 Task: Research Airbnb properties in TulcÃ¡n, Ecuador from 12th December, 2023 to 16th December, 2023 for 8 adults.8 bedrooms having 8 beds and 8 bathrooms. Property type can be house. Amenities needed are: wifi, TV, free parkinig on premises, gym, breakfast. Look for 4 properties as per requirement.
Action: Mouse moved to (437, 96)
Screenshot: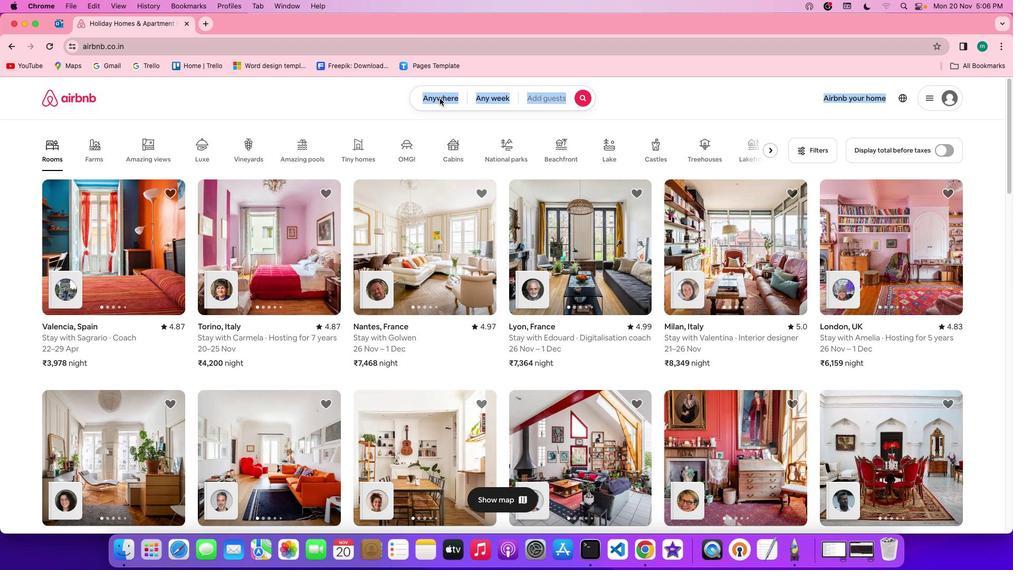 
Action: Mouse pressed left at (437, 96)
Screenshot: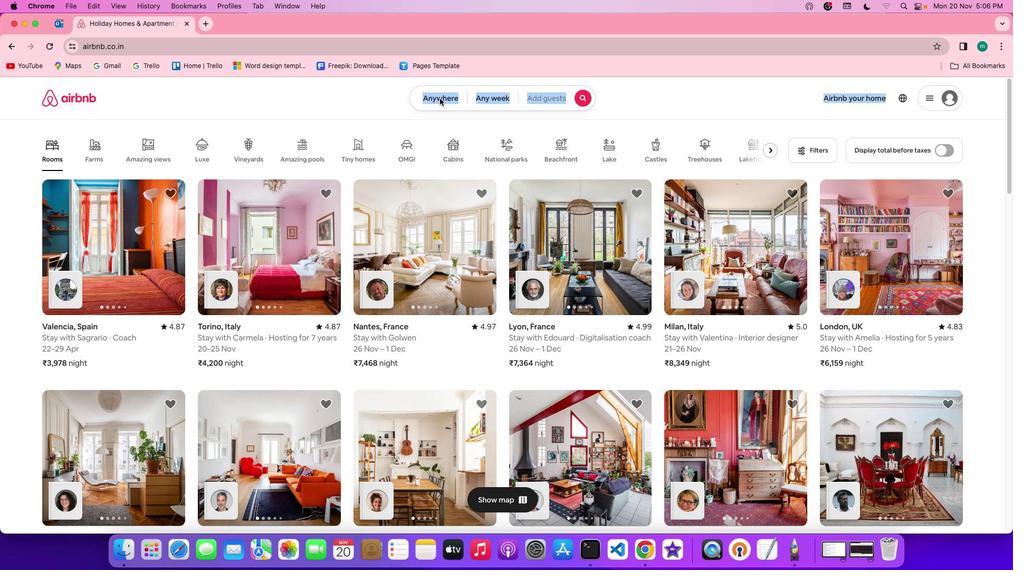 
Action: Mouse pressed left at (437, 96)
Screenshot: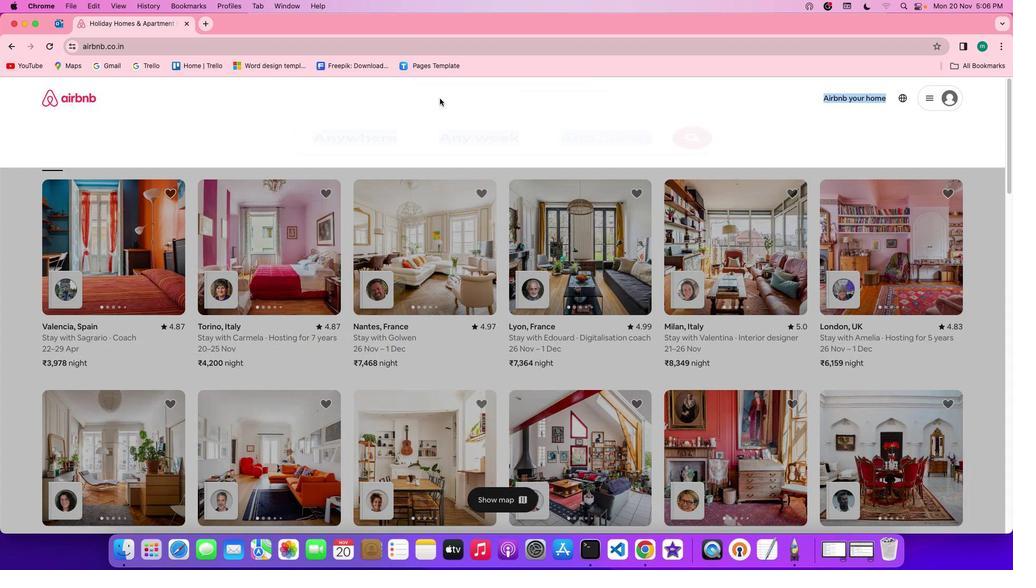 
Action: Mouse moved to (393, 139)
Screenshot: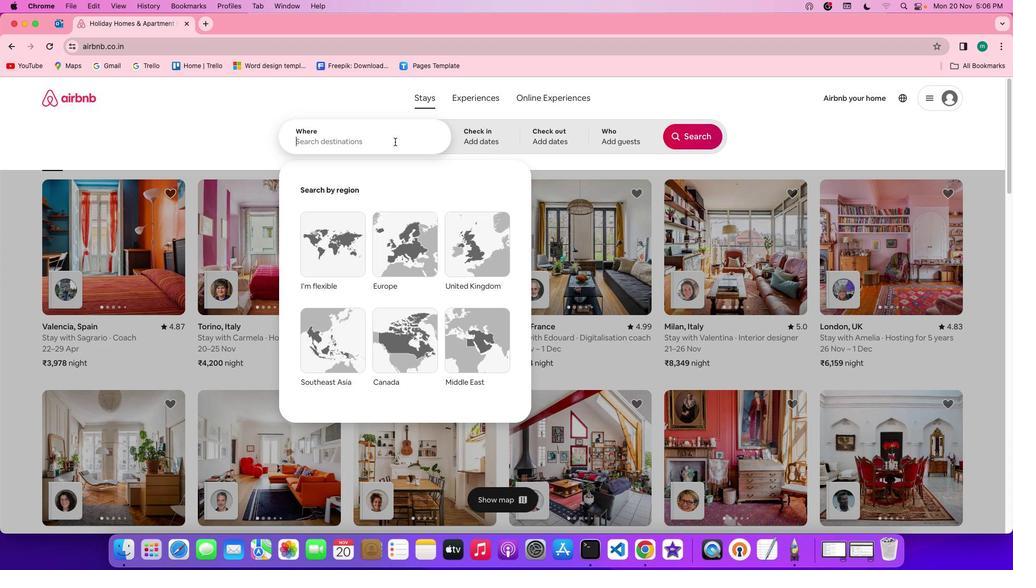 
Action: Mouse pressed left at (393, 139)
Screenshot: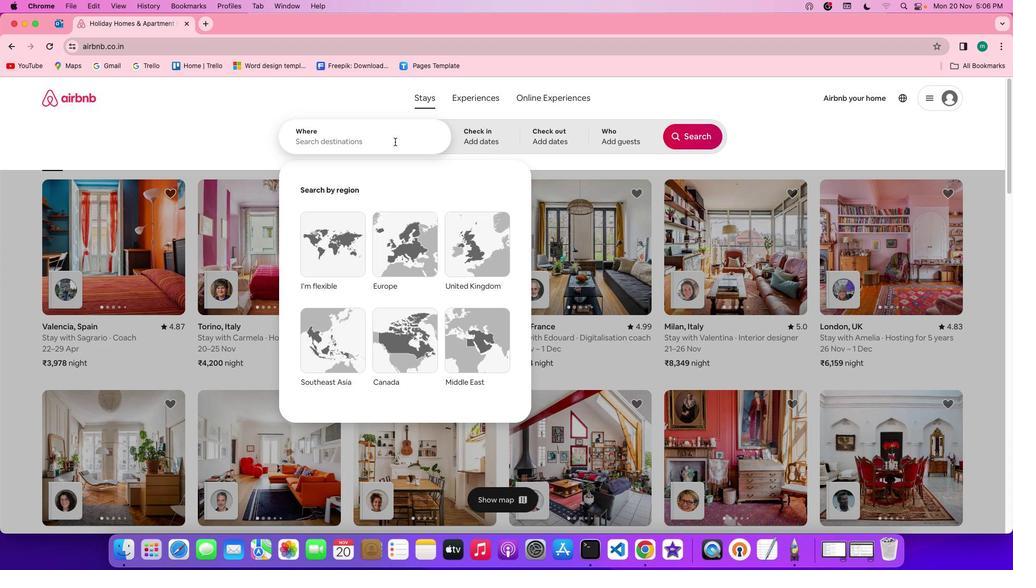 
Action: Key pressed Key.shift'T''u''l''c''a''n'','Key.spaceKey.shift'E''d''u''a''d''o''r'
Screenshot: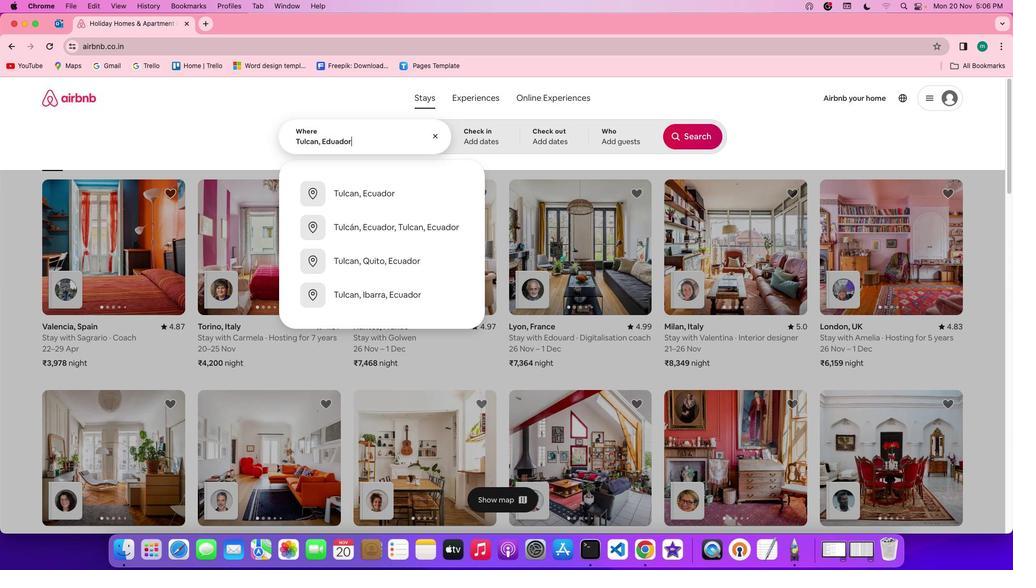 
Action: Mouse moved to (482, 136)
Screenshot: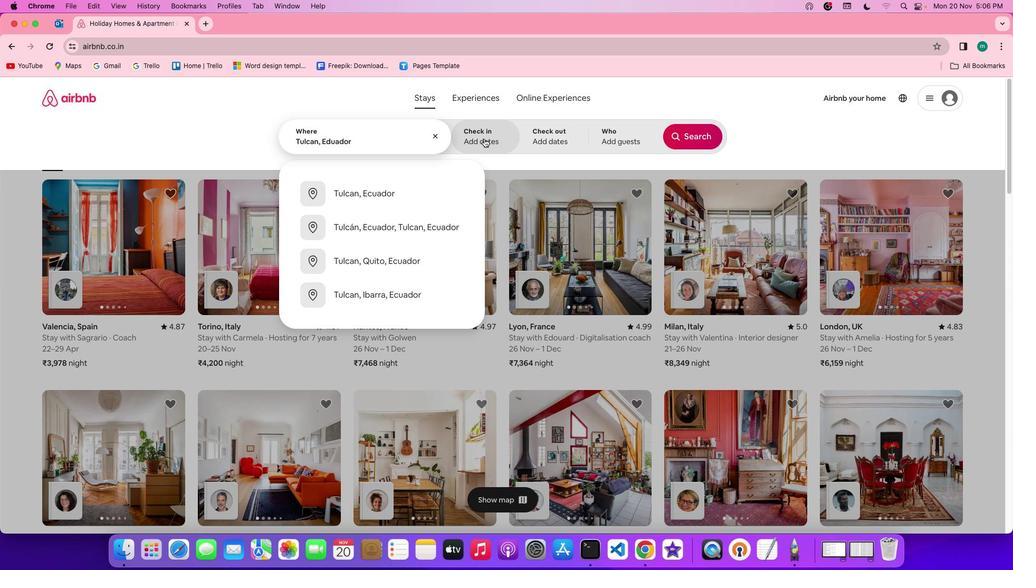 
Action: Mouse pressed left at (482, 136)
Screenshot: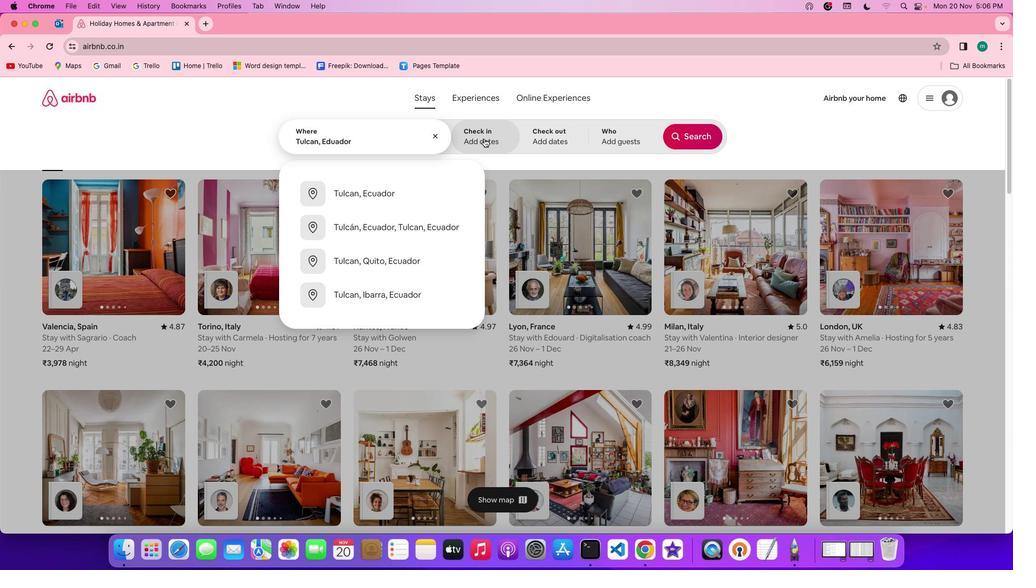 
Action: Mouse moved to (580, 322)
Screenshot: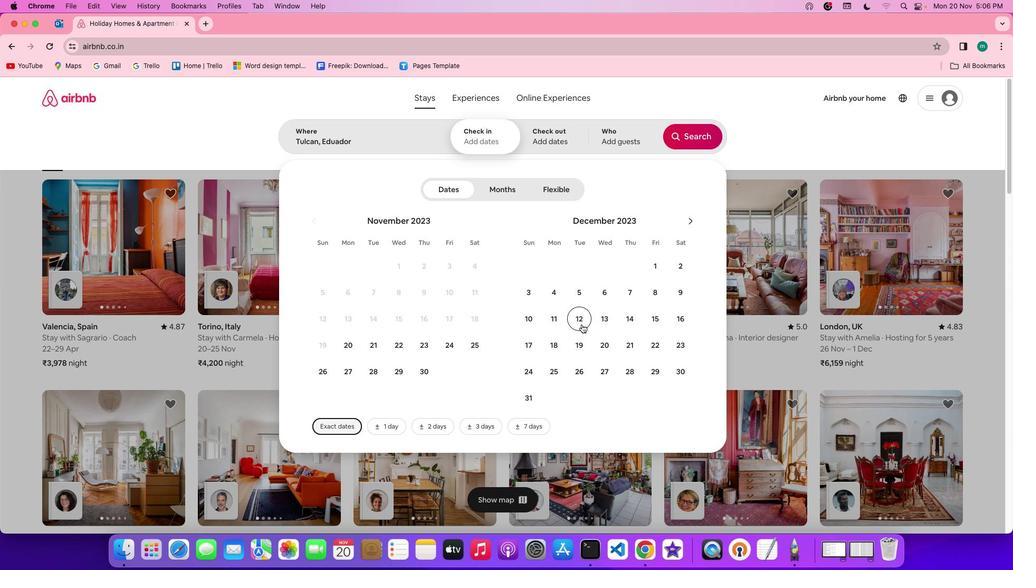 
Action: Mouse pressed left at (580, 322)
Screenshot: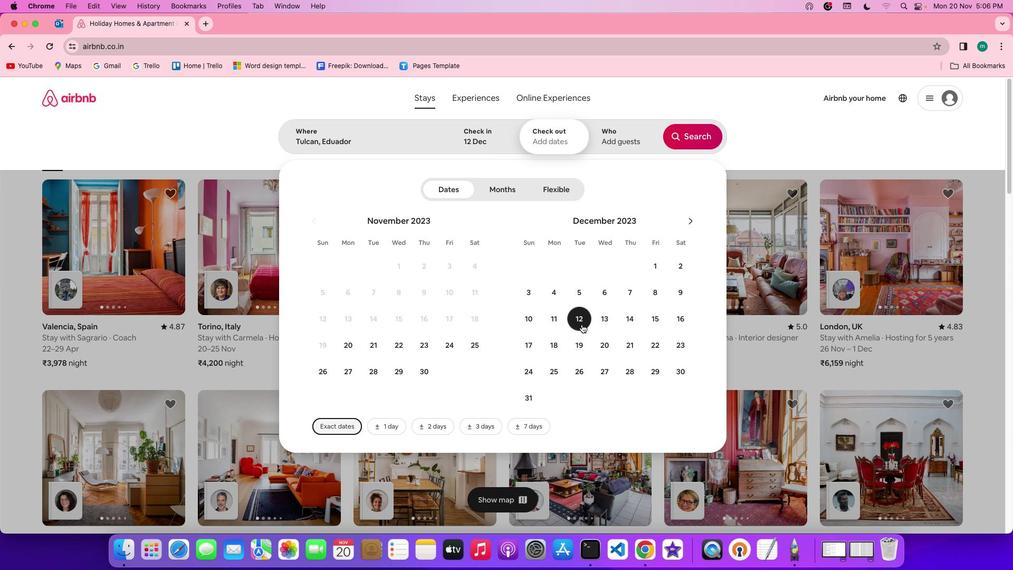 
Action: Mouse moved to (679, 321)
Screenshot: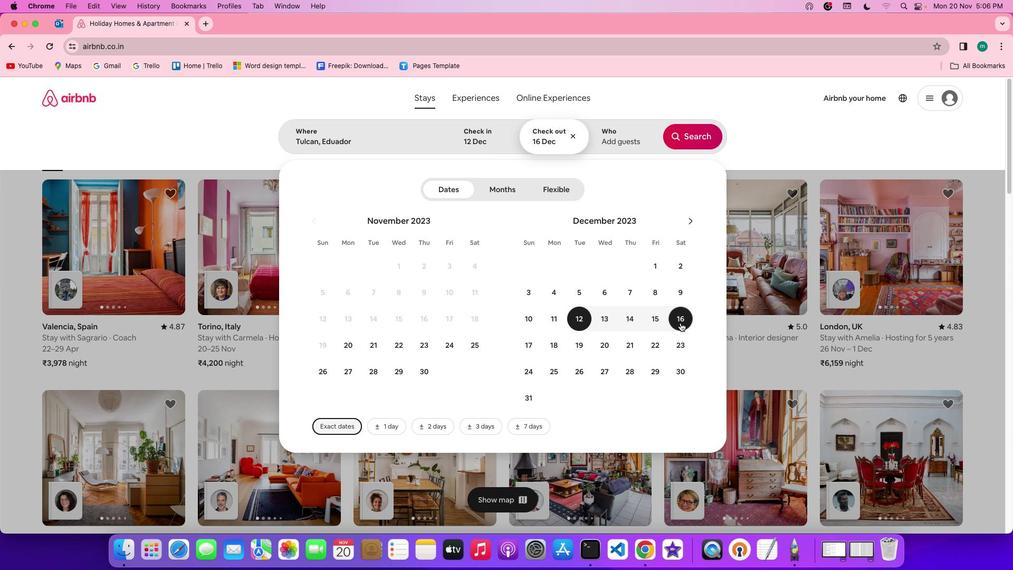 
Action: Mouse pressed left at (679, 321)
Screenshot: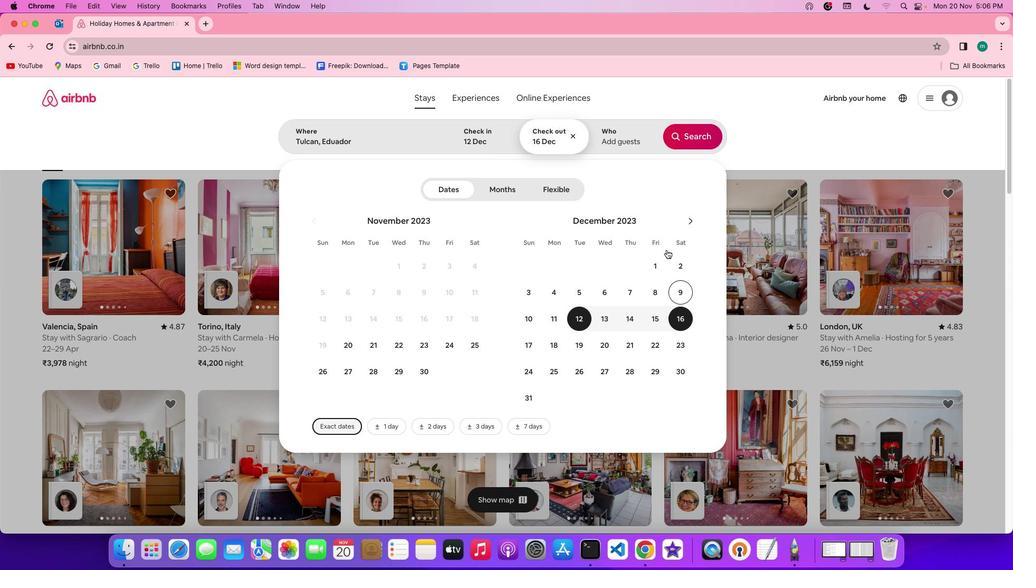 
Action: Mouse moved to (610, 141)
Screenshot: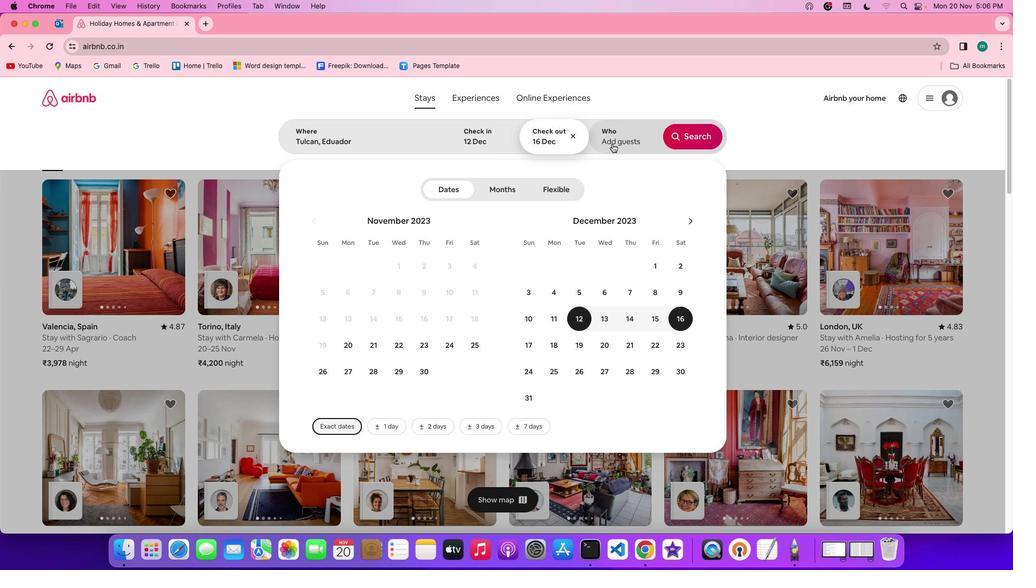 
Action: Mouse pressed left at (610, 141)
Screenshot: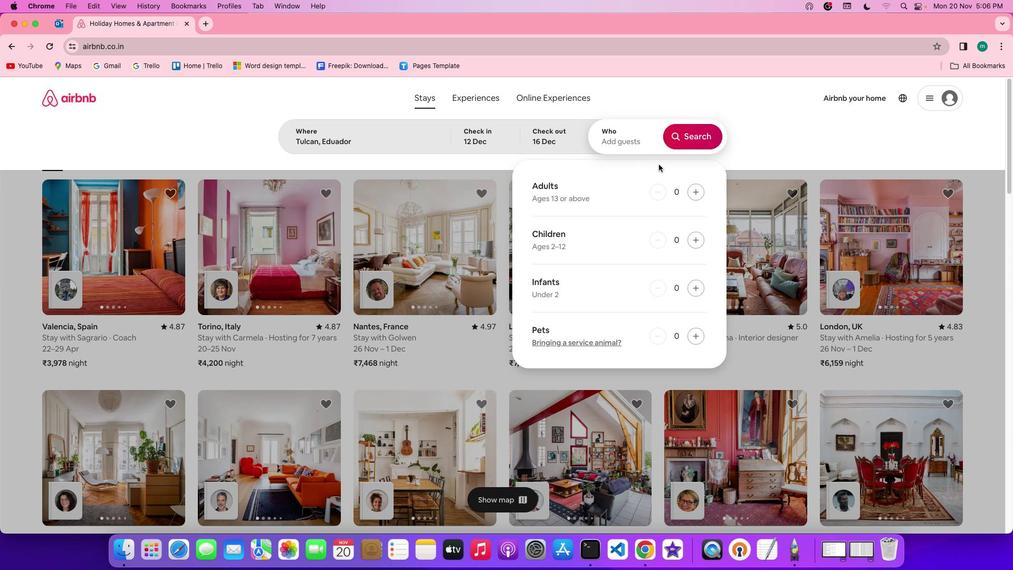 
Action: Mouse moved to (693, 186)
Screenshot: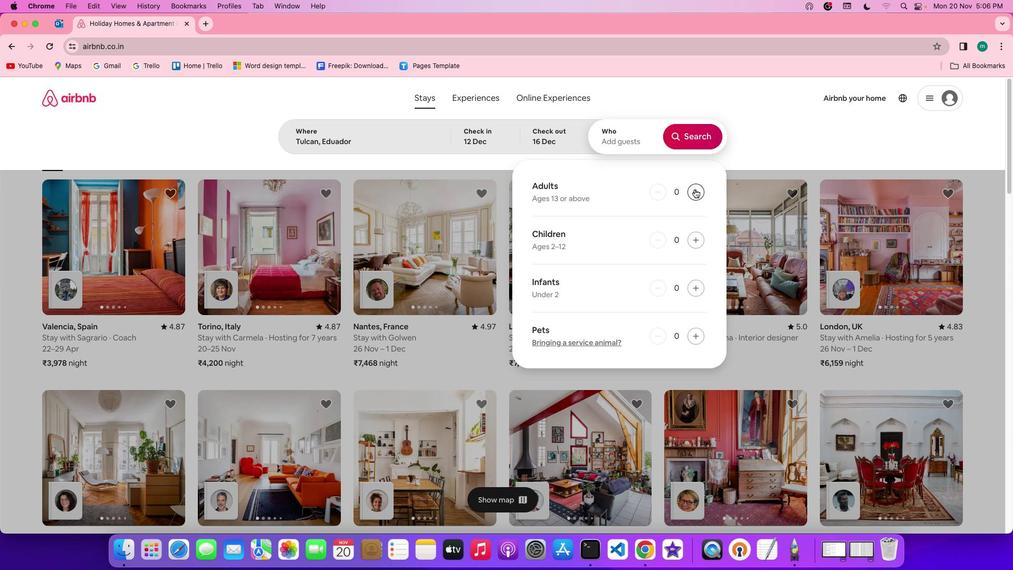 
Action: Mouse pressed left at (693, 186)
Screenshot: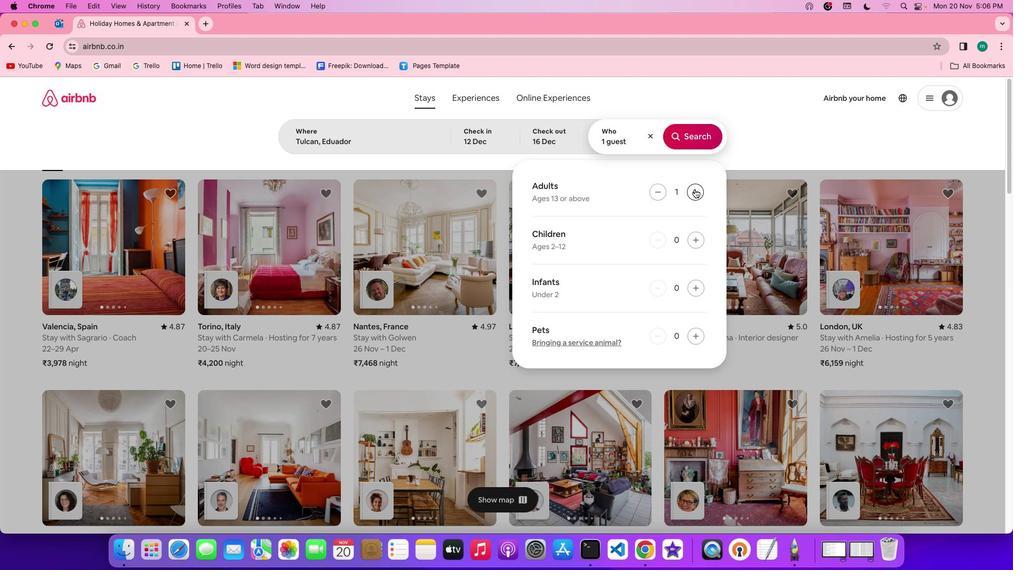 
Action: Mouse pressed left at (693, 186)
Screenshot: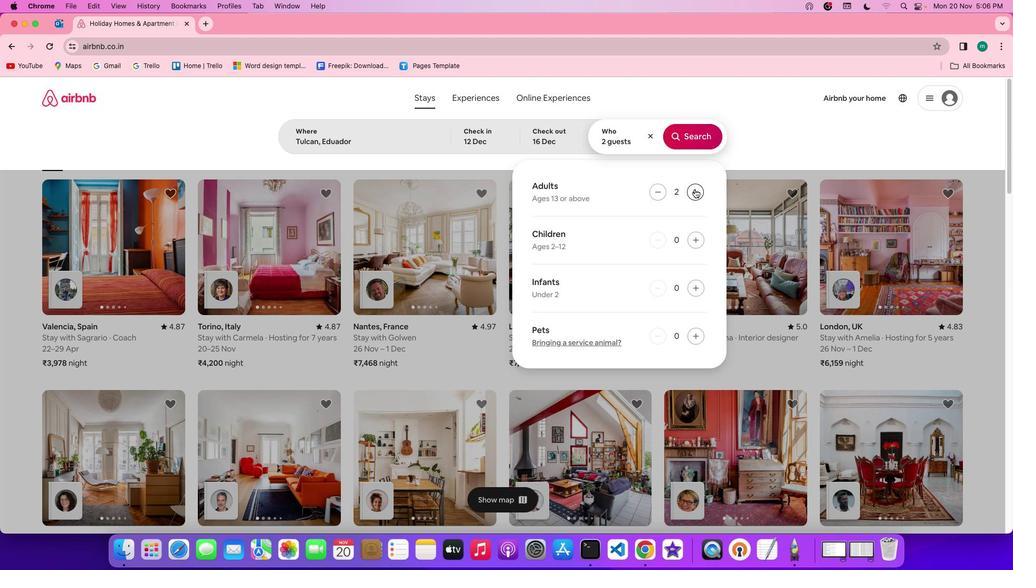 
Action: Mouse pressed left at (693, 186)
Screenshot: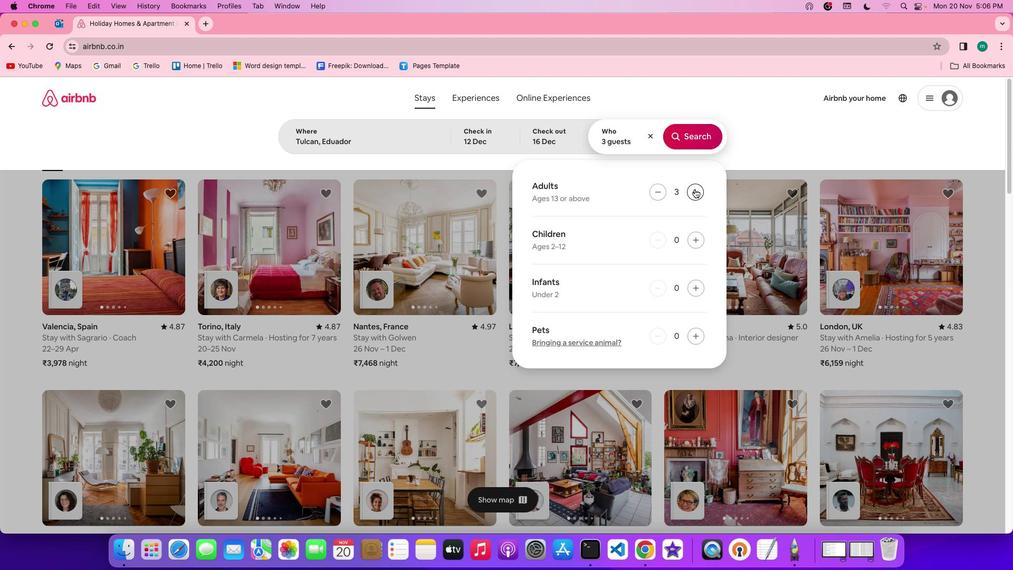 
Action: Mouse pressed left at (693, 186)
Screenshot: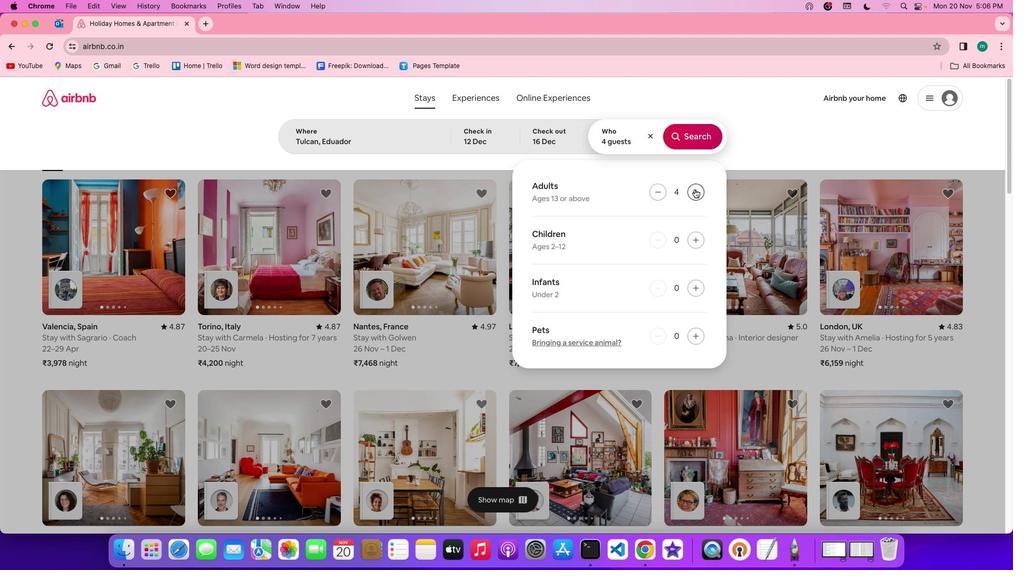 
Action: Mouse pressed left at (693, 186)
Screenshot: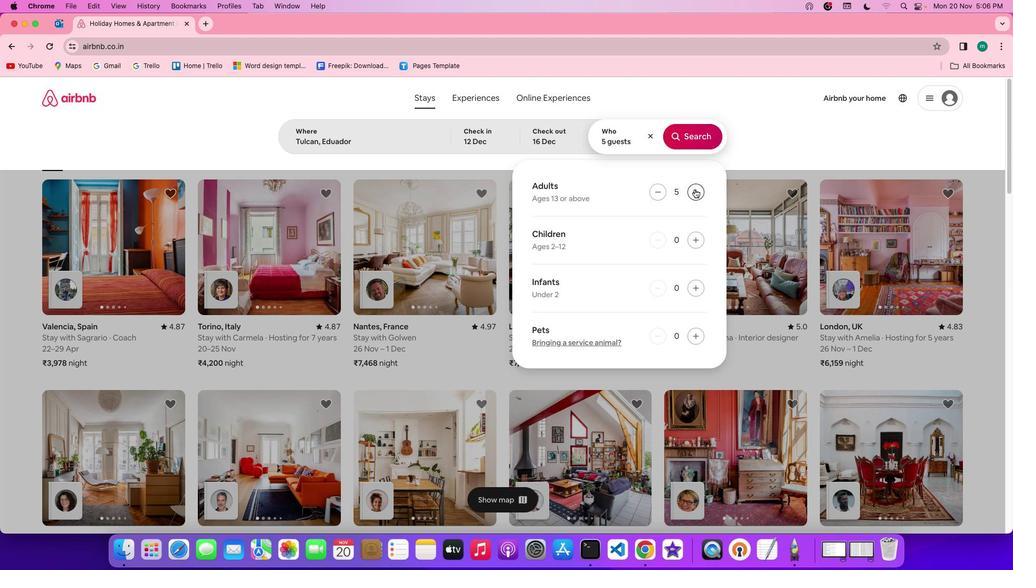 
Action: Mouse pressed left at (693, 186)
Screenshot: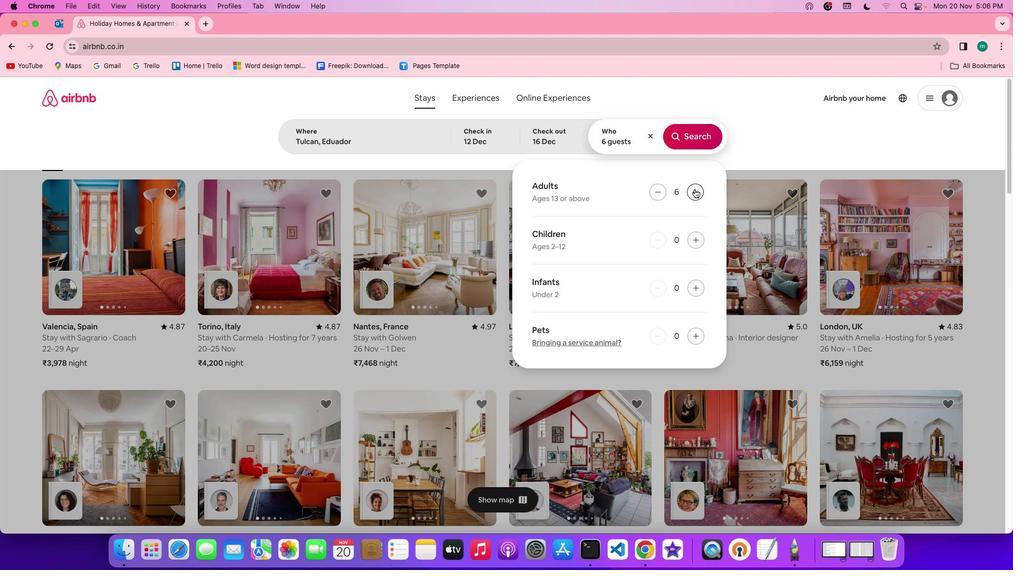 
Action: Mouse pressed left at (693, 186)
Screenshot: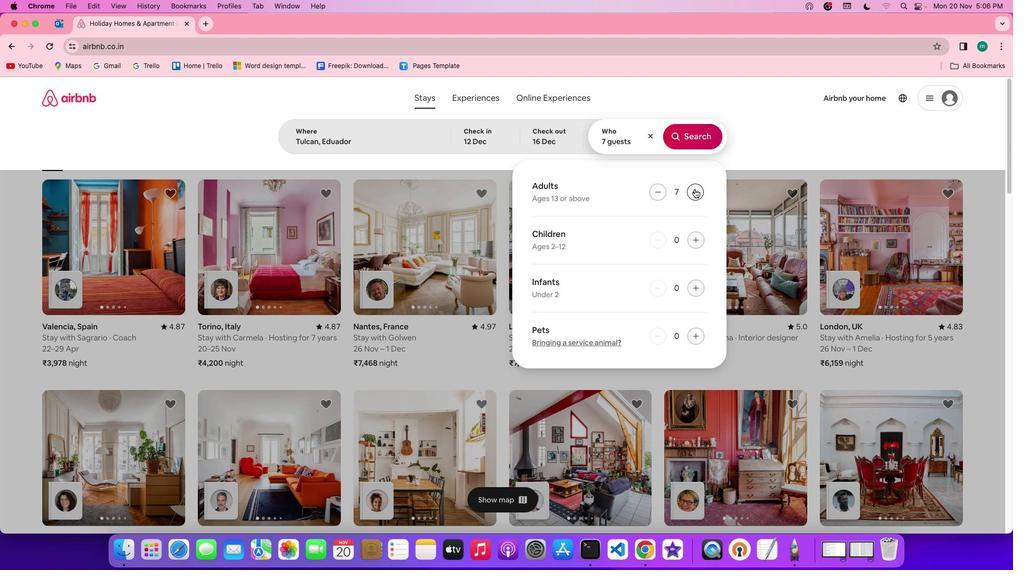 
Action: Mouse pressed left at (693, 186)
Screenshot: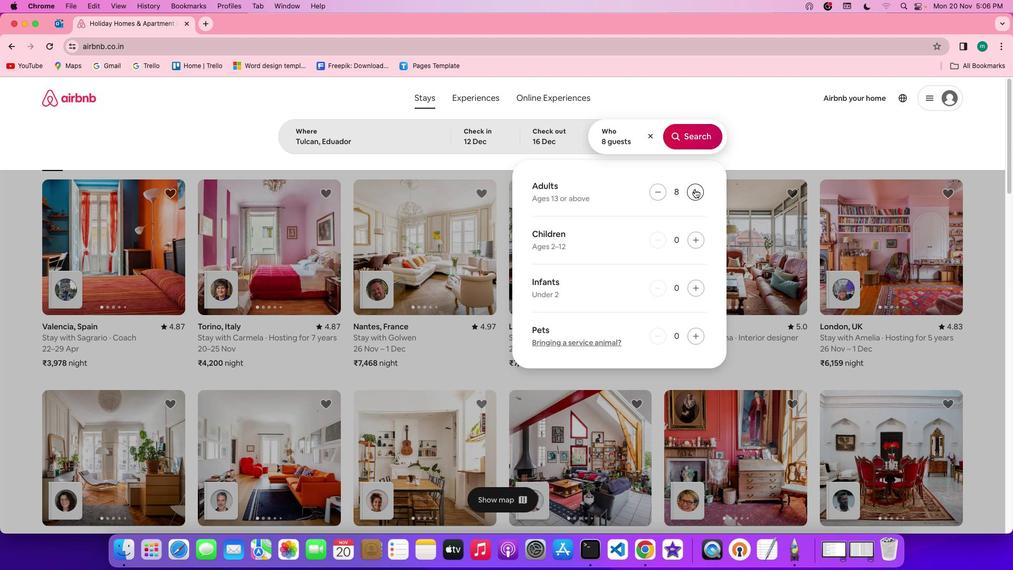 
Action: Mouse moved to (690, 138)
Screenshot: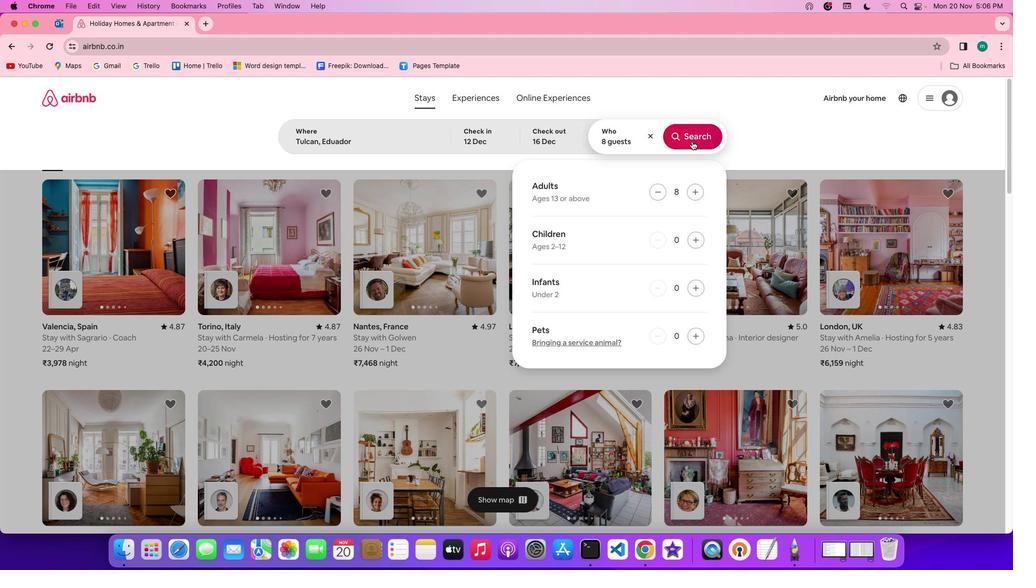 
Action: Mouse pressed left at (690, 138)
Screenshot: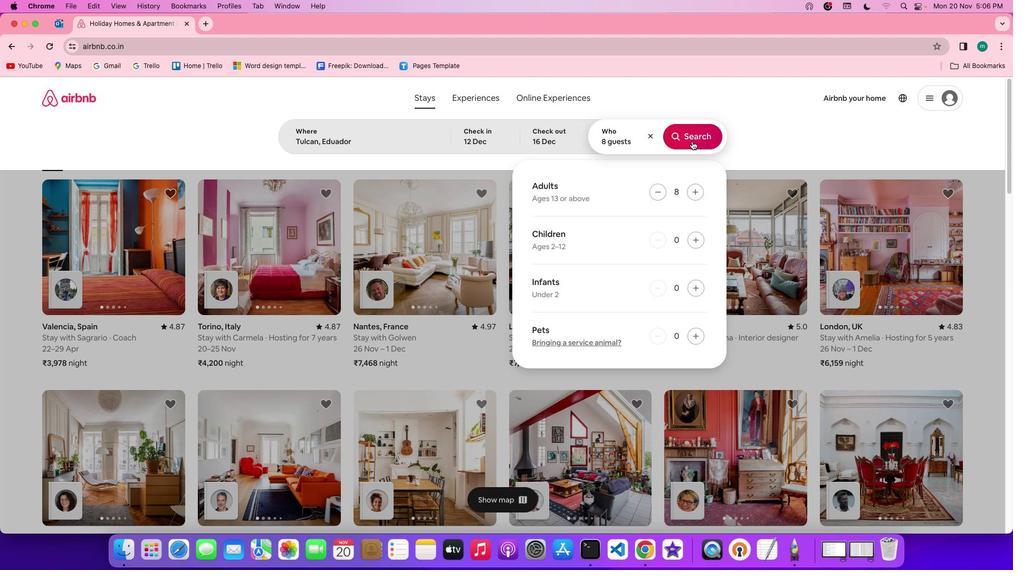 
Action: Mouse moved to (842, 136)
Screenshot: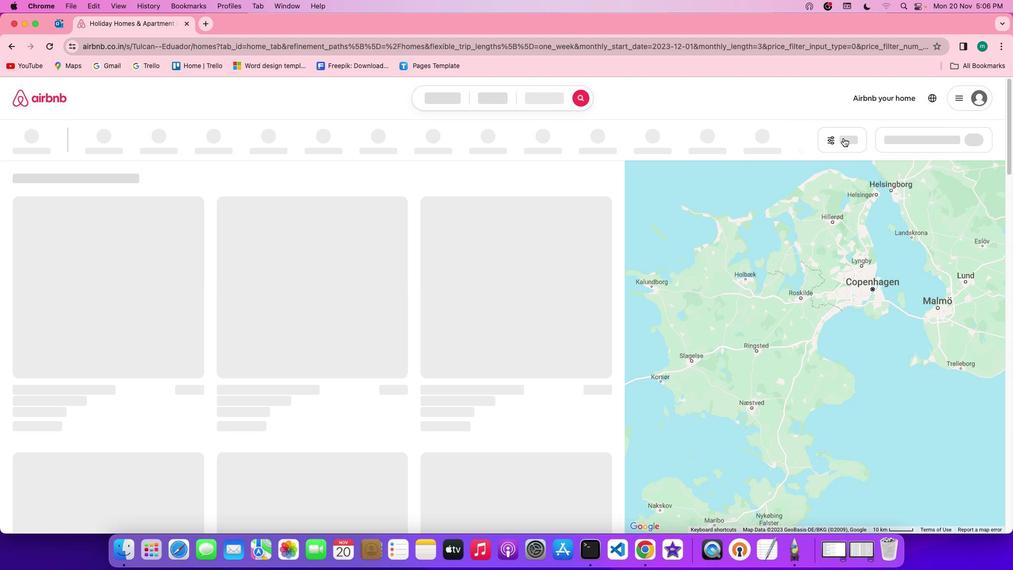 
Action: Mouse pressed left at (842, 136)
Screenshot: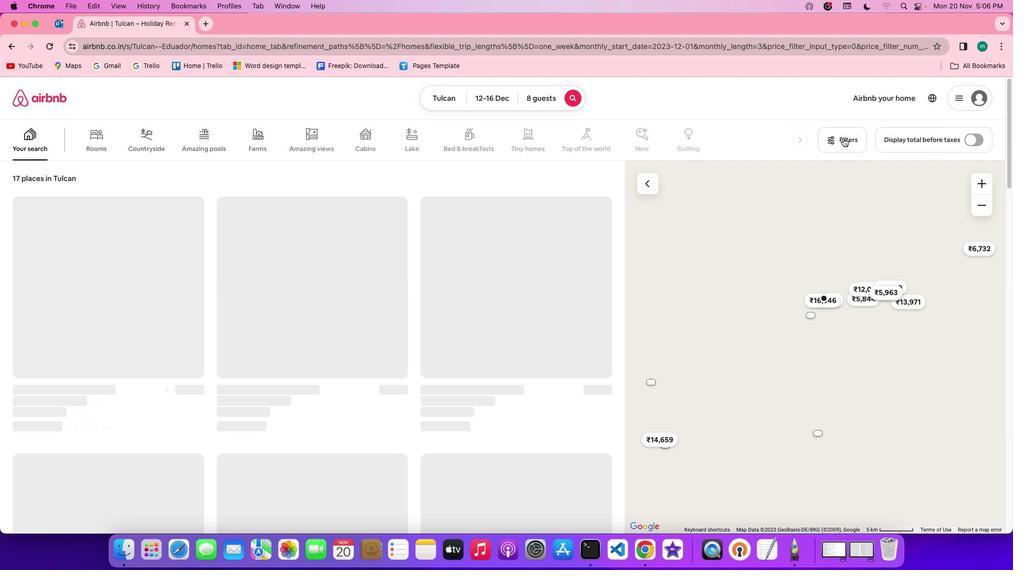 
Action: Mouse moved to (589, 296)
Screenshot: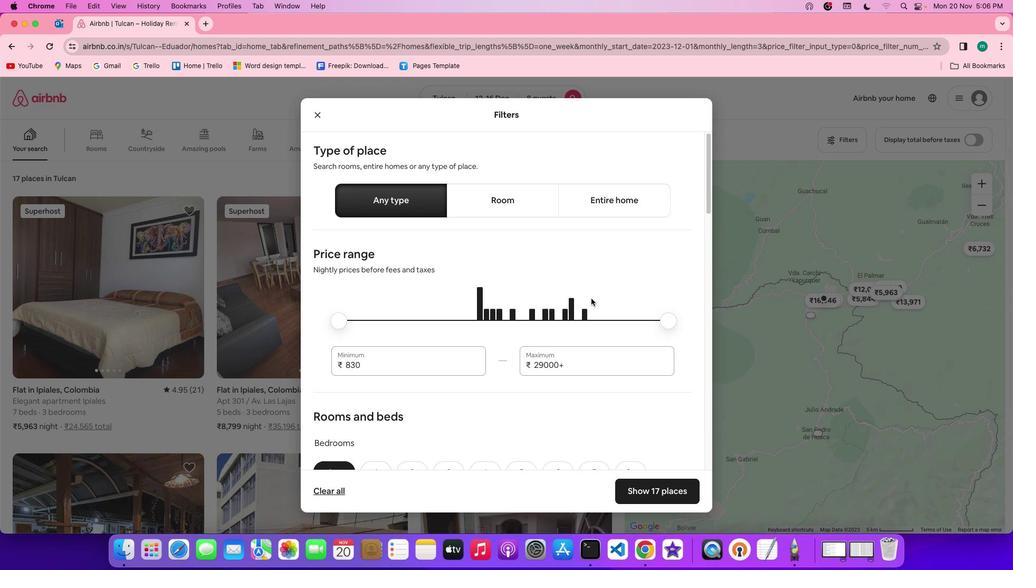 
Action: Mouse scrolled (589, 296) with delta (-1, -2)
Screenshot: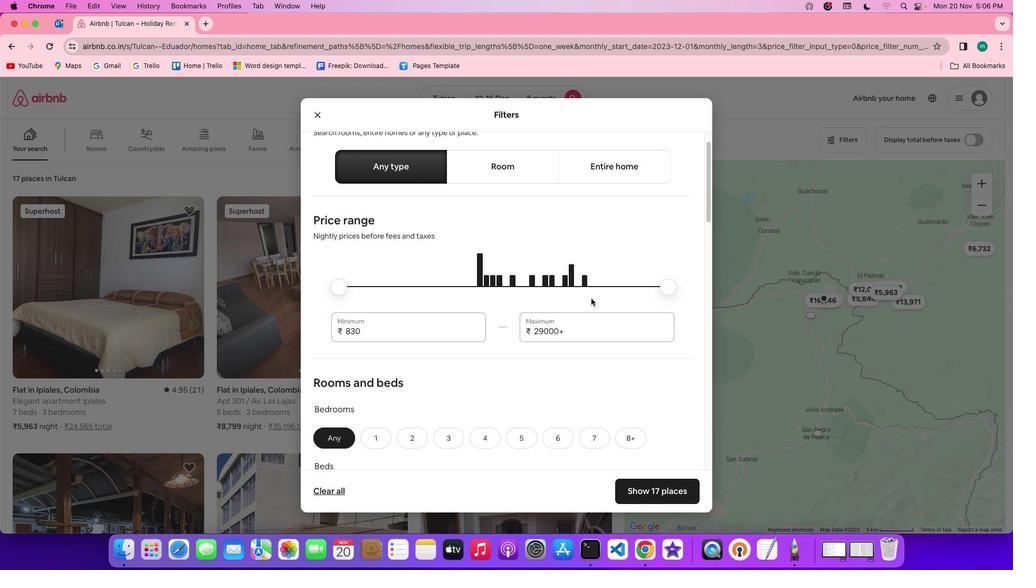
Action: Mouse scrolled (589, 296) with delta (-1, -2)
Screenshot: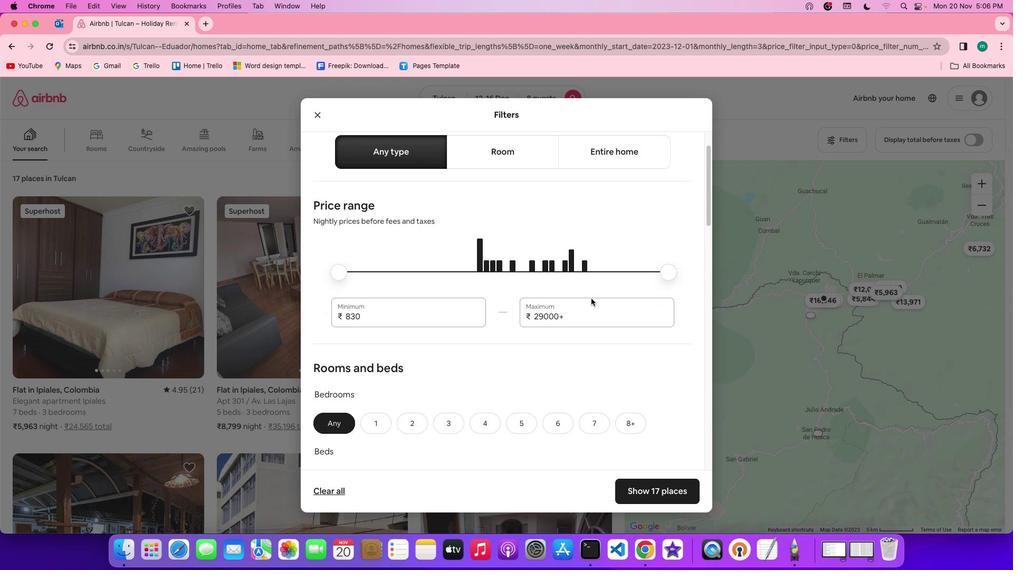 
Action: Mouse scrolled (589, 296) with delta (-1, -2)
Screenshot: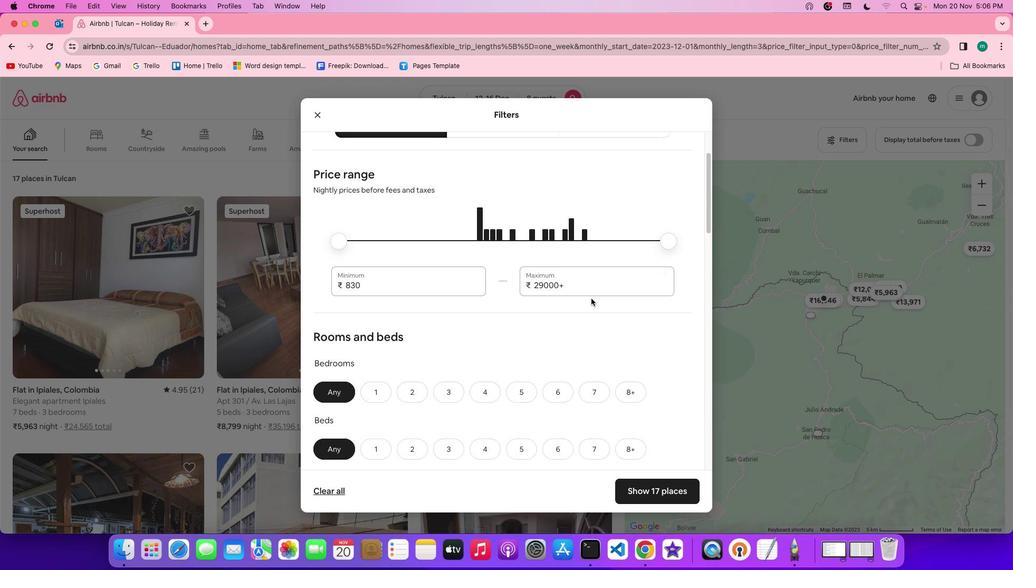 
Action: Mouse scrolled (589, 296) with delta (-1, -2)
Screenshot: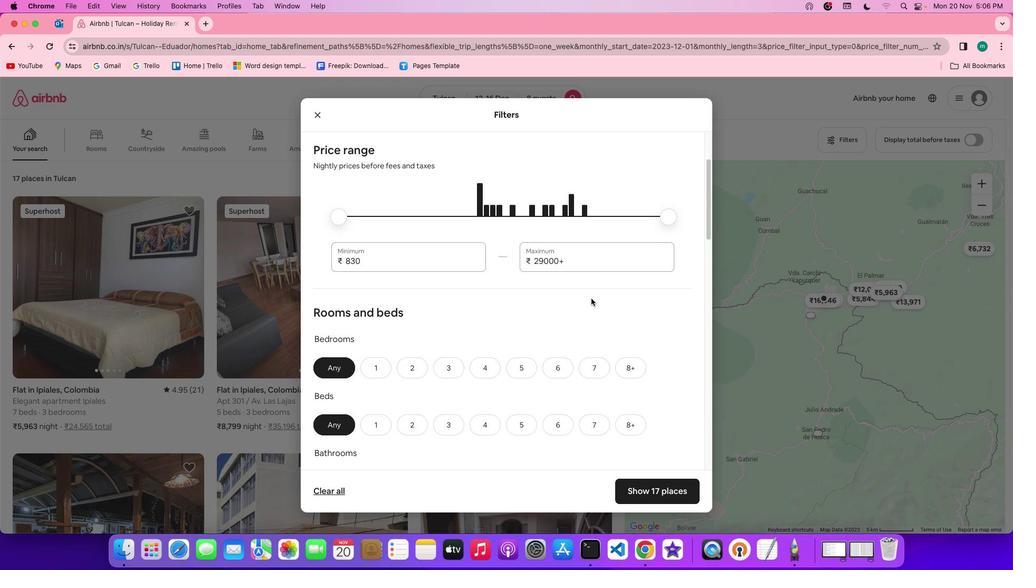 
Action: Mouse moved to (587, 294)
Screenshot: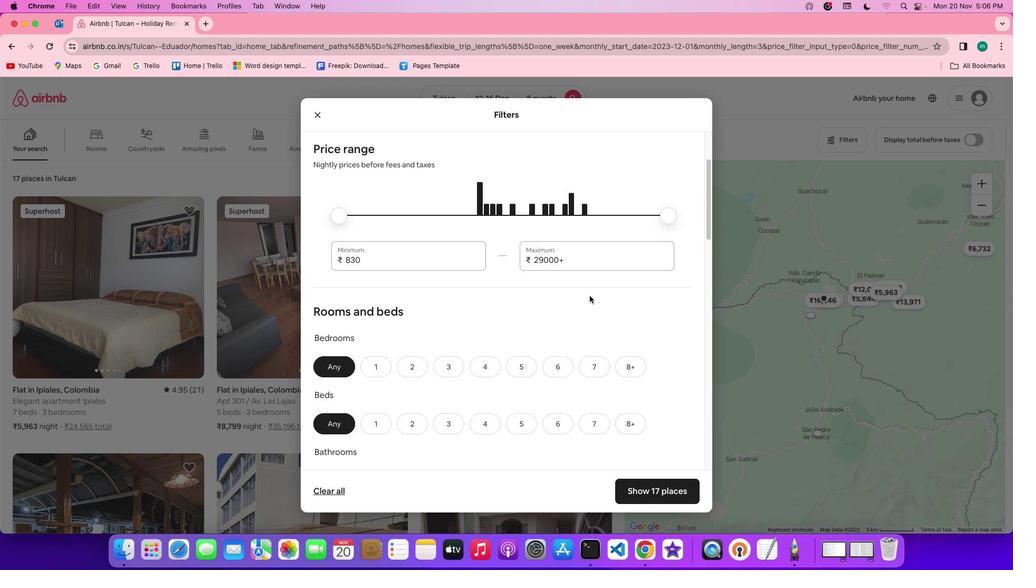 
Action: Mouse scrolled (587, 294) with delta (-1, -2)
Screenshot: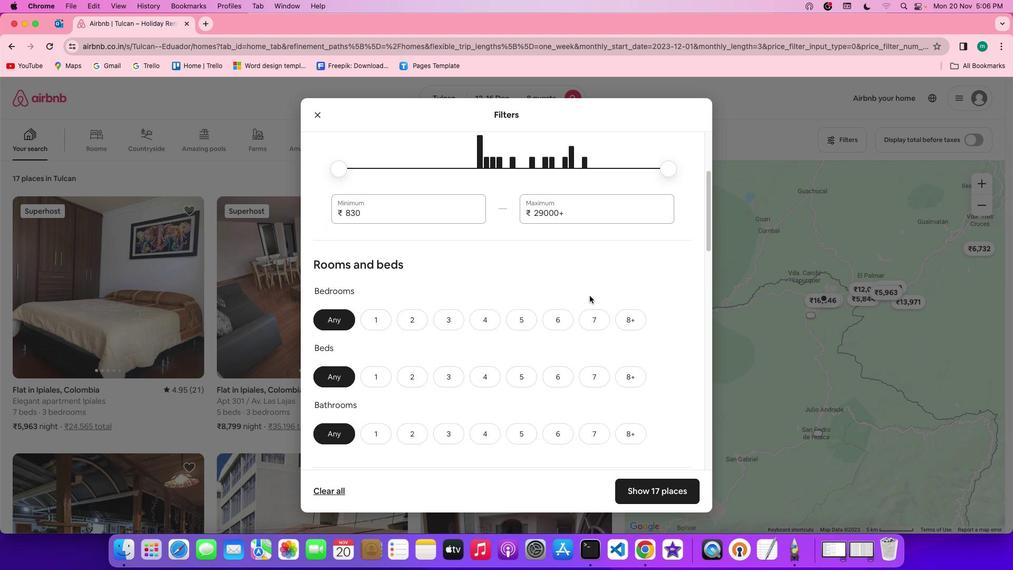 
Action: Mouse scrolled (587, 294) with delta (-1, -2)
Screenshot: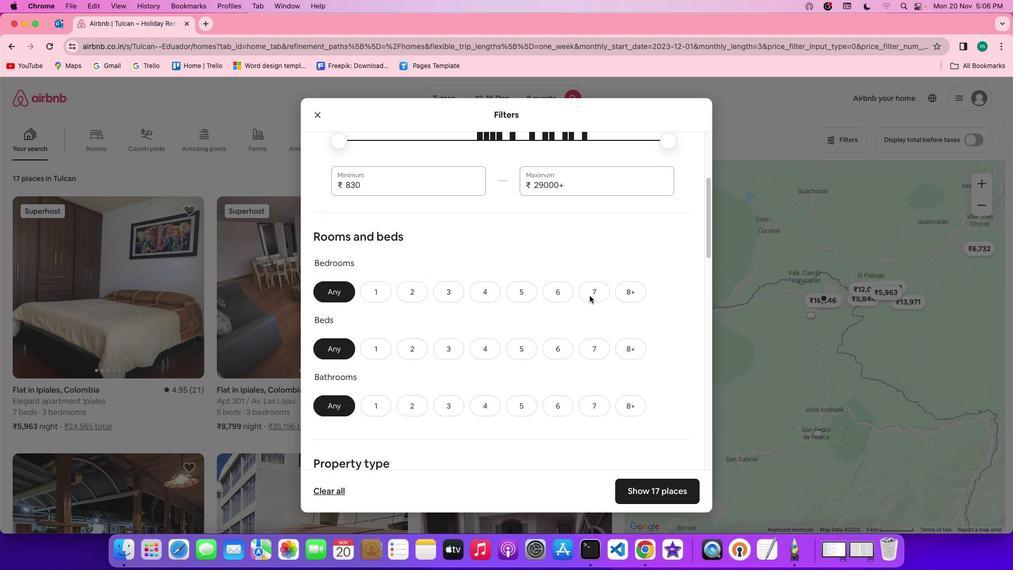 
Action: Mouse scrolled (587, 294) with delta (-1, -2)
Screenshot: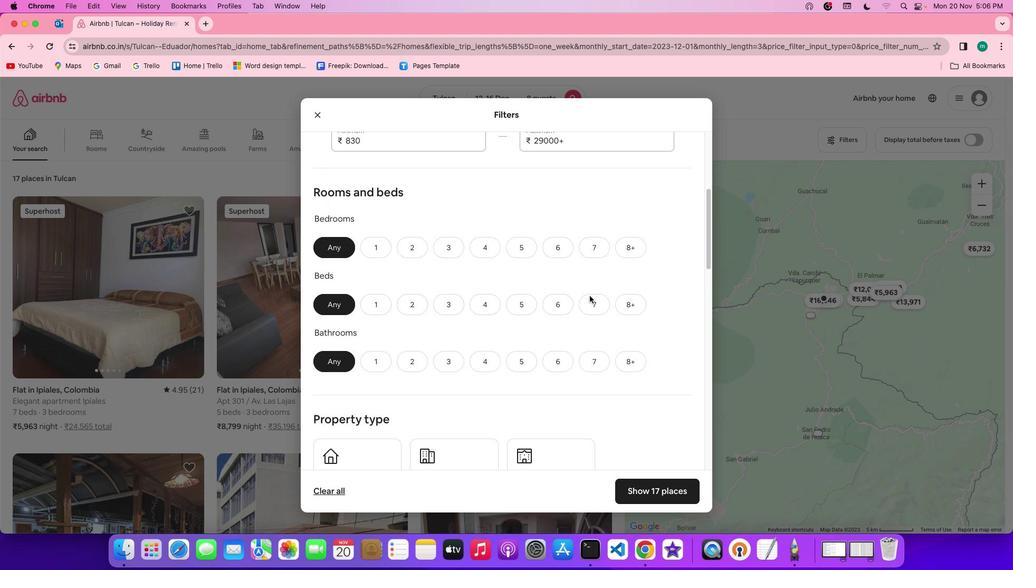 
Action: Mouse scrolled (587, 294) with delta (-1, -3)
Screenshot: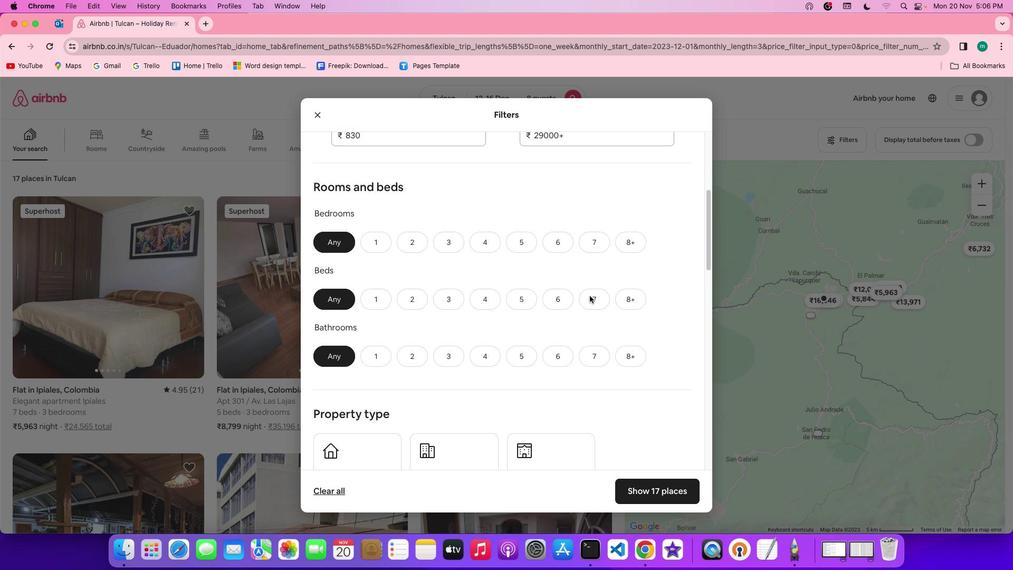 
Action: Mouse moved to (621, 241)
Screenshot: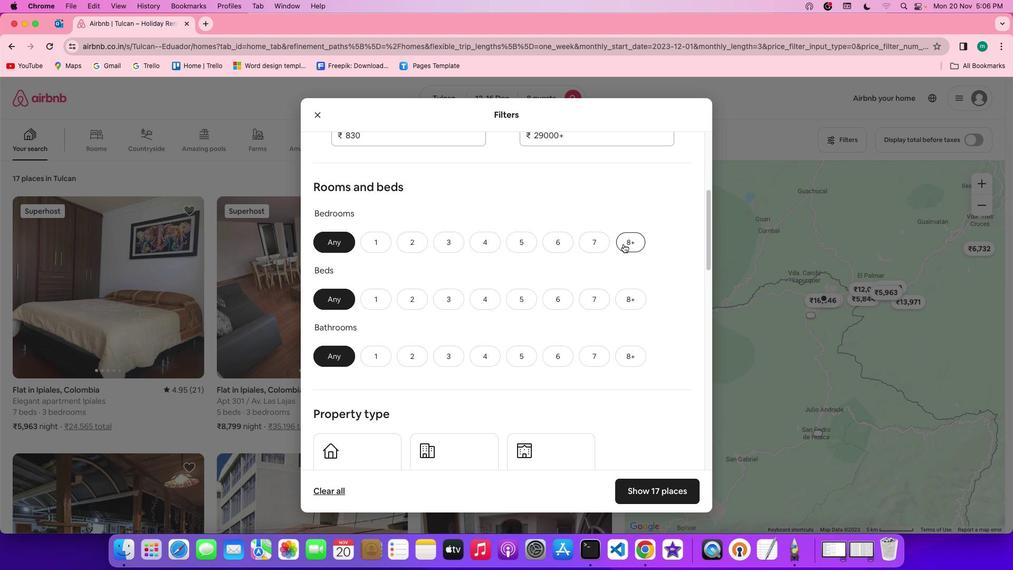 
Action: Mouse pressed left at (621, 241)
Screenshot: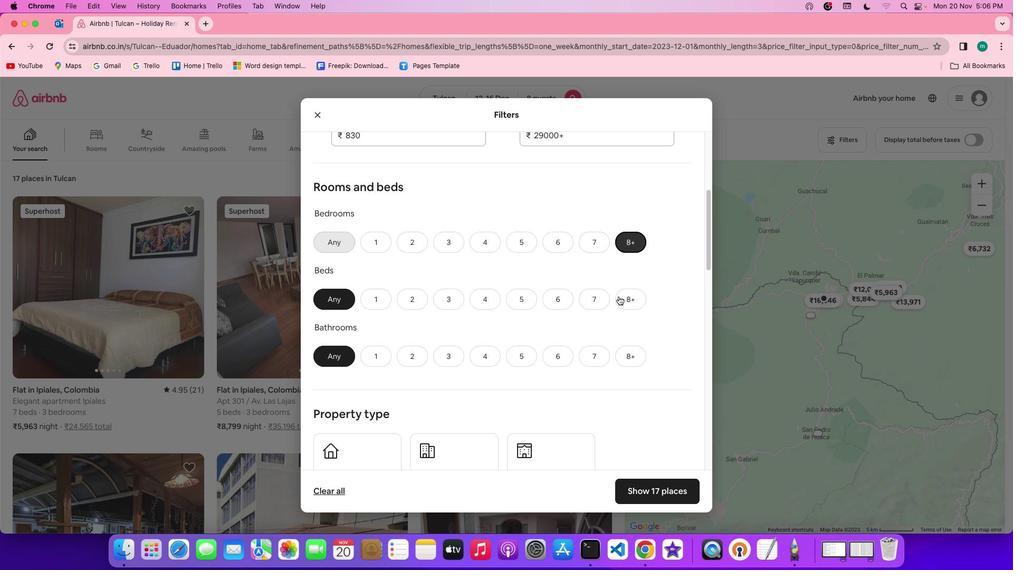 
Action: Mouse moved to (617, 299)
Screenshot: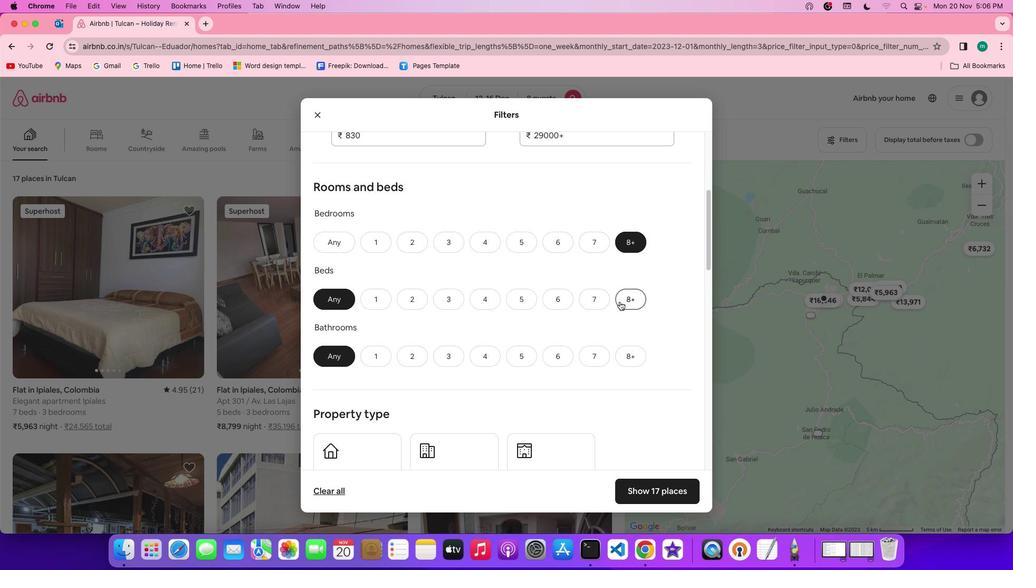 
Action: Mouse pressed left at (617, 299)
Screenshot: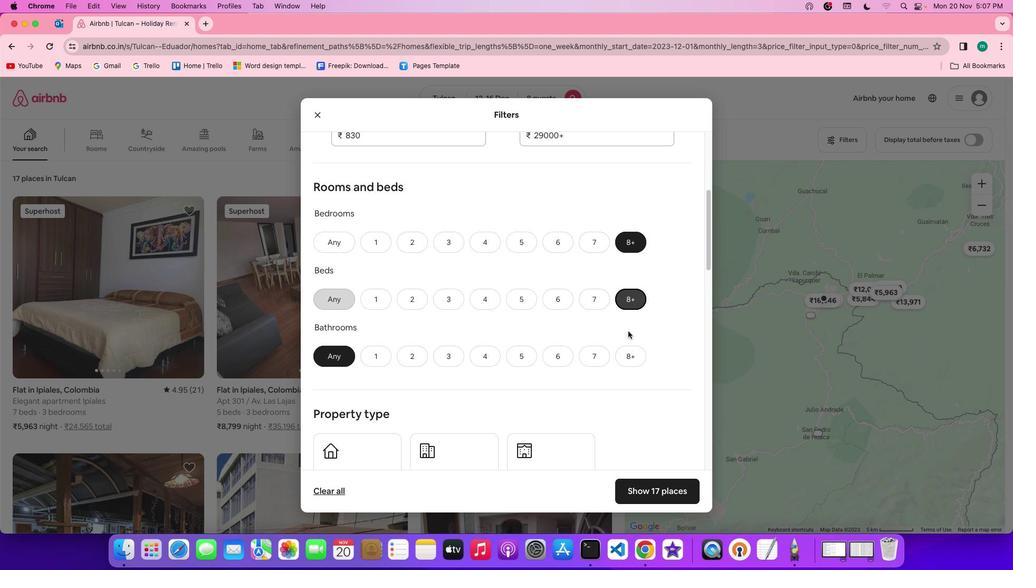 
Action: Mouse moved to (632, 349)
Screenshot: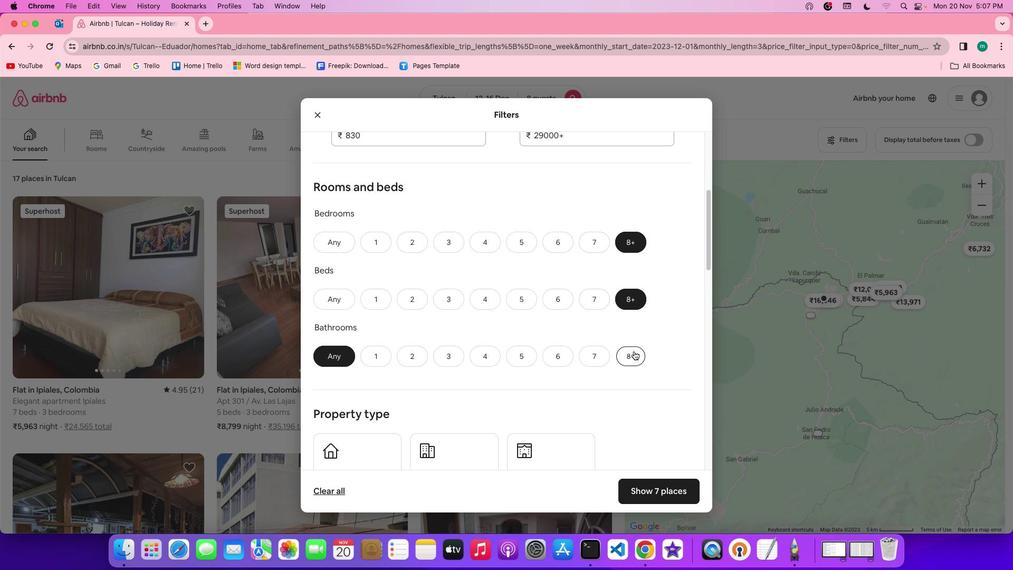 
Action: Mouse pressed left at (632, 349)
Screenshot: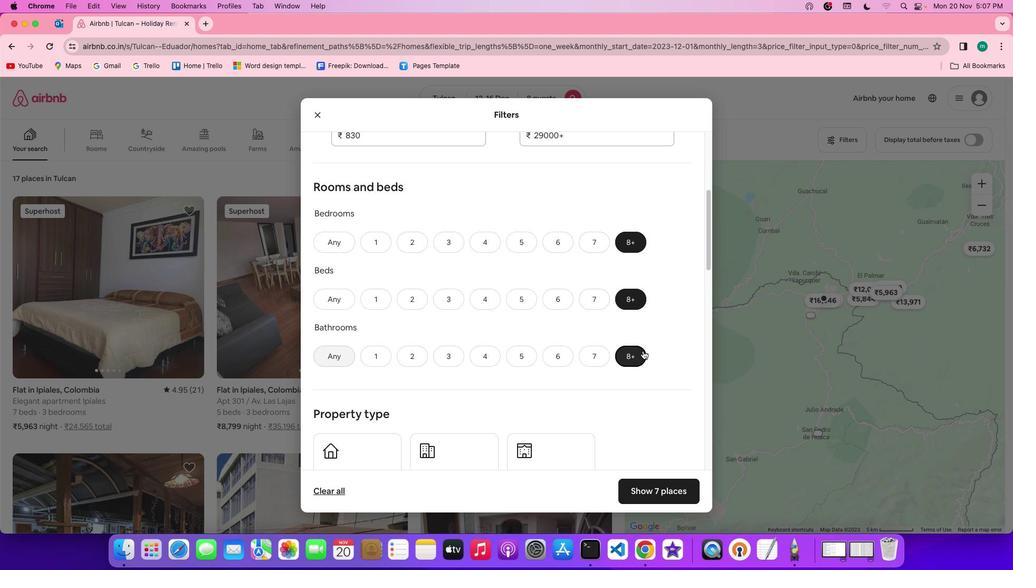 
Action: Mouse moved to (655, 343)
Screenshot: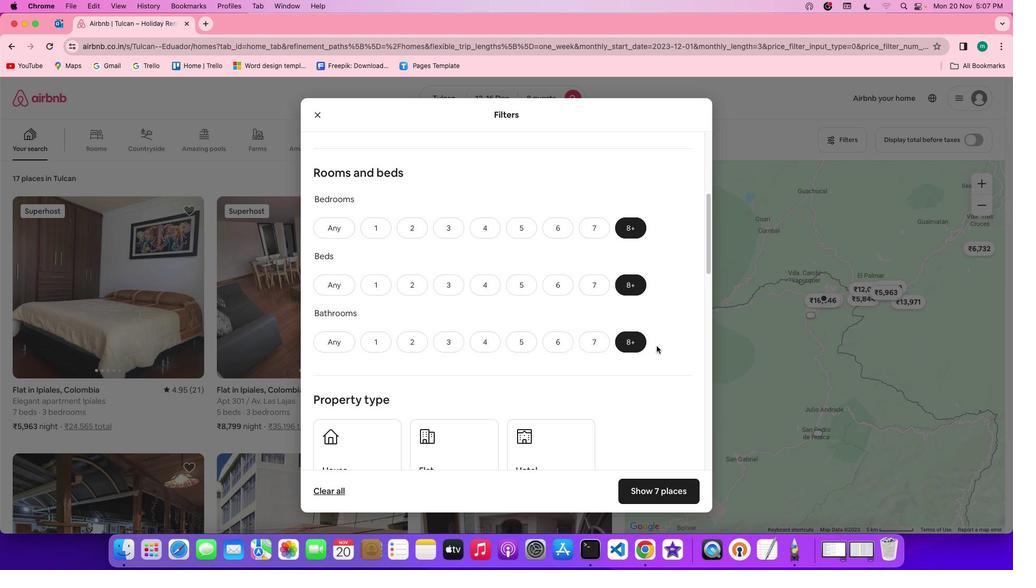 
Action: Mouse scrolled (655, 343) with delta (-1, -2)
Screenshot: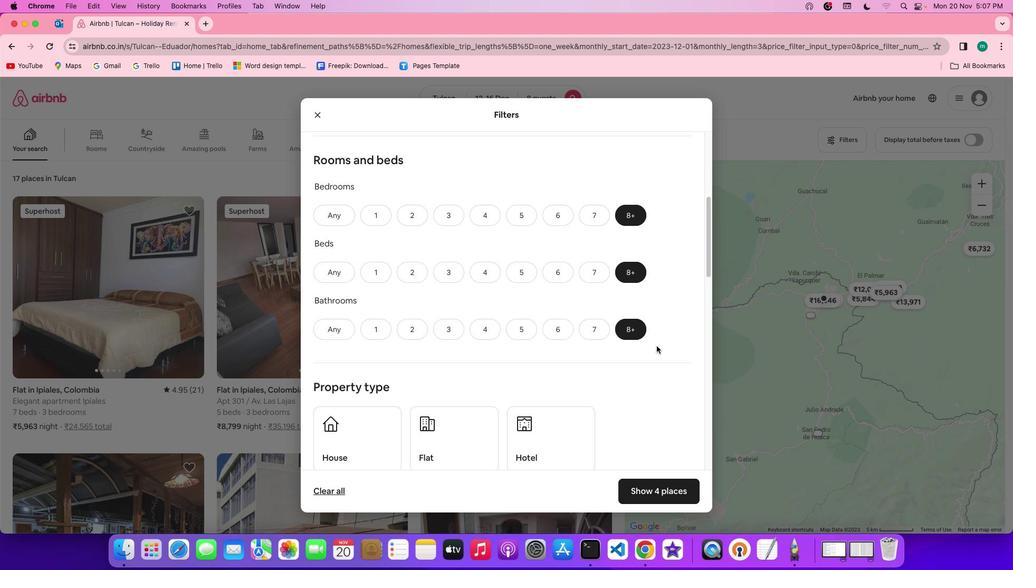
Action: Mouse scrolled (655, 343) with delta (-1, -2)
Screenshot: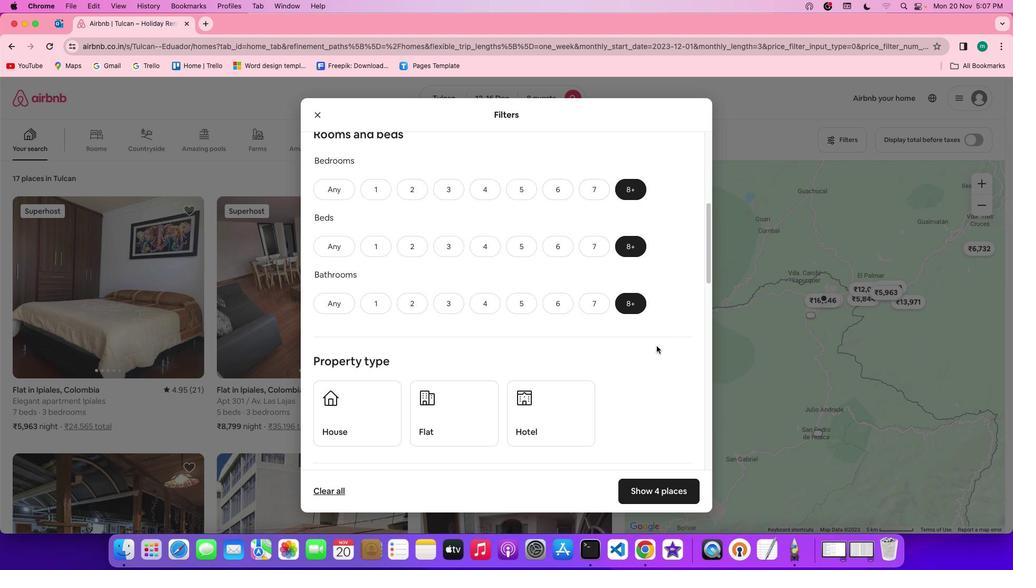 
Action: Mouse scrolled (655, 343) with delta (-1, -2)
Screenshot: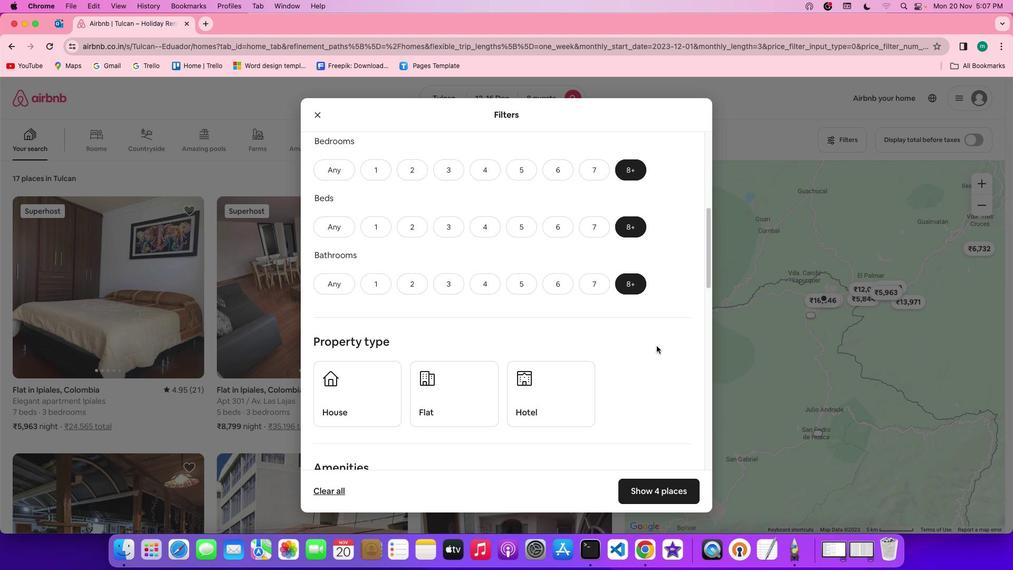 
Action: Mouse scrolled (655, 343) with delta (-1, -2)
Screenshot: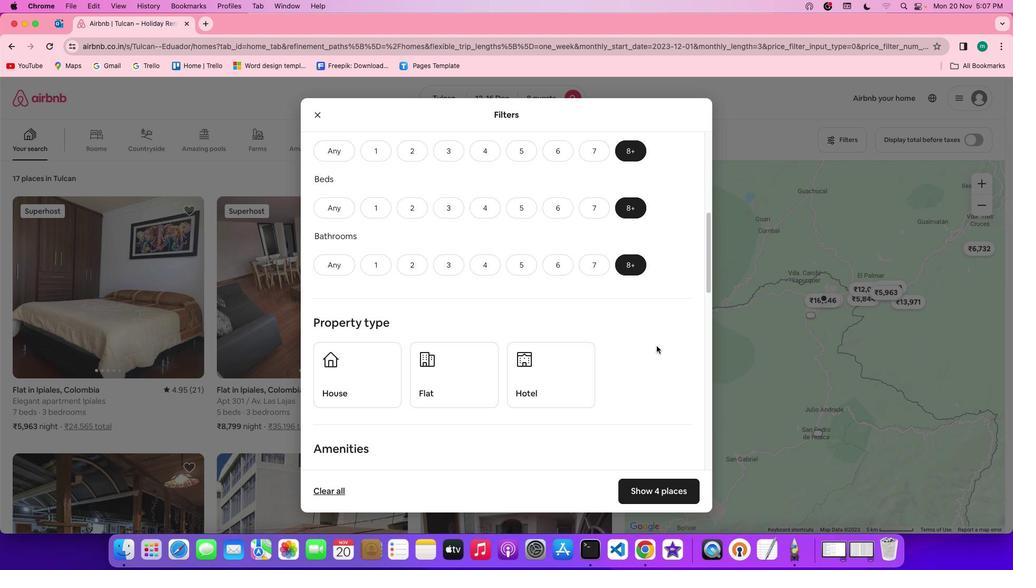 
Action: Mouse scrolled (655, 343) with delta (-1, -2)
Screenshot: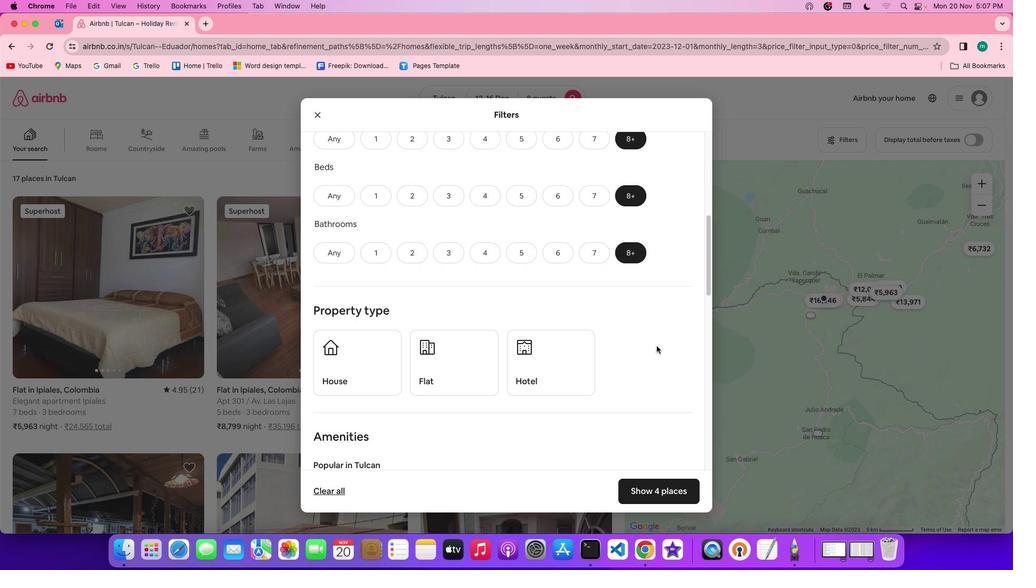 
Action: Mouse scrolled (655, 343) with delta (-1, -2)
Screenshot: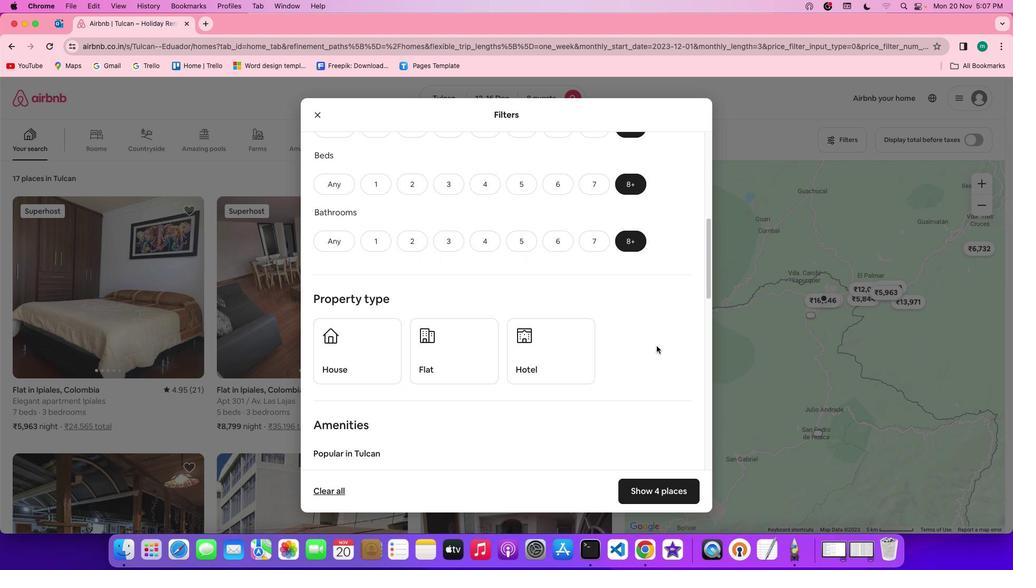 
Action: Mouse scrolled (655, 343) with delta (-1, -2)
Screenshot: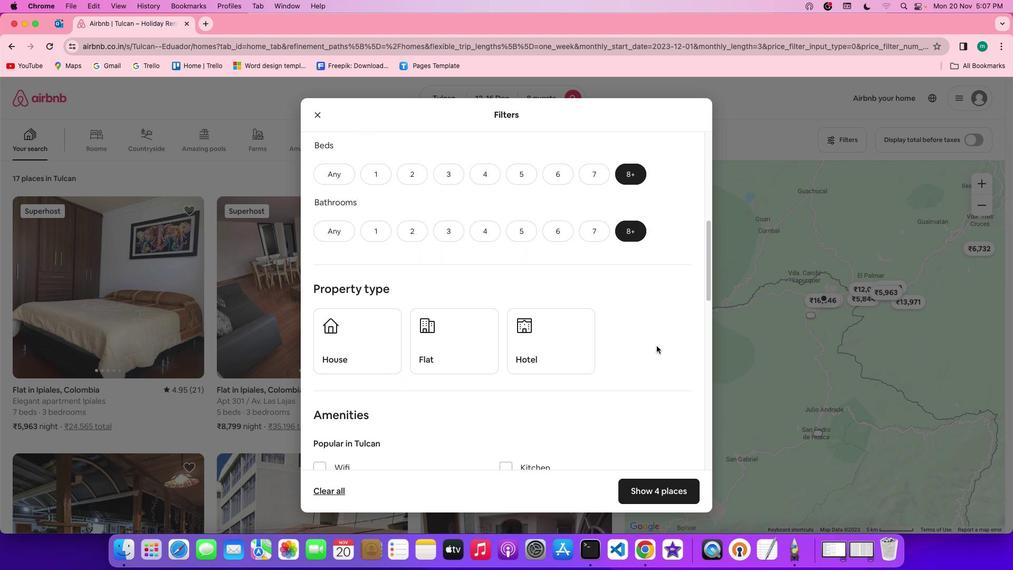 
Action: Mouse scrolled (655, 343) with delta (-1, -2)
Screenshot: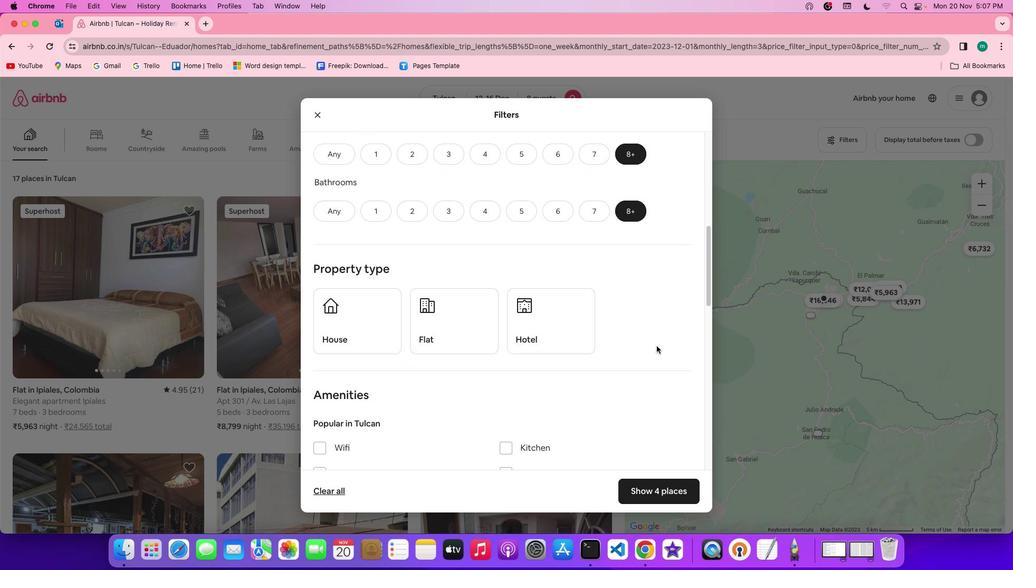
Action: Mouse scrolled (655, 343) with delta (-1, -2)
Screenshot: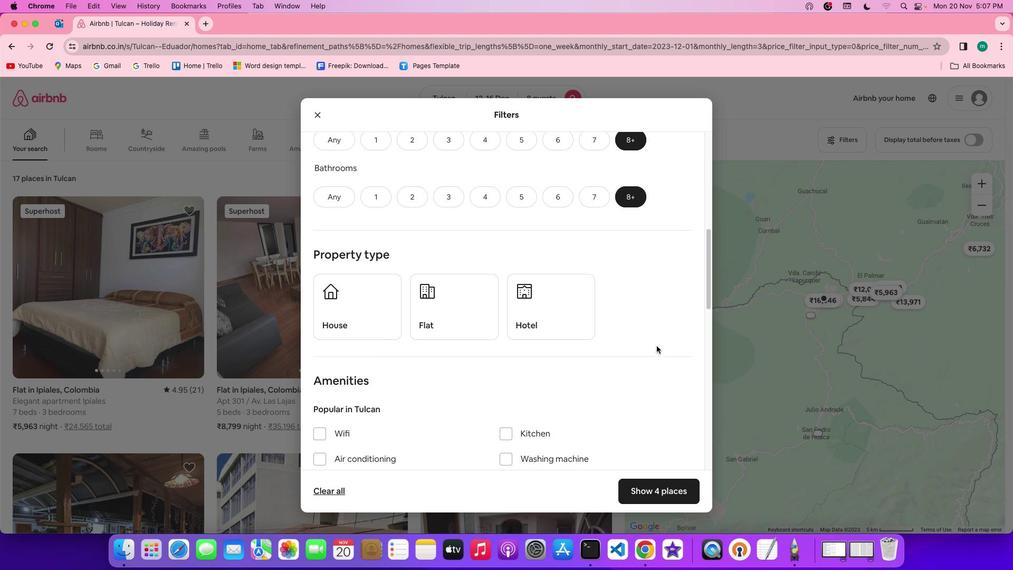 
Action: Mouse scrolled (655, 343) with delta (-1, -2)
Screenshot: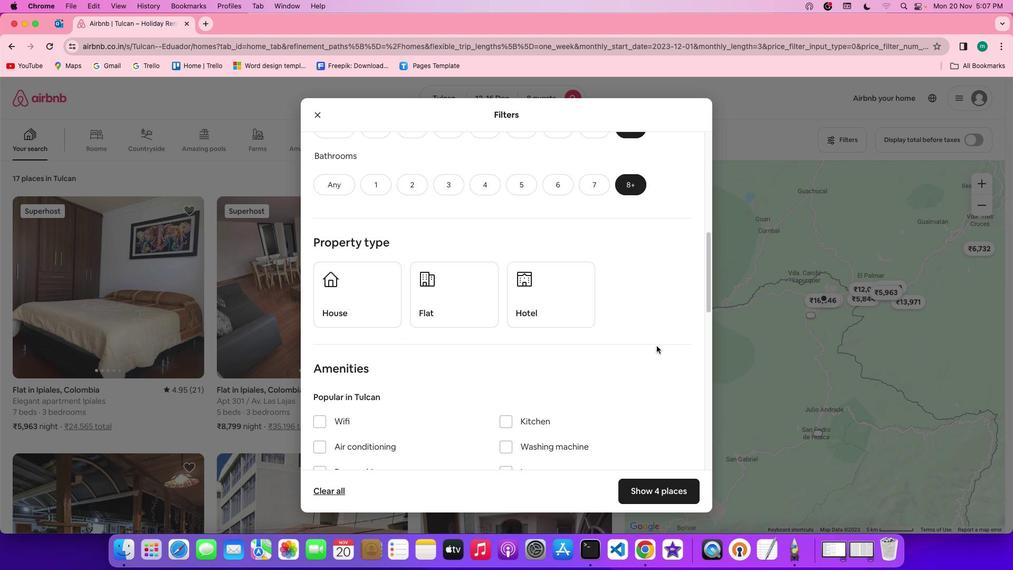 
Action: Mouse scrolled (655, 343) with delta (-1, -2)
Screenshot: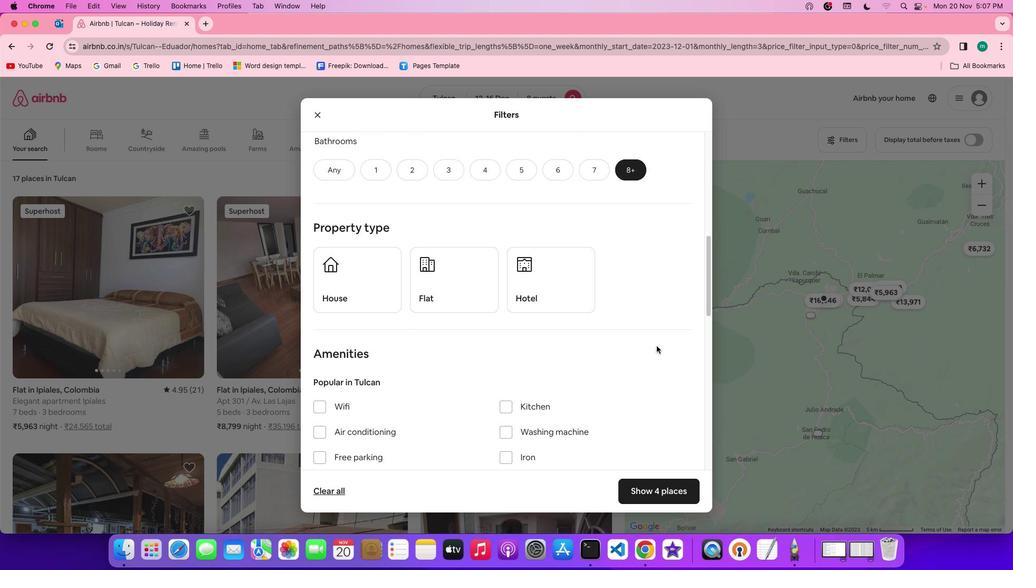 
Action: Mouse scrolled (655, 343) with delta (-1, -2)
Screenshot: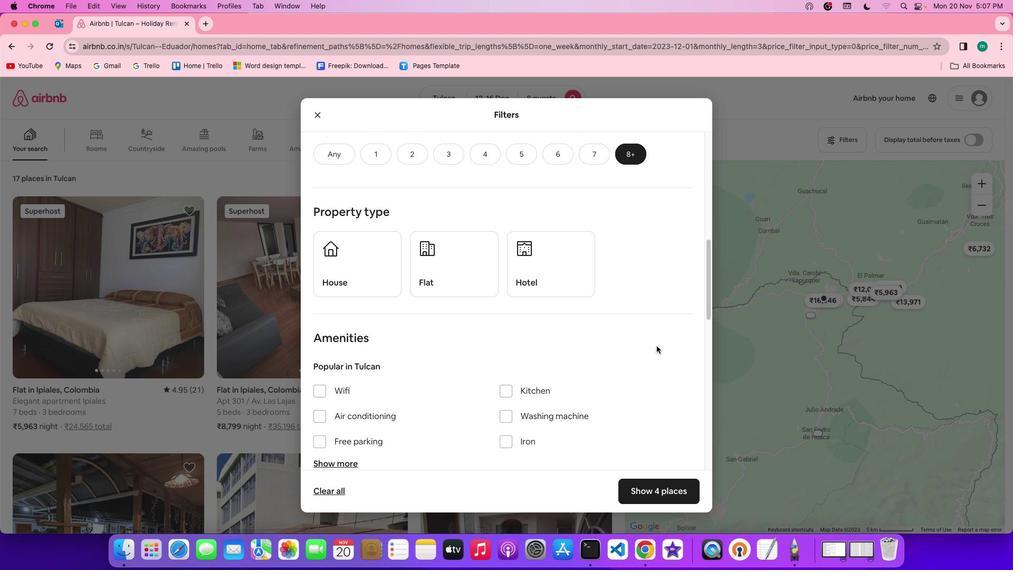 
Action: Mouse scrolled (655, 343) with delta (-1, -2)
Screenshot: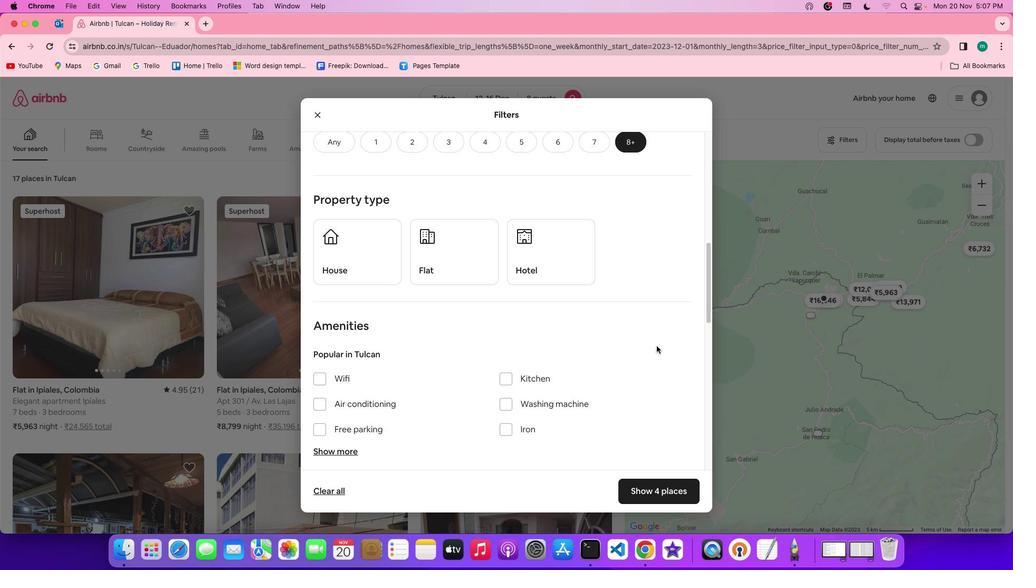 
Action: Mouse moved to (370, 268)
Screenshot: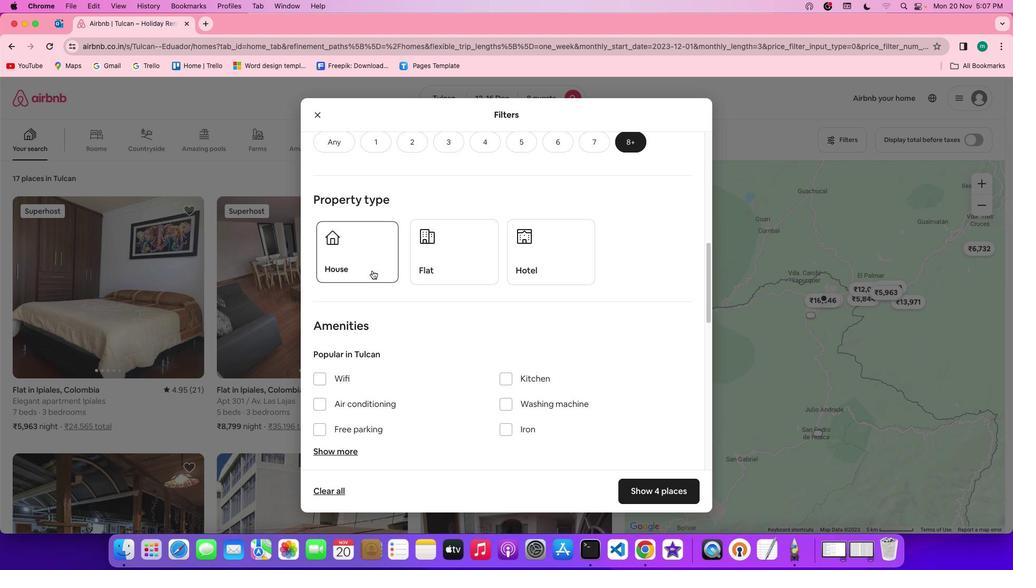 
Action: Mouse pressed left at (370, 268)
Screenshot: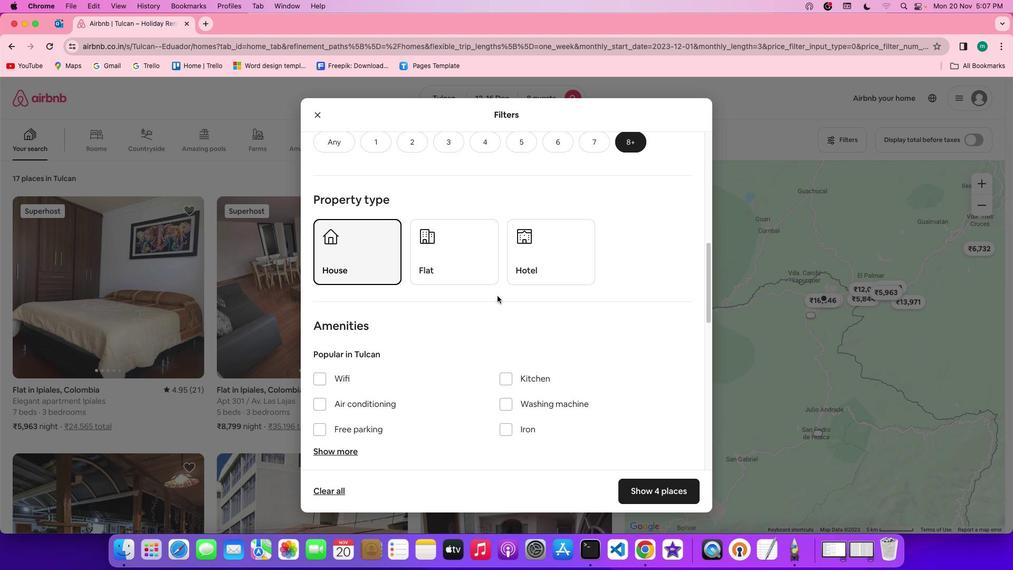 
Action: Mouse moved to (554, 301)
Screenshot: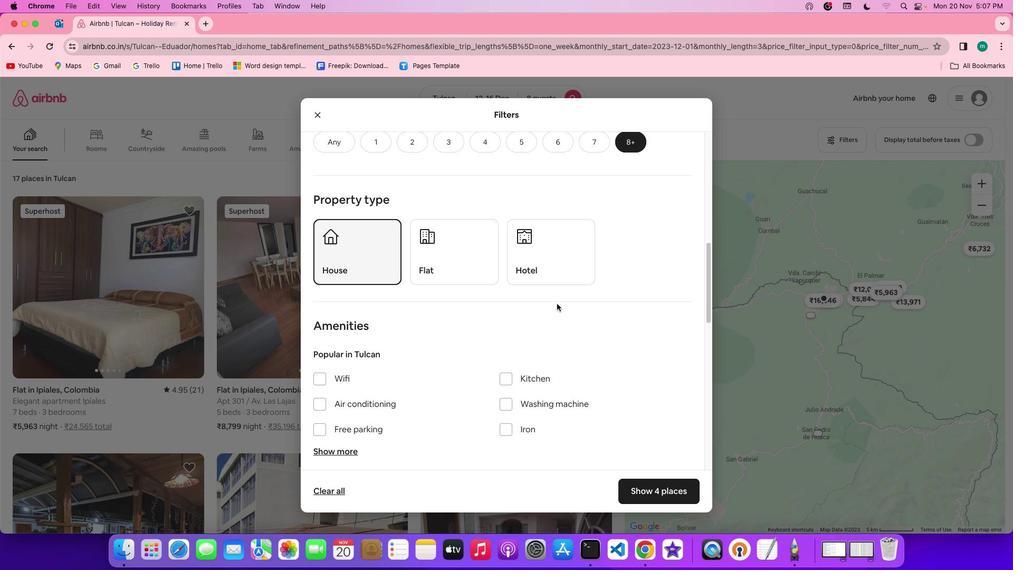 
Action: Mouse scrolled (554, 301) with delta (-1, -2)
Screenshot: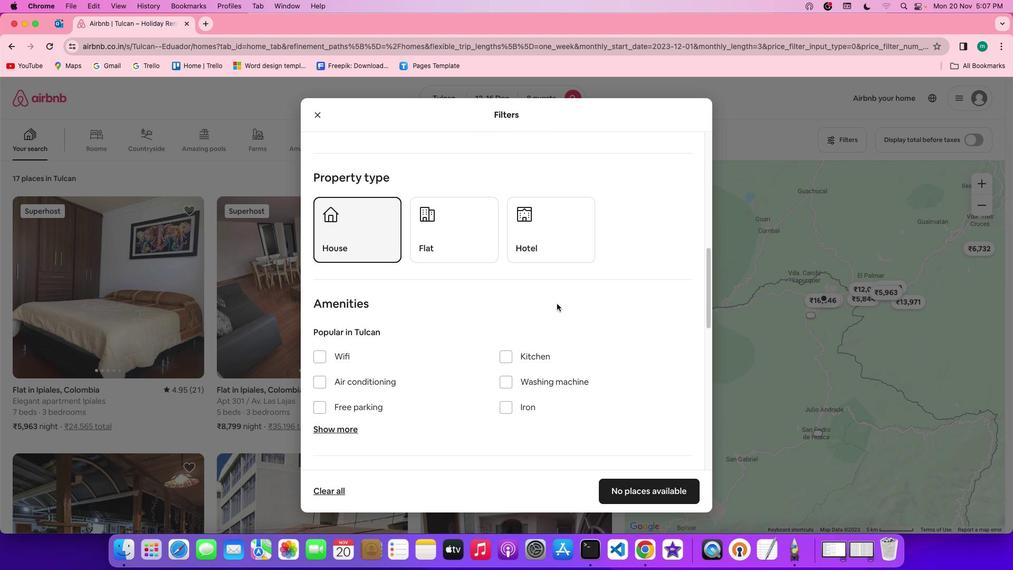 
Action: Mouse scrolled (554, 301) with delta (-1, -2)
Screenshot: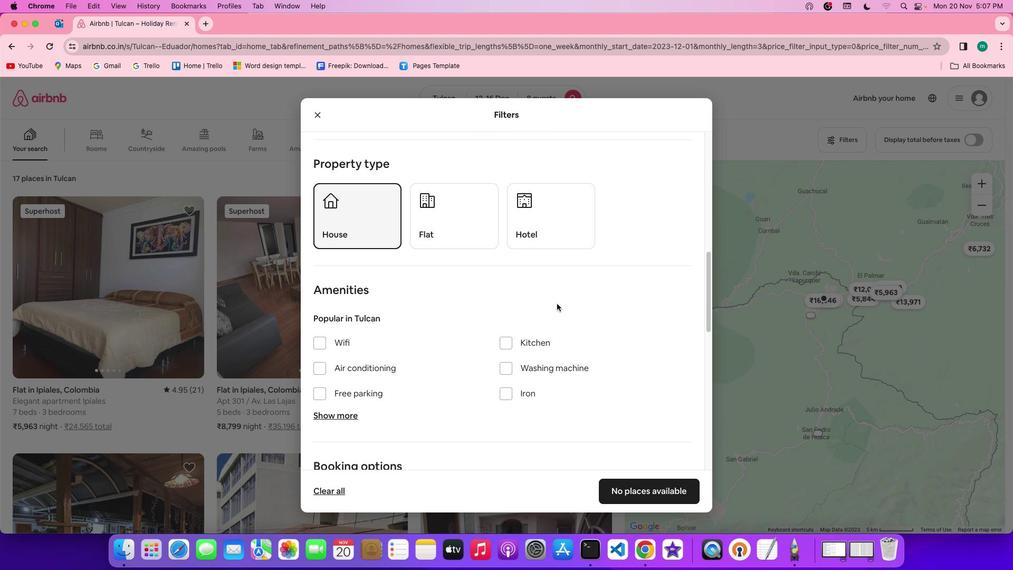 
Action: Mouse scrolled (554, 301) with delta (-1, -2)
Screenshot: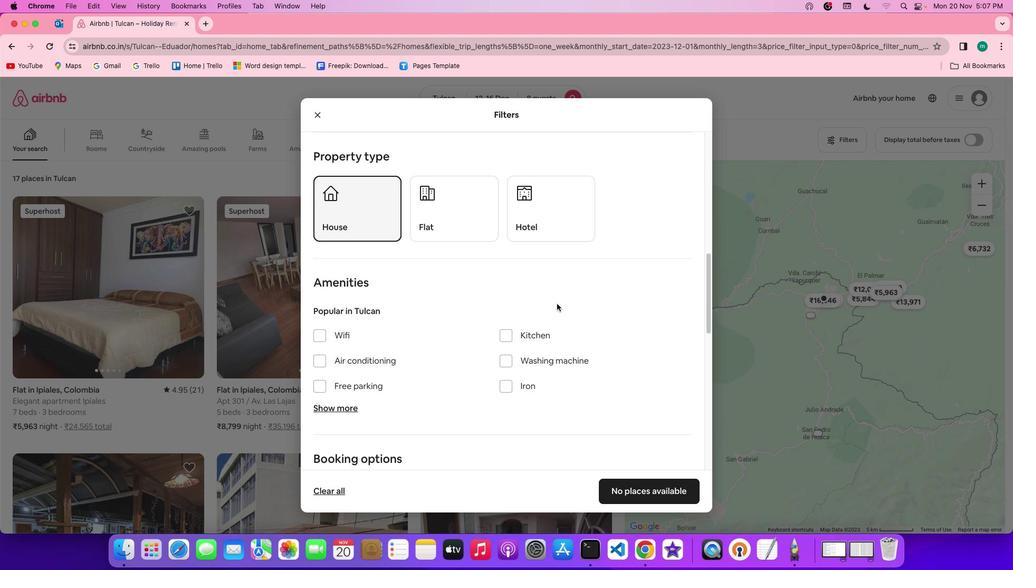
Action: Mouse scrolled (554, 301) with delta (-1, -2)
Screenshot: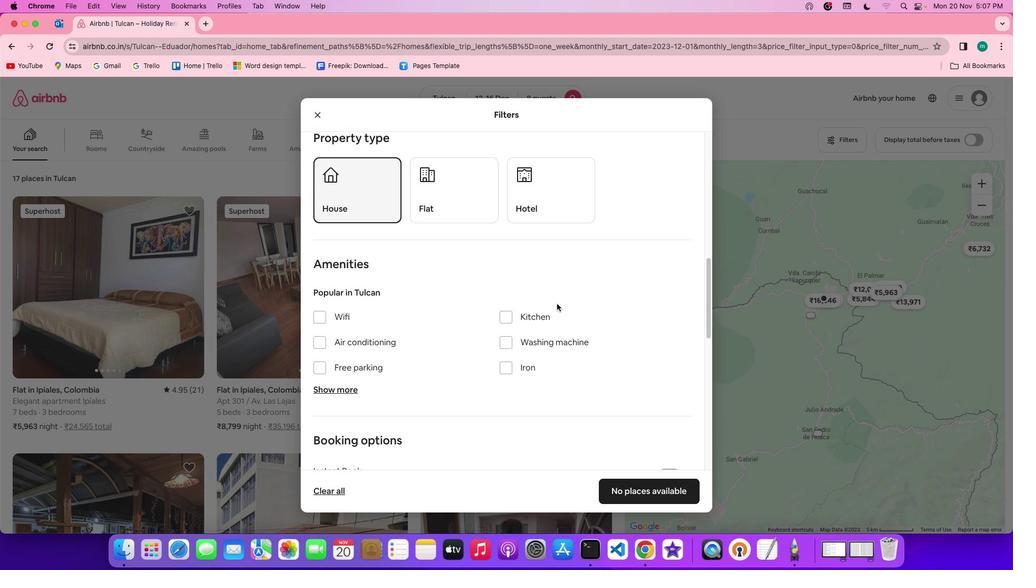 
Action: Mouse scrolled (554, 301) with delta (-1, -2)
Screenshot: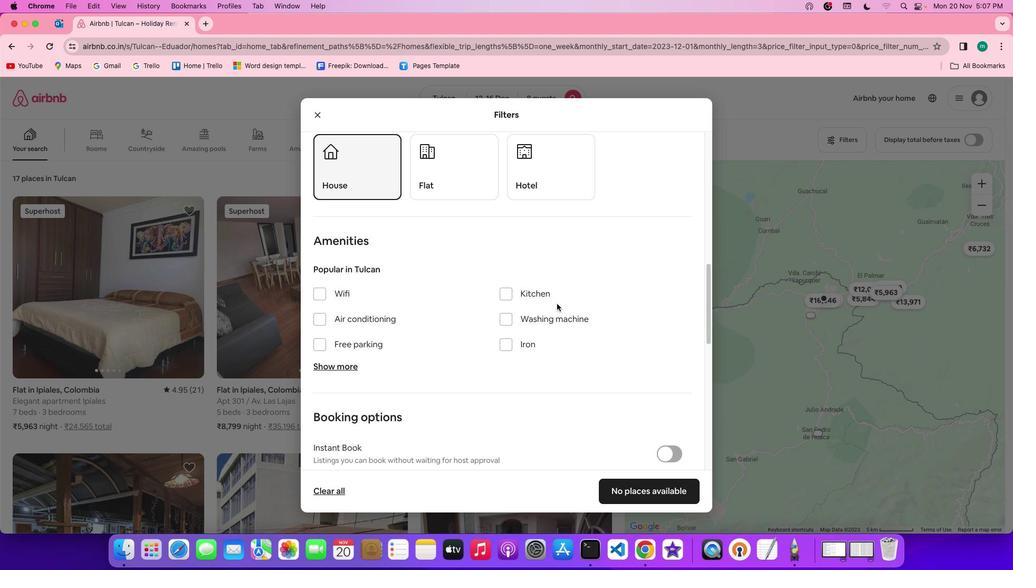 
Action: Mouse scrolled (554, 301) with delta (-1, -2)
Screenshot: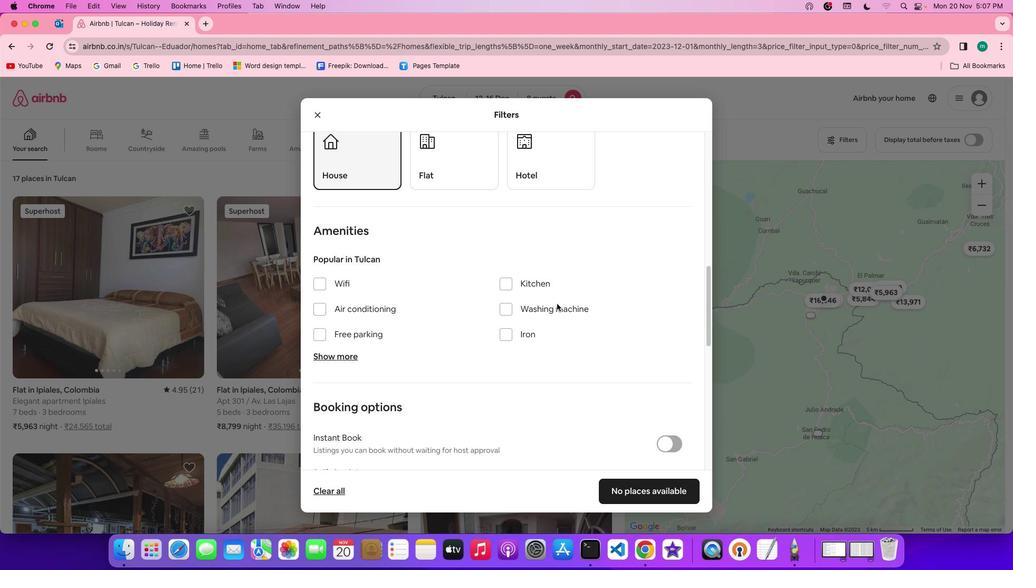 
Action: Mouse scrolled (554, 301) with delta (-1, -2)
Screenshot: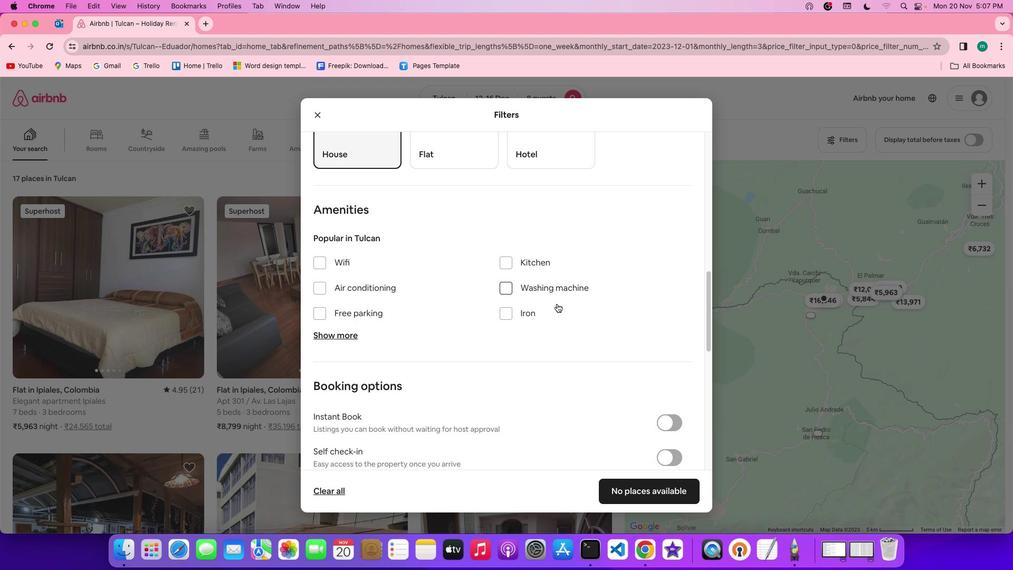 
Action: Mouse scrolled (554, 301) with delta (-1, -2)
Screenshot: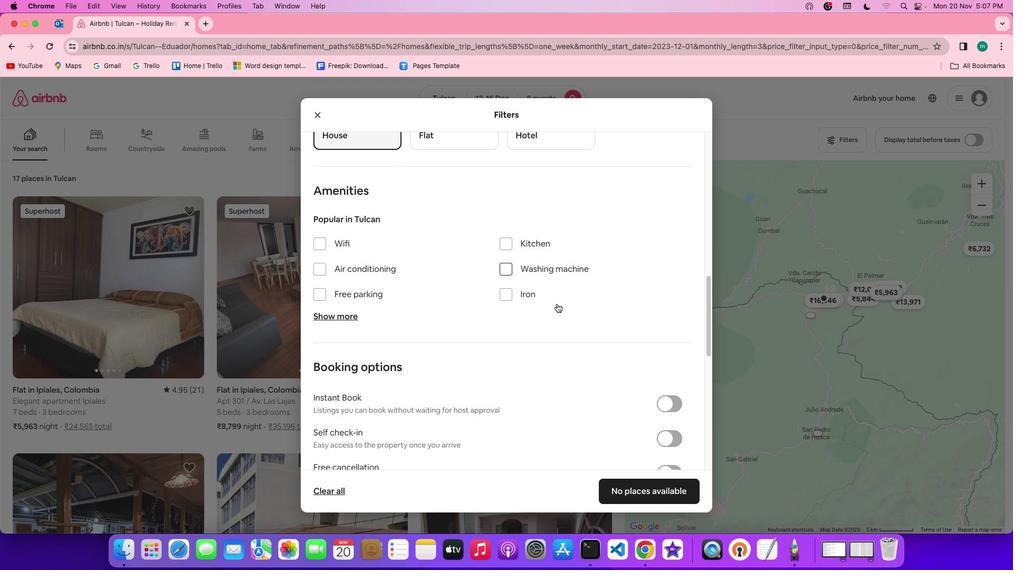 
Action: Mouse scrolled (554, 301) with delta (-1, -2)
Screenshot: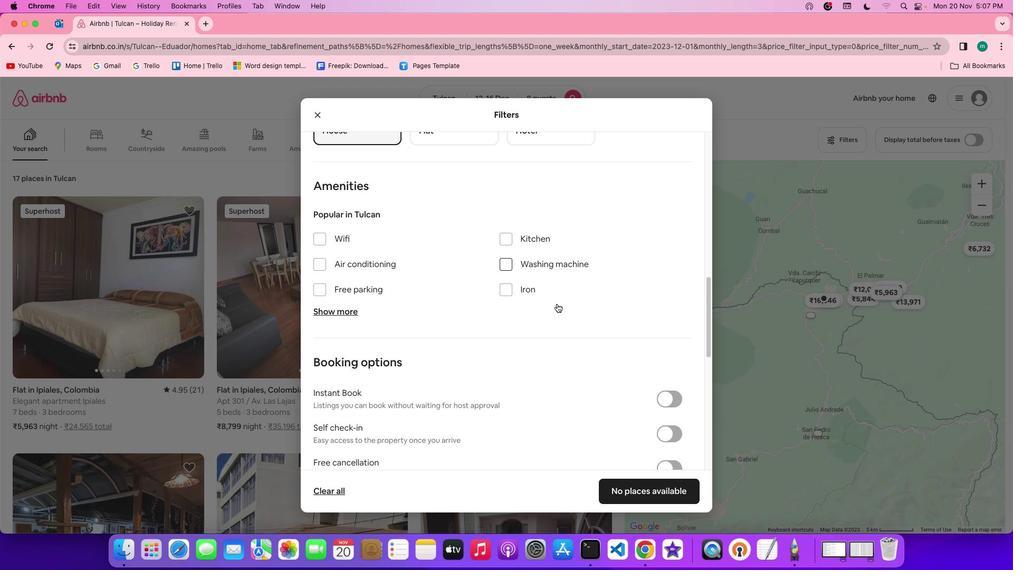 
Action: Mouse scrolled (554, 301) with delta (-1, -2)
Screenshot: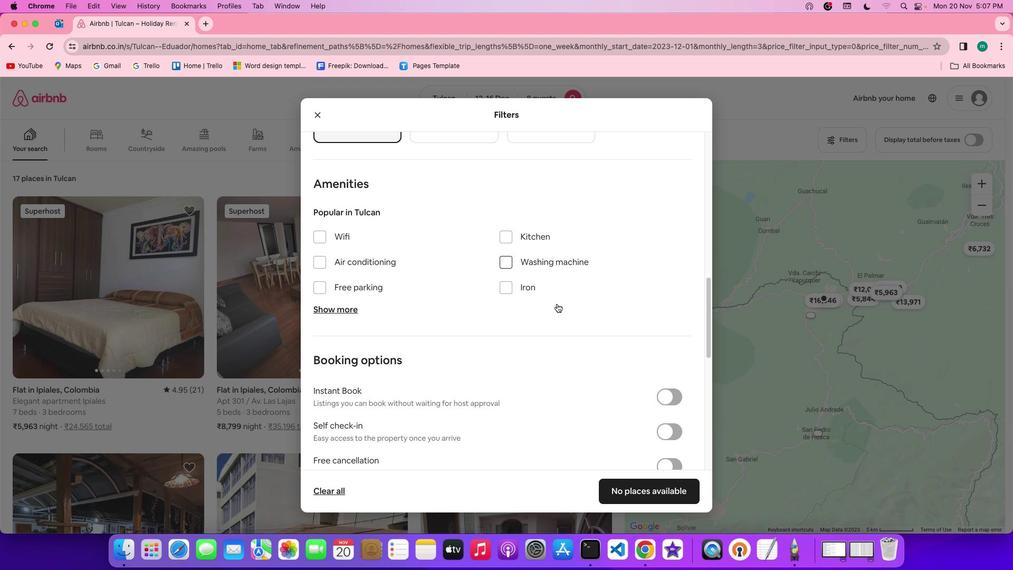 
Action: Mouse scrolled (554, 301) with delta (-1, -2)
Screenshot: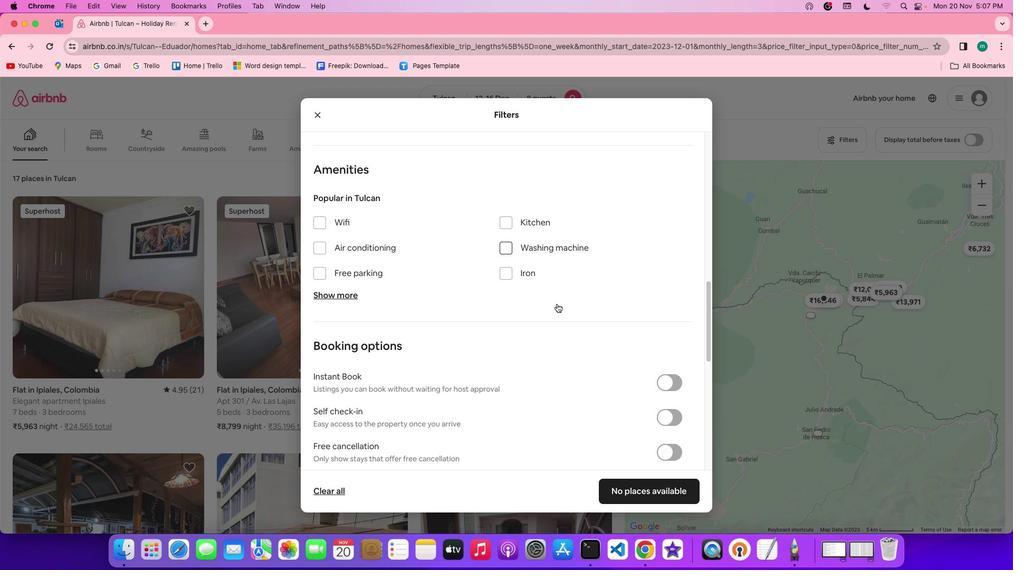 
Action: Mouse scrolled (554, 301) with delta (-1, -2)
Screenshot: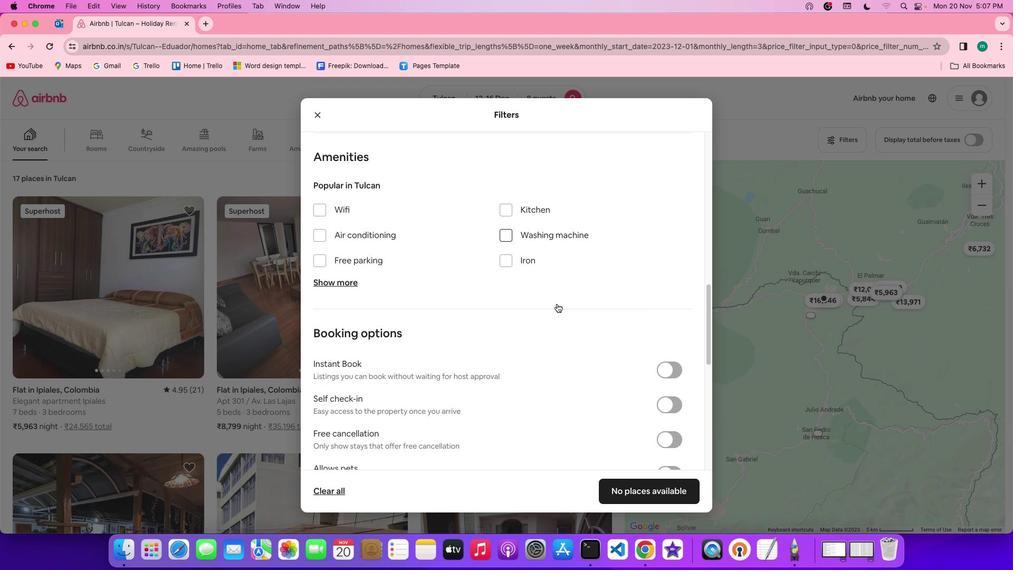 
Action: Mouse scrolled (554, 301) with delta (-1, -2)
Screenshot: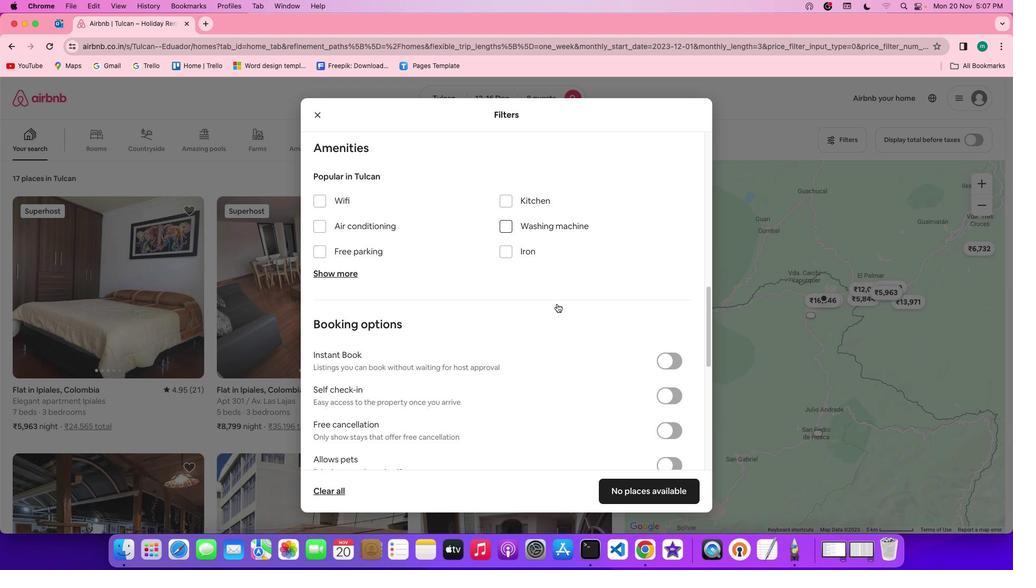 
Action: Mouse moved to (323, 193)
Screenshot: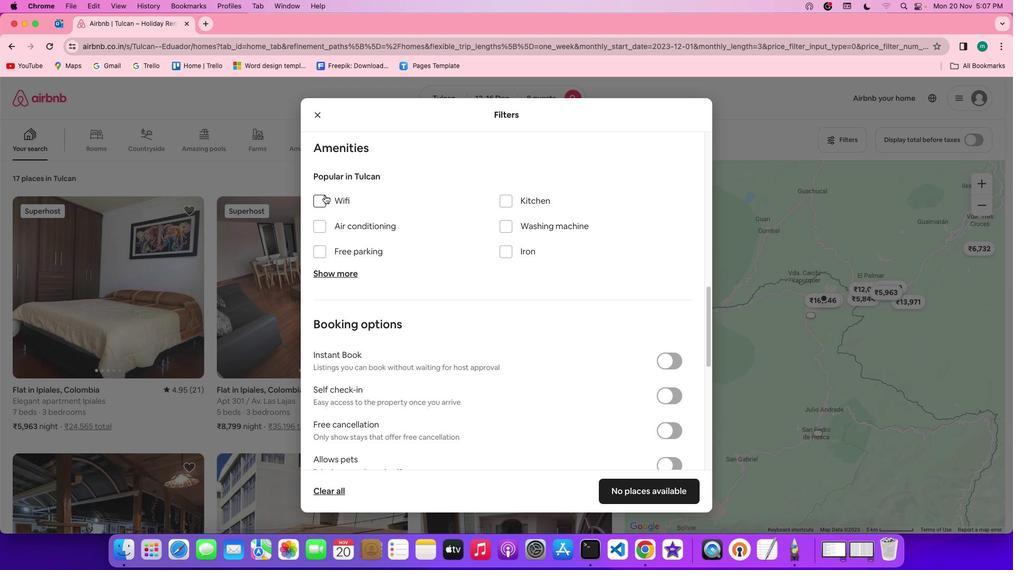 
Action: Mouse pressed left at (323, 193)
Screenshot: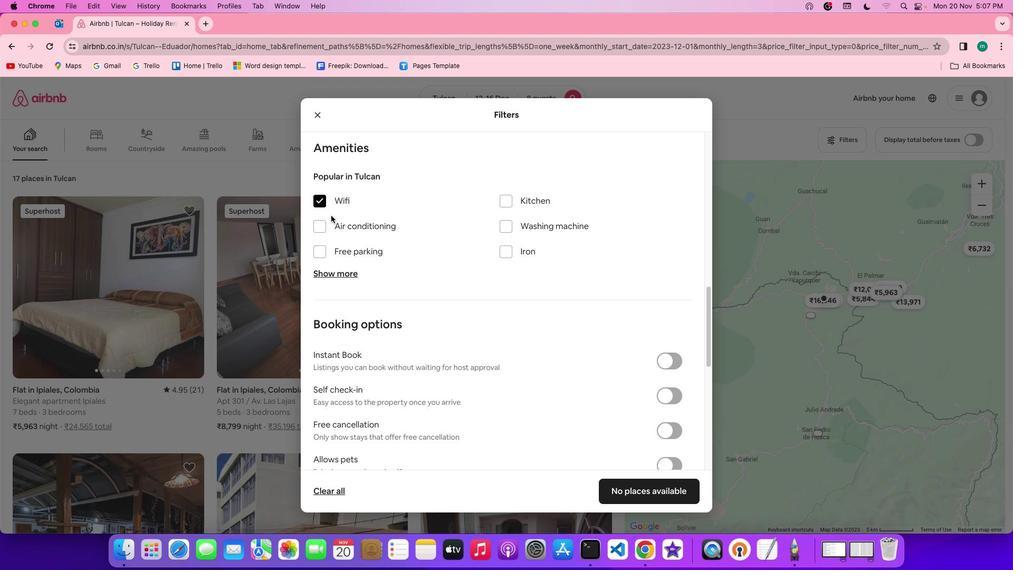 
Action: Mouse moved to (329, 273)
Screenshot: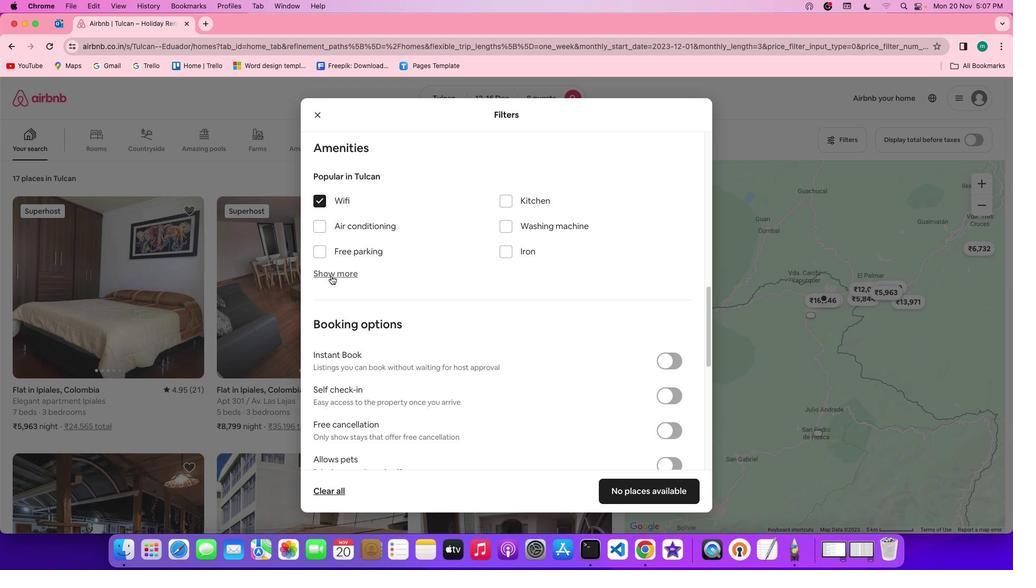 
Action: Mouse pressed left at (329, 273)
Screenshot: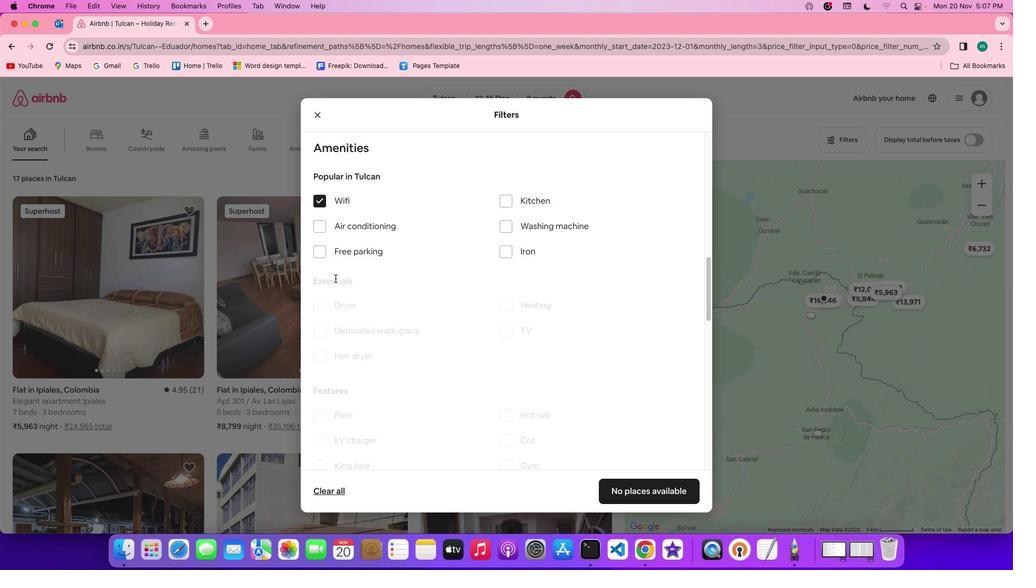 
Action: Mouse moved to (456, 328)
Screenshot: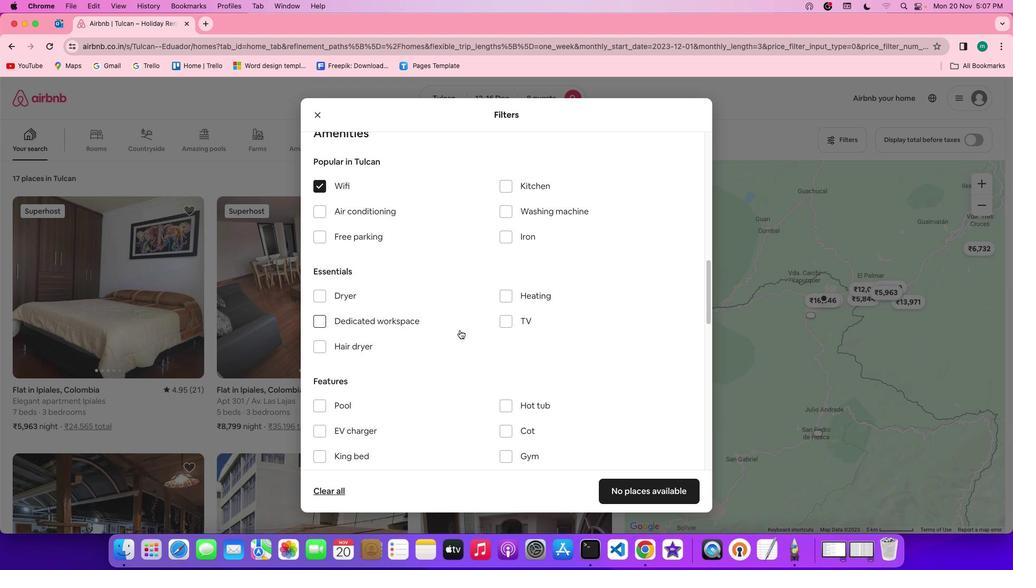 
Action: Mouse scrolled (456, 328) with delta (-1, -2)
Screenshot: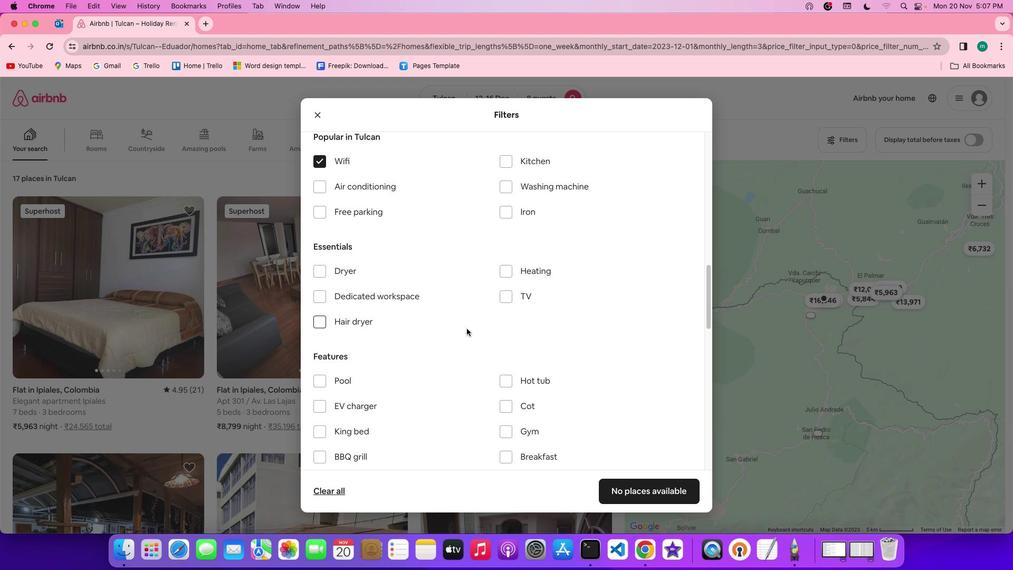 
Action: Mouse scrolled (456, 328) with delta (-1, -2)
Screenshot: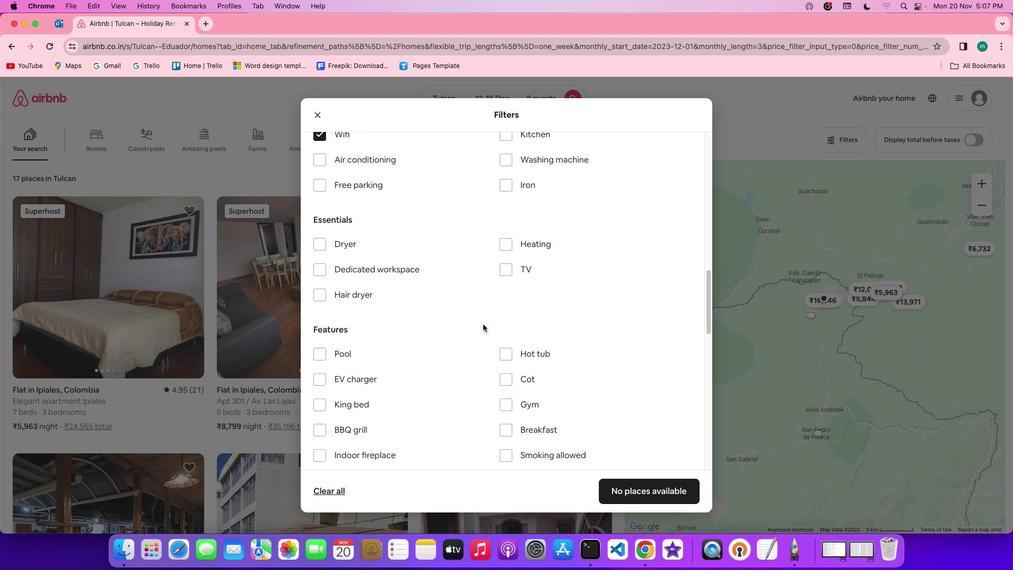 
Action: Mouse scrolled (456, 328) with delta (-1, -2)
Screenshot: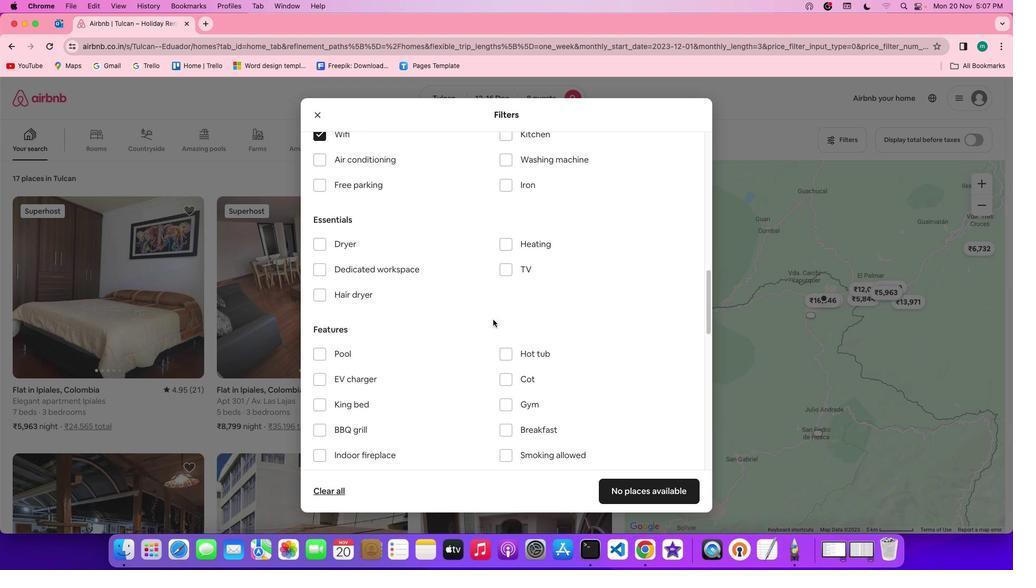 
Action: Mouse moved to (506, 270)
Screenshot: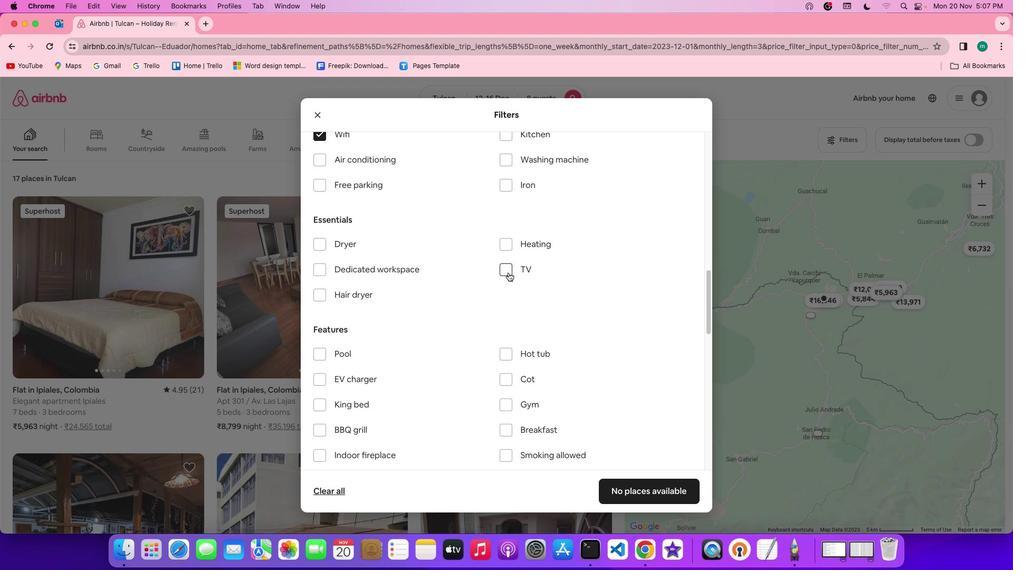 
Action: Mouse pressed left at (506, 270)
Screenshot: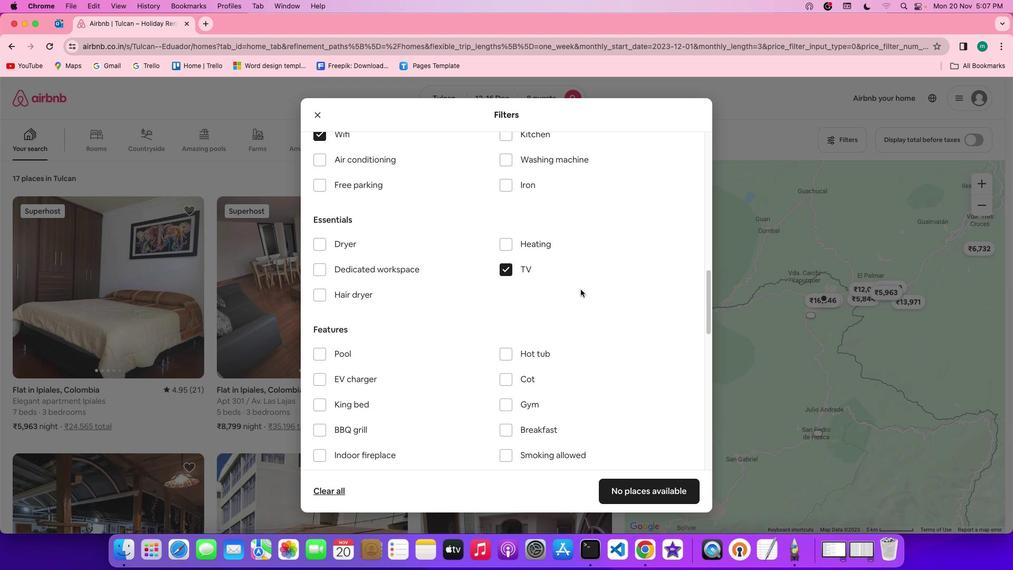 
Action: Mouse moved to (583, 288)
Screenshot: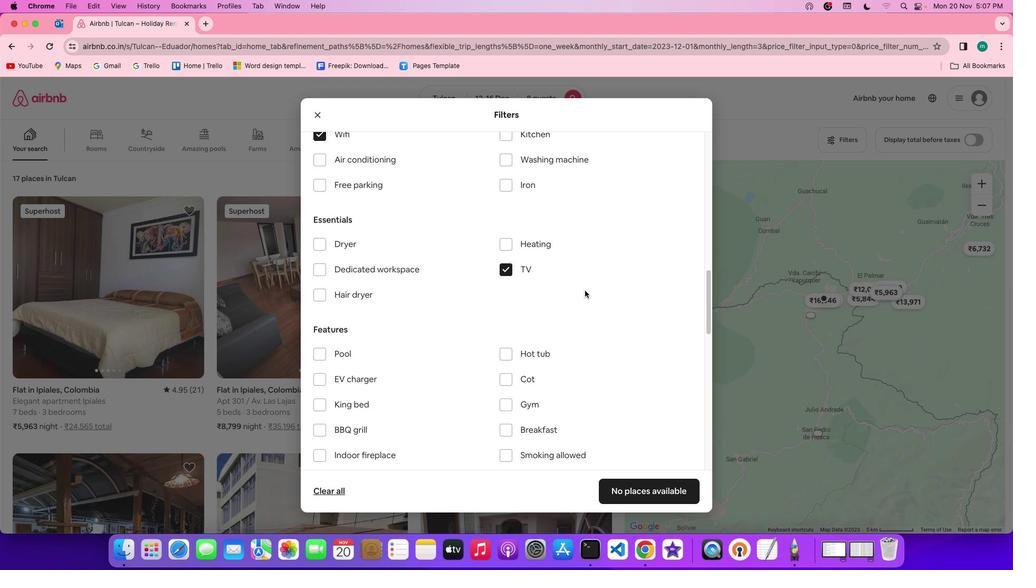 
Action: Mouse scrolled (583, 288) with delta (-1, -2)
Screenshot: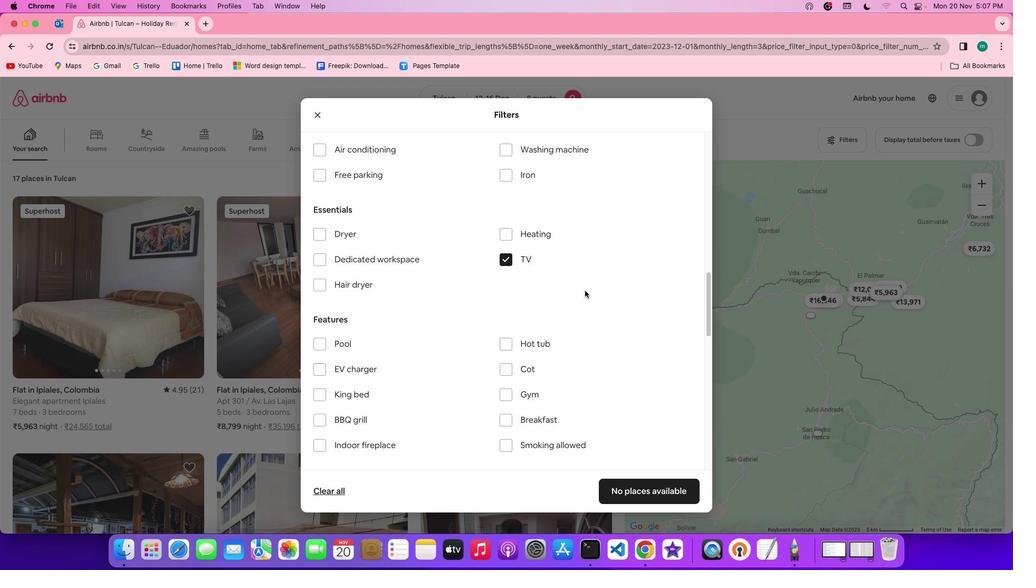 
Action: Mouse scrolled (583, 288) with delta (-1, -2)
Screenshot: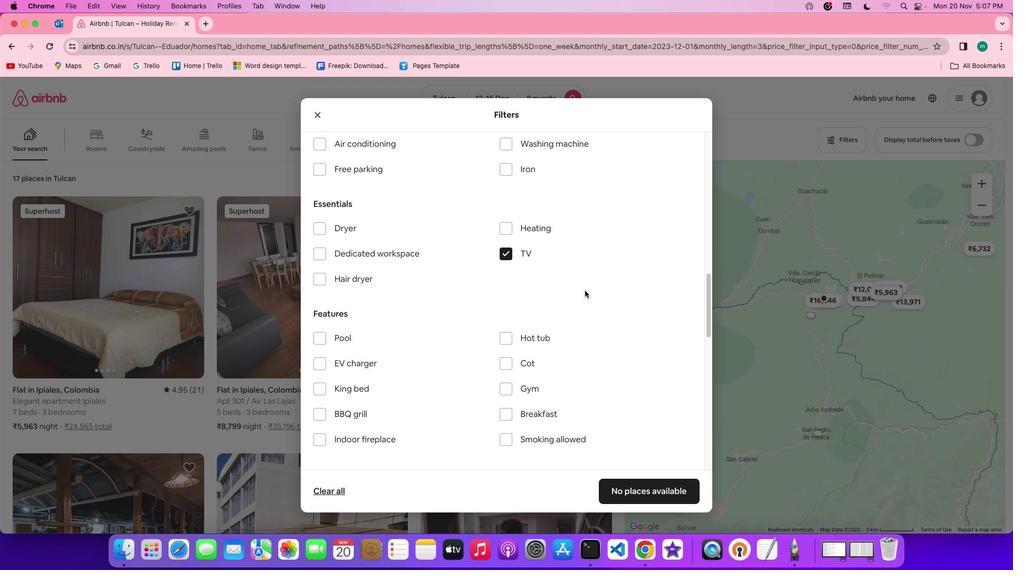 
Action: Mouse scrolled (583, 288) with delta (-1, -2)
Screenshot: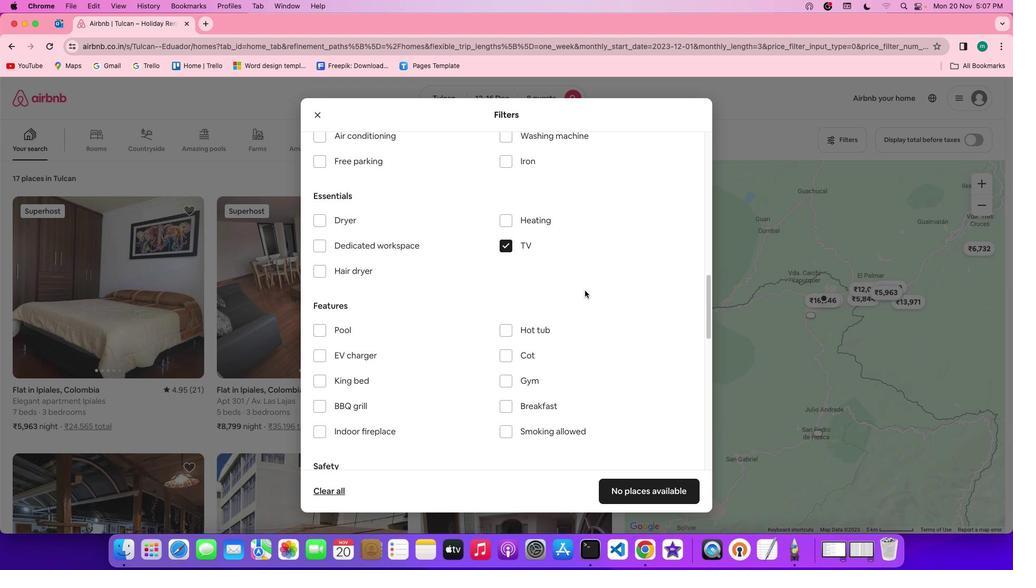 
Action: Mouse moved to (364, 155)
Screenshot: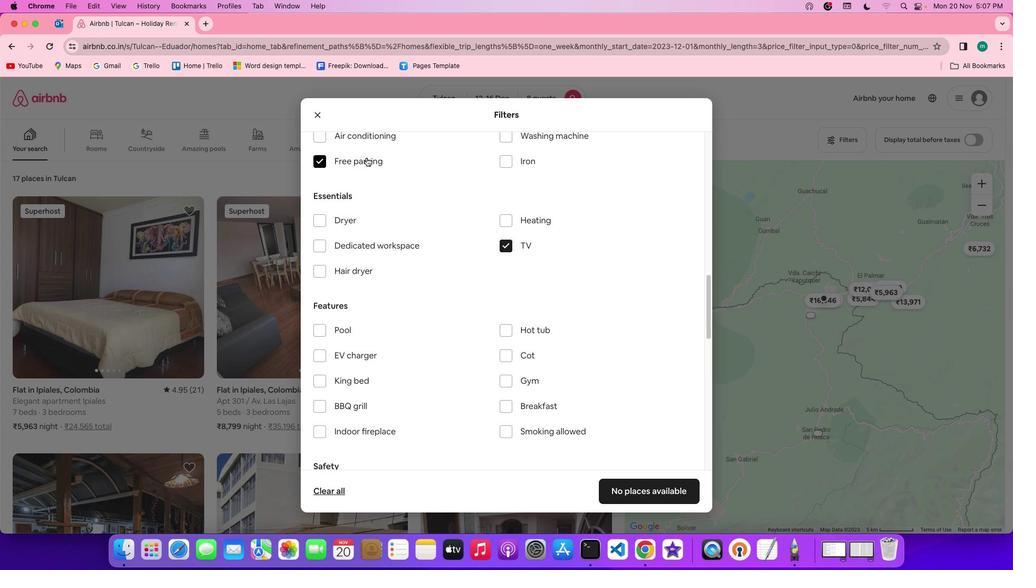 
Action: Mouse pressed left at (364, 155)
Screenshot: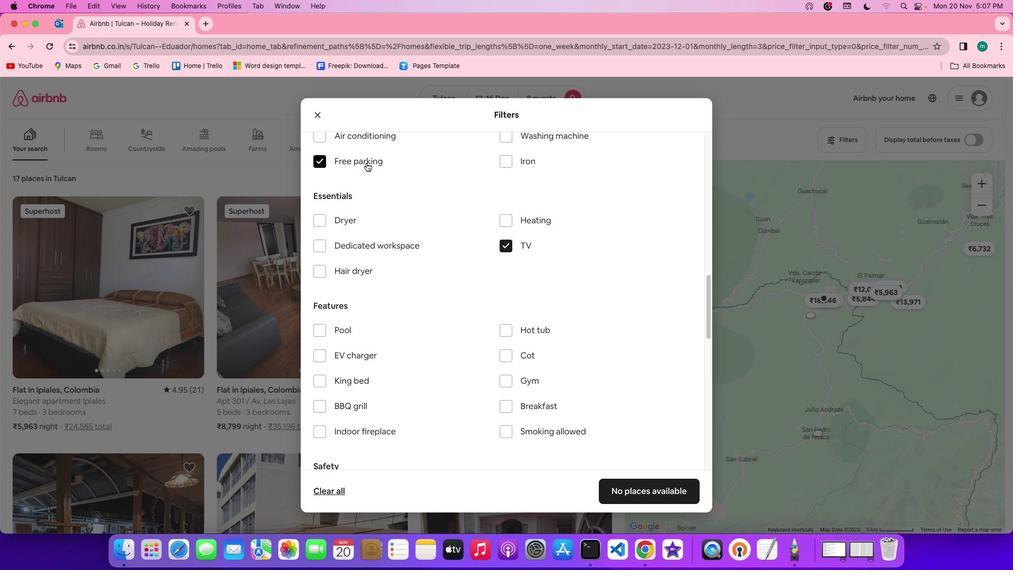 
Action: Mouse moved to (534, 306)
Screenshot: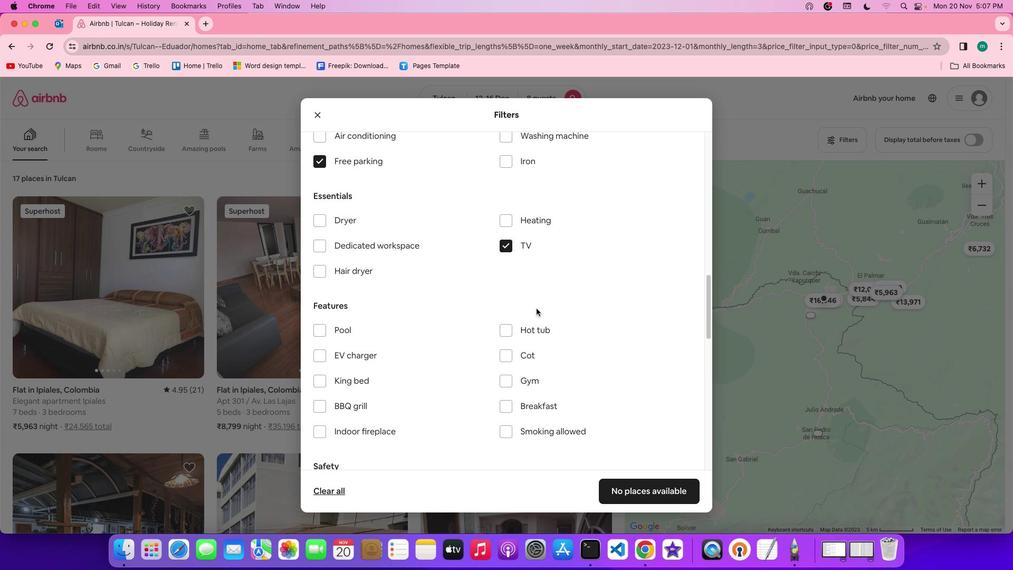 
Action: Mouse scrolled (534, 306) with delta (-1, -2)
Screenshot: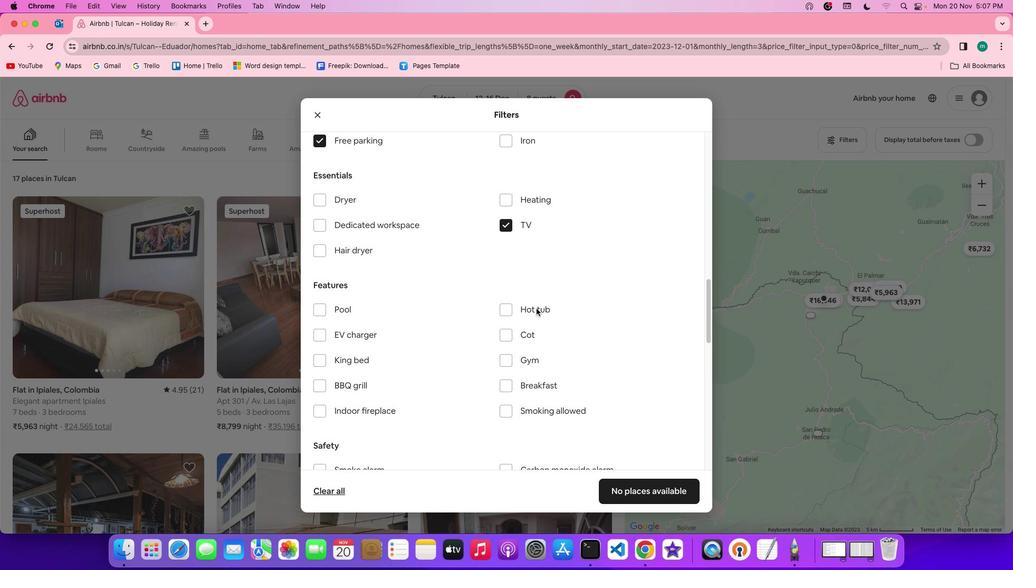 
Action: Mouse scrolled (534, 306) with delta (-1, -2)
Screenshot: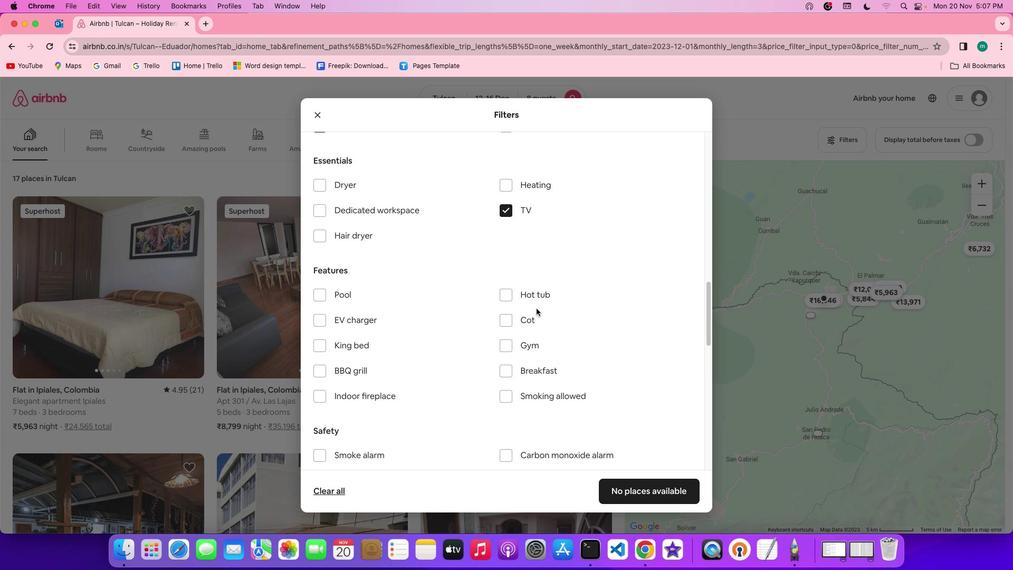 
Action: Mouse scrolled (534, 306) with delta (-1, -2)
Screenshot: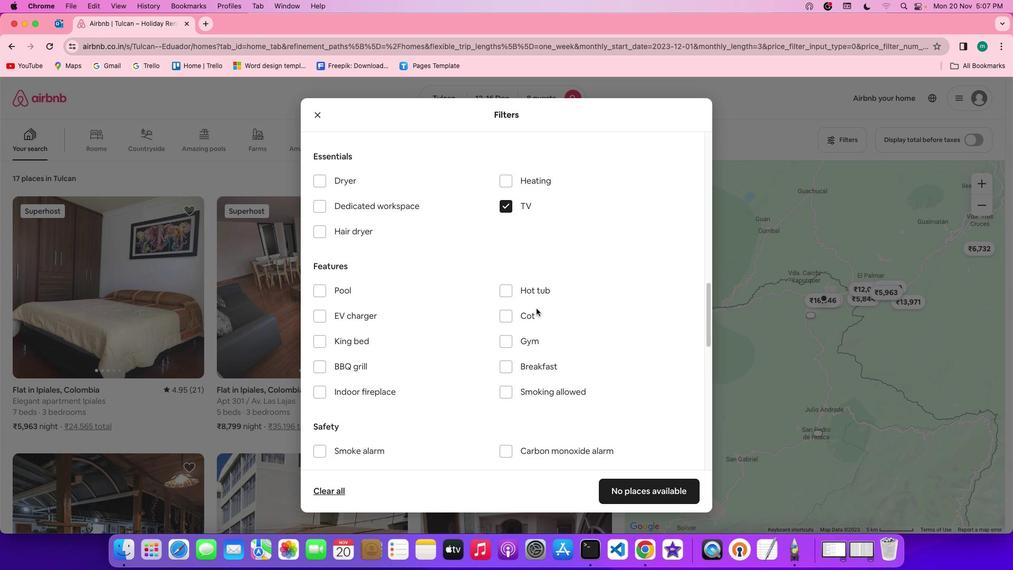 
Action: Mouse scrolled (534, 306) with delta (-1, -2)
Screenshot: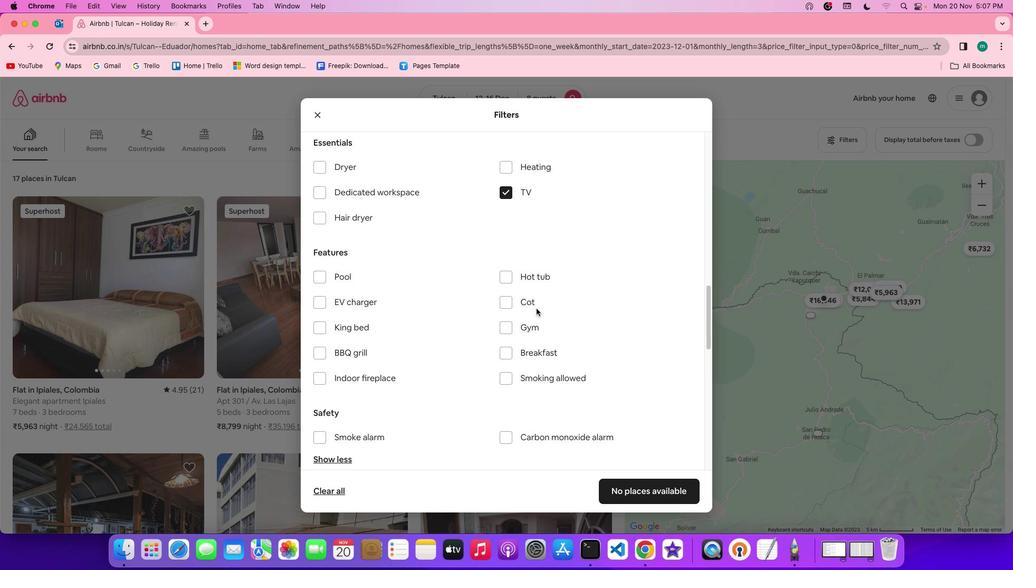 
Action: Mouse scrolled (534, 306) with delta (-1, -2)
Screenshot: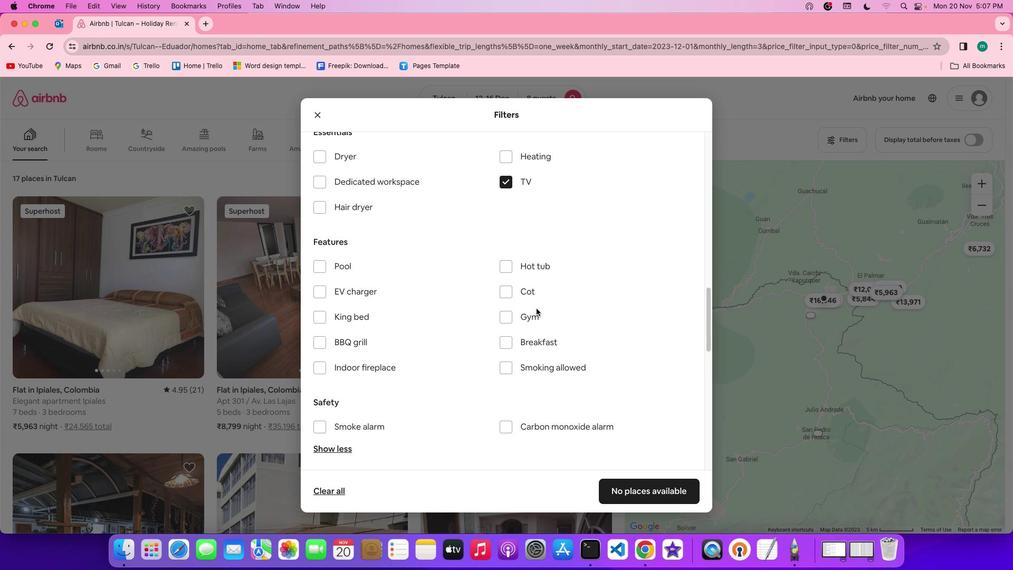 
Action: Mouse scrolled (534, 306) with delta (-1, -2)
Screenshot: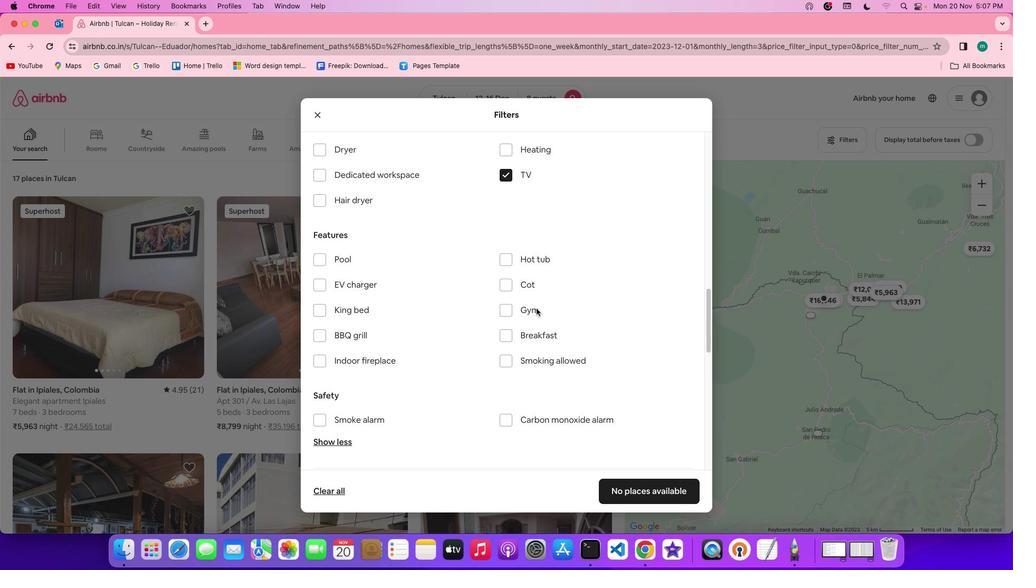 
Action: Mouse scrolled (534, 306) with delta (-1, -2)
Screenshot: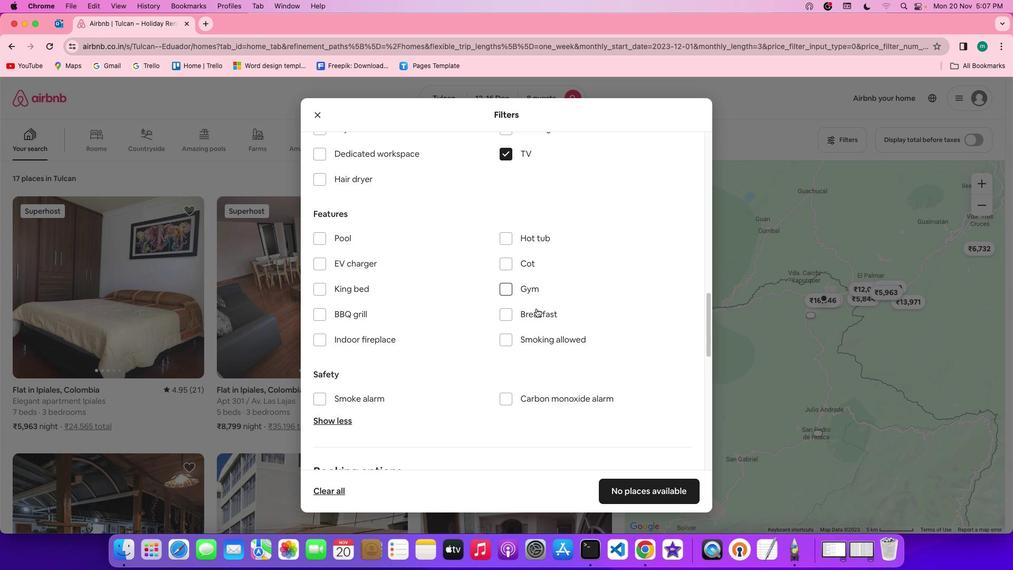 
Action: Mouse scrolled (534, 306) with delta (-1, -2)
Screenshot: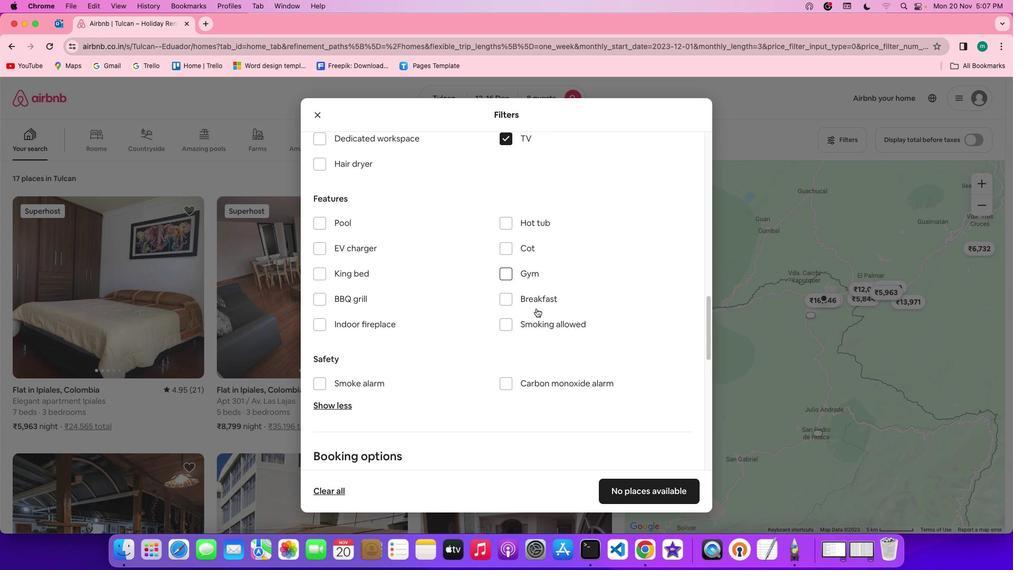 
Action: Mouse scrolled (534, 306) with delta (-1, -2)
Screenshot: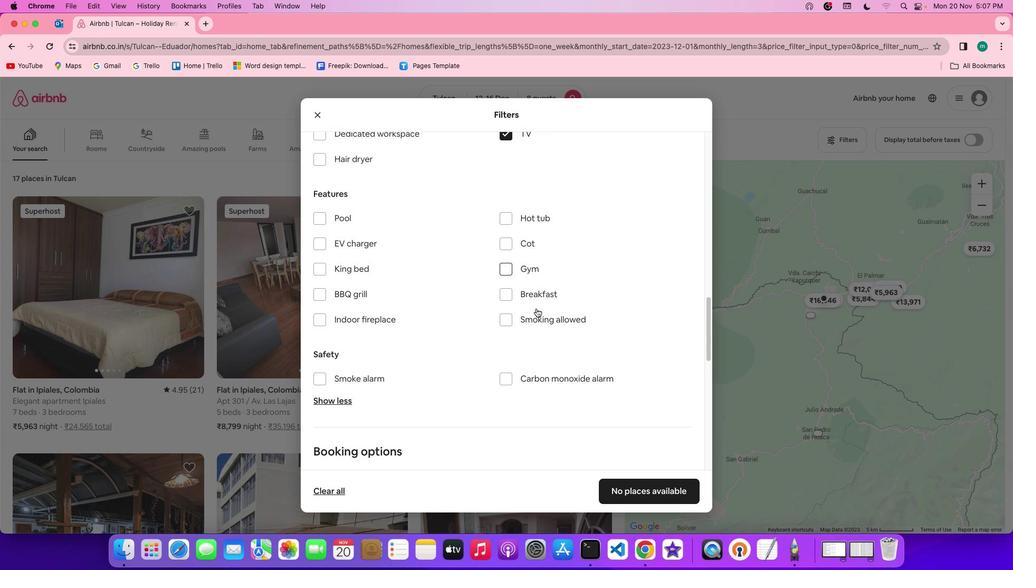 
Action: Mouse moved to (590, 313)
Screenshot: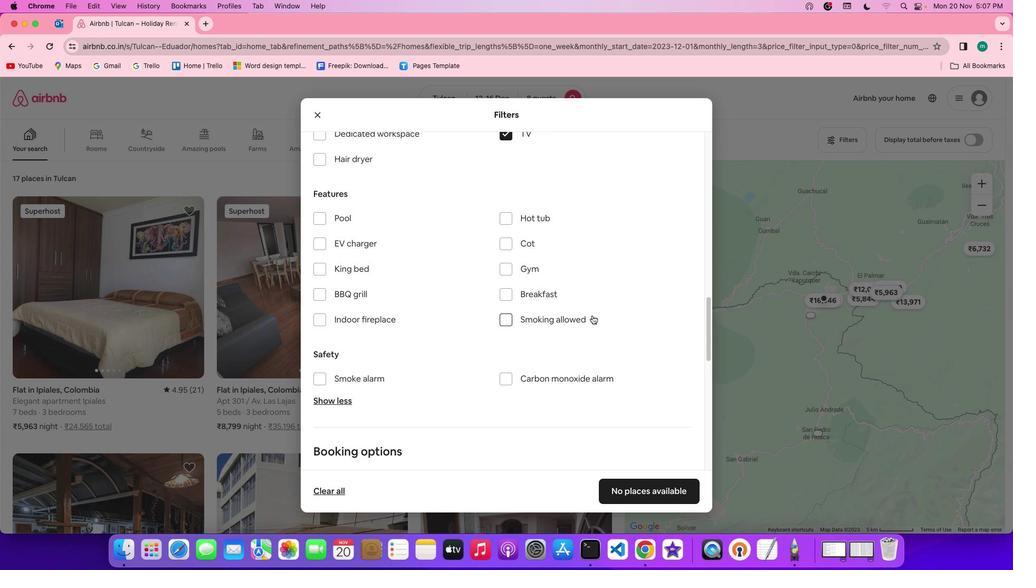 
Action: Mouse scrolled (590, 313) with delta (-1, -1)
Screenshot: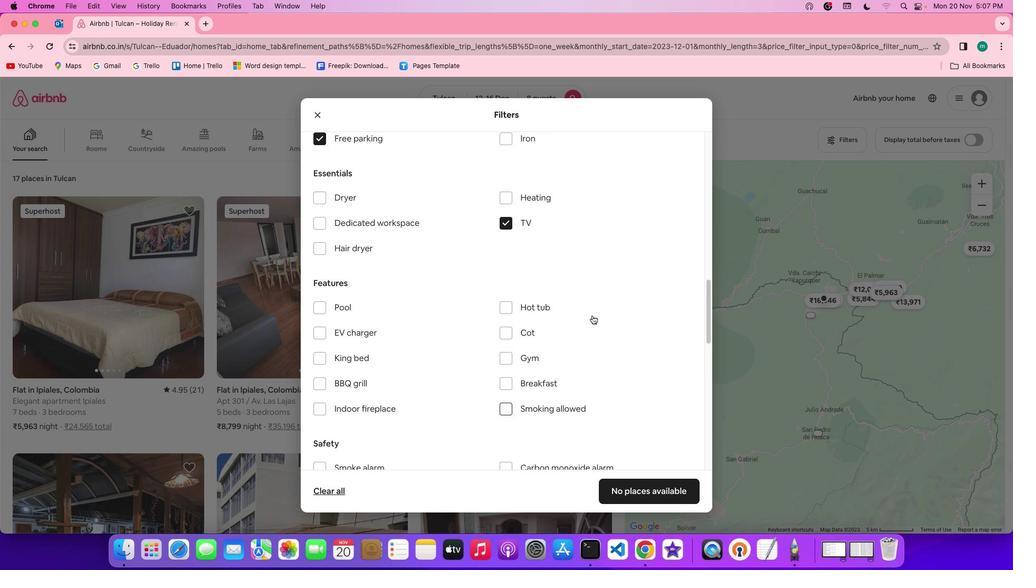 
Action: Mouse scrolled (590, 313) with delta (-1, -1)
Screenshot: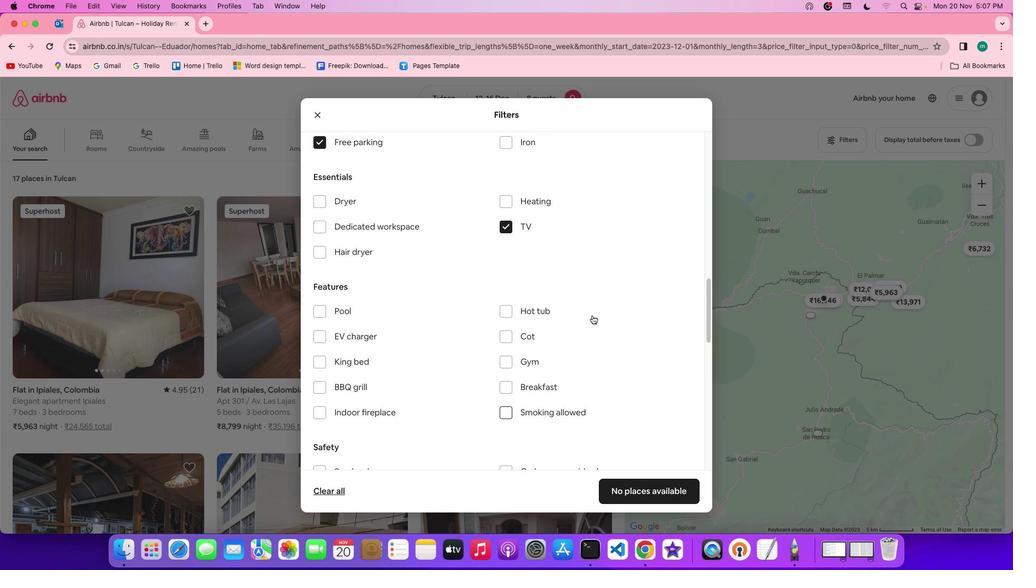 
Action: Mouse scrolled (590, 313) with delta (-1, 0)
Screenshot: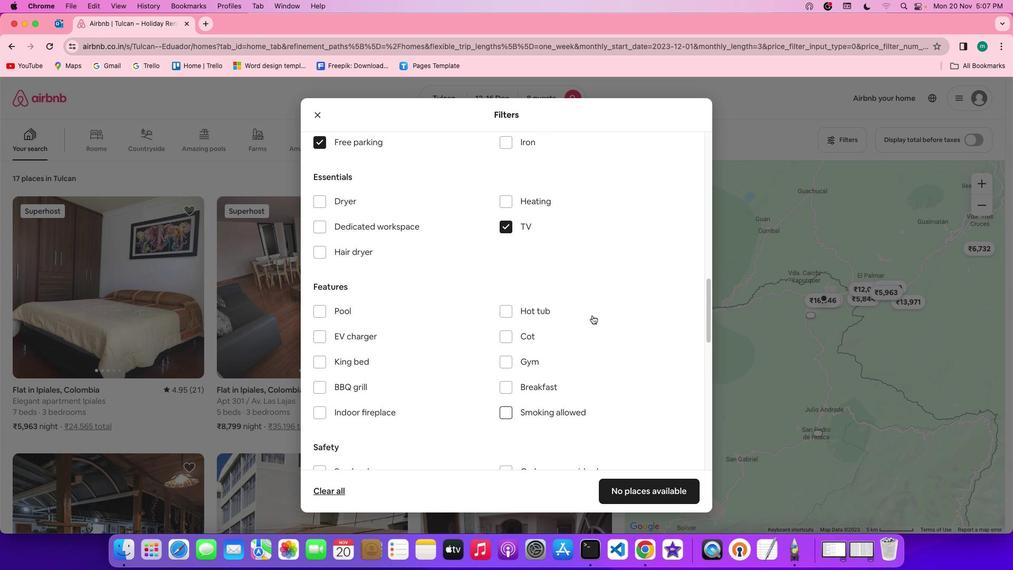 
Action: Mouse scrolled (590, 313) with delta (-1, -1)
Screenshot: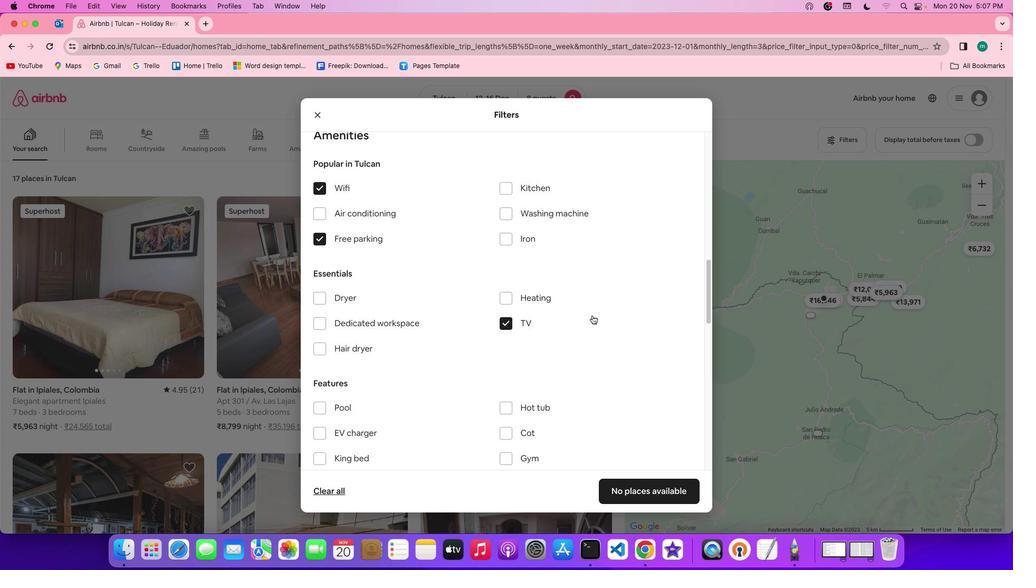 
Action: Mouse scrolled (590, 313) with delta (-1, -1)
Screenshot: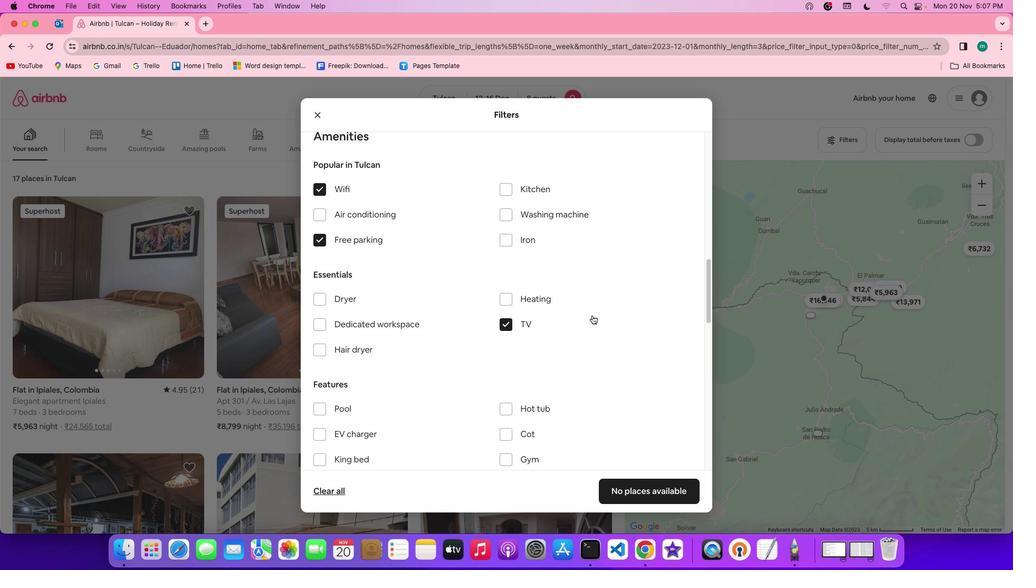 
Action: Mouse scrolled (590, 313) with delta (-1, 0)
Screenshot: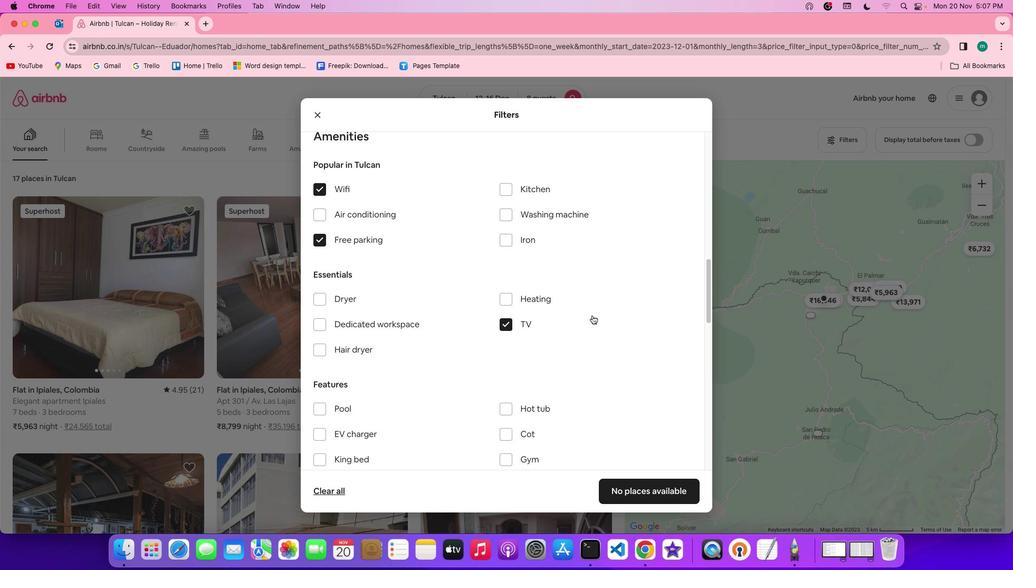
Action: Mouse scrolled (590, 313) with delta (-1, -2)
Screenshot: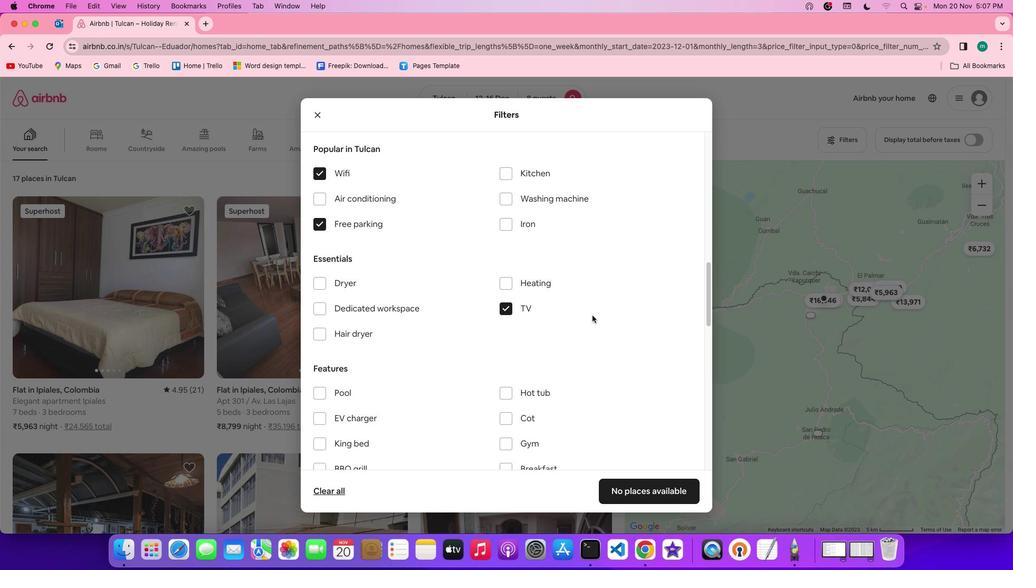 
Action: Mouse scrolled (590, 313) with delta (-1, -2)
Screenshot: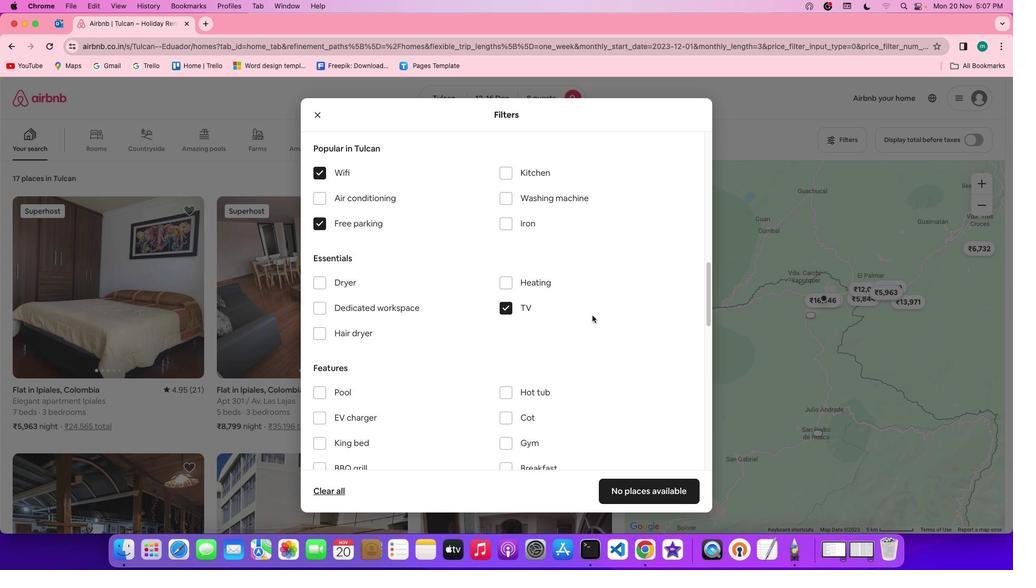 
Action: Mouse scrolled (590, 313) with delta (-1, -2)
Screenshot: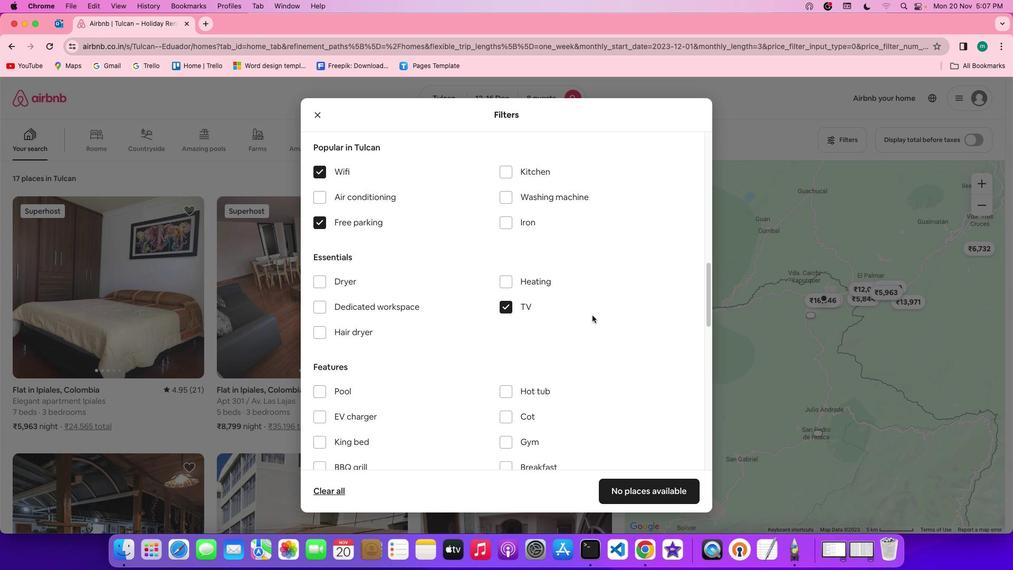
Action: Mouse scrolled (590, 313) with delta (-1, -2)
Screenshot: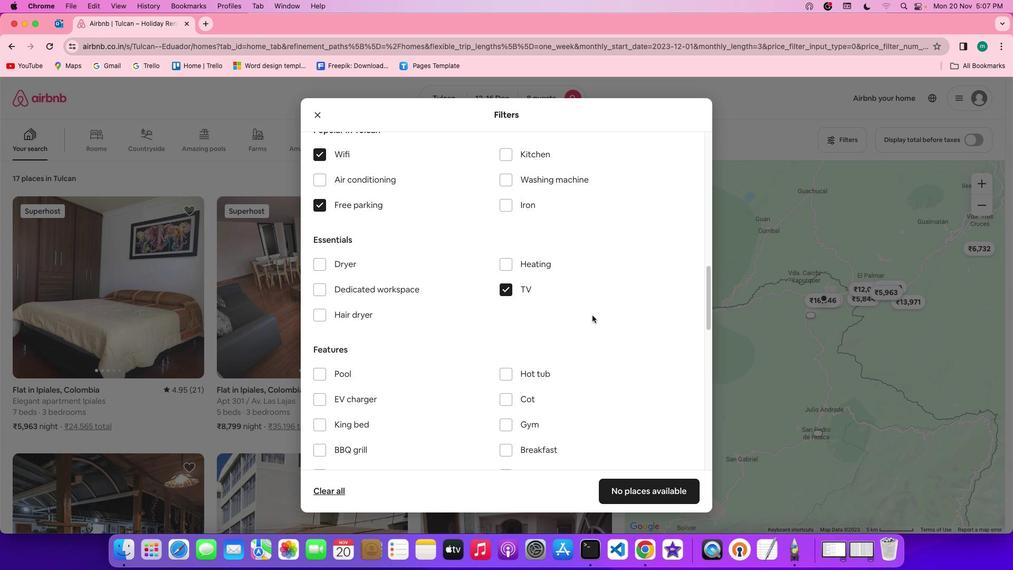 
Action: Mouse scrolled (590, 313) with delta (-1, -2)
Screenshot: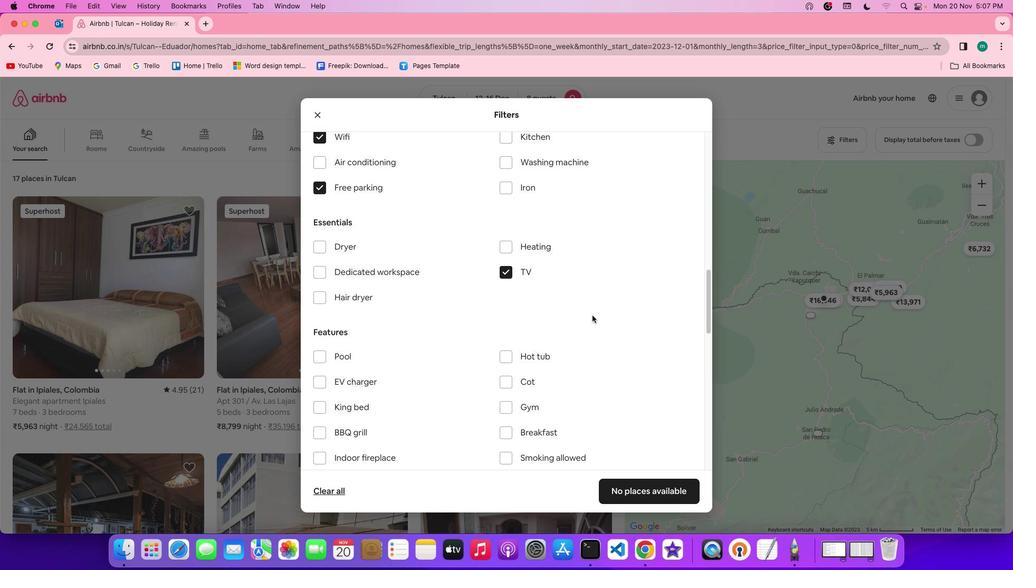 
Action: Mouse scrolled (590, 313) with delta (-1, -2)
Screenshot: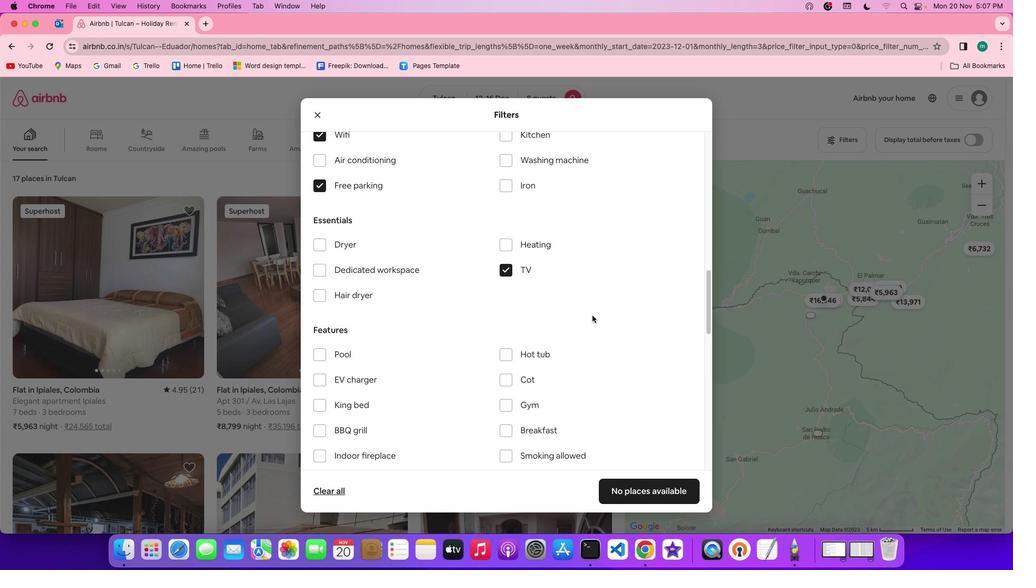 
Action: Mouse scrolled (590, 313) with delta (-1, -2)
Screenshot: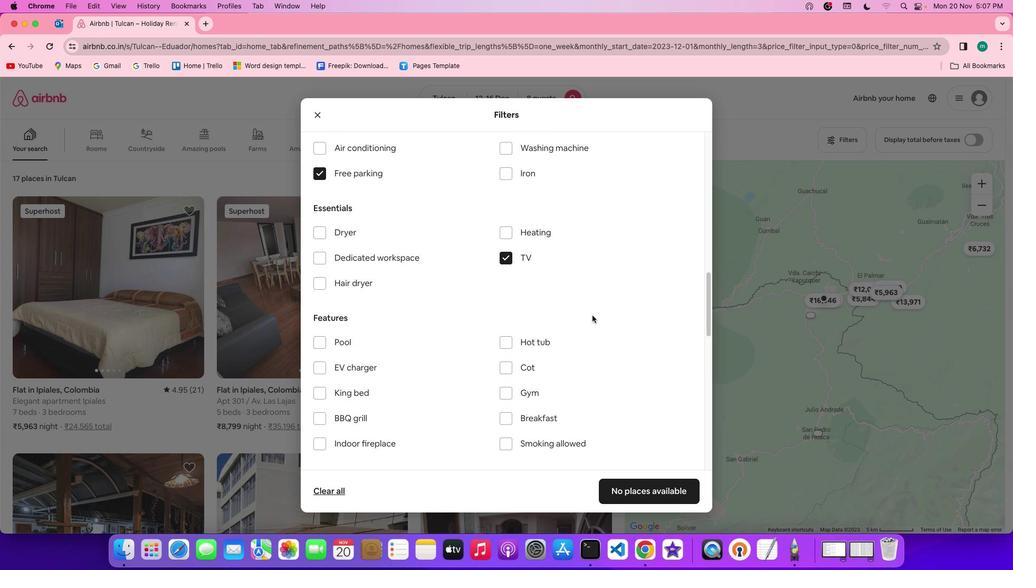 
Action: Mouse scrolled (590, 313) with delta (-1, -2)
Screenshot: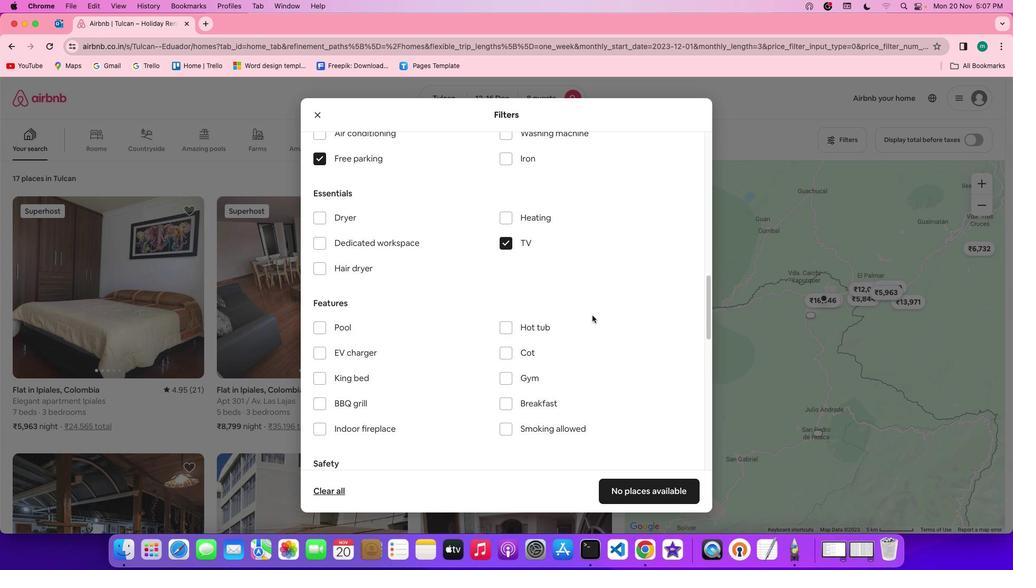 
Action: Mouse scrolled (590, 313) with delta (-1, -2)
Screenshot: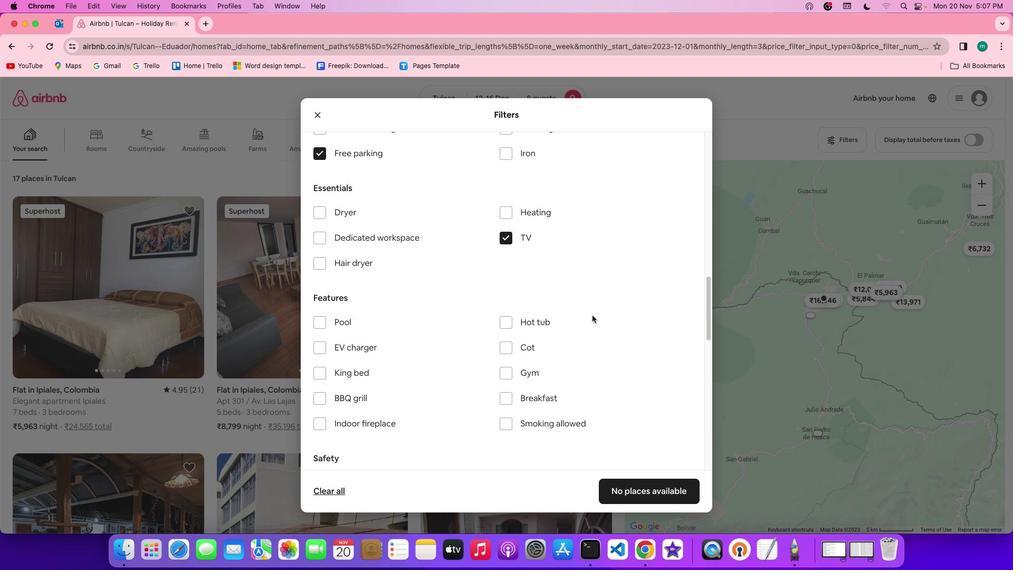 
Action: Mouse scrolled (590, 313) with delta (-1, -2)
Screenshot: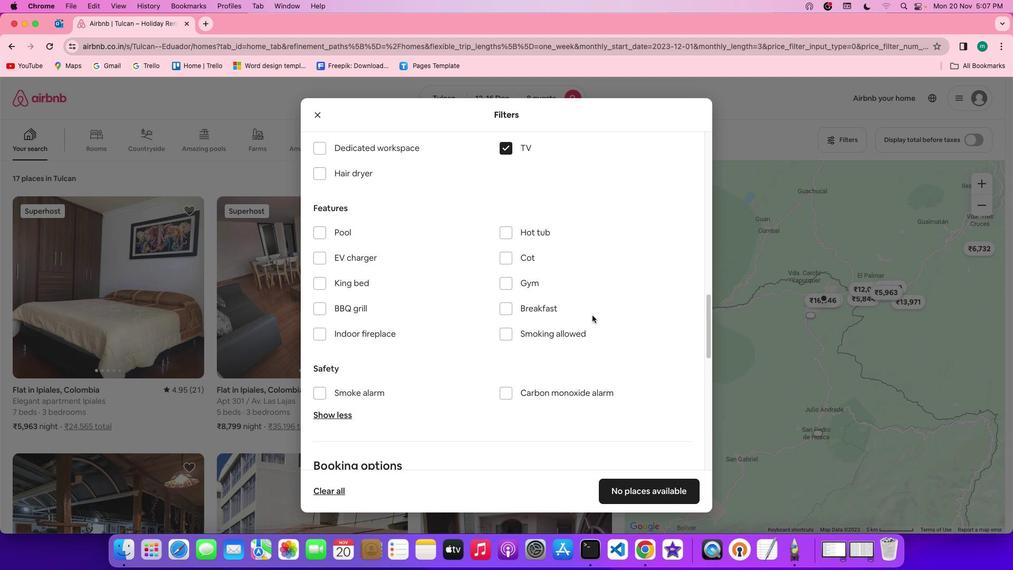 
Action: Mouse scrolled (590, 313) with delta (-1, -2)
Screenshot: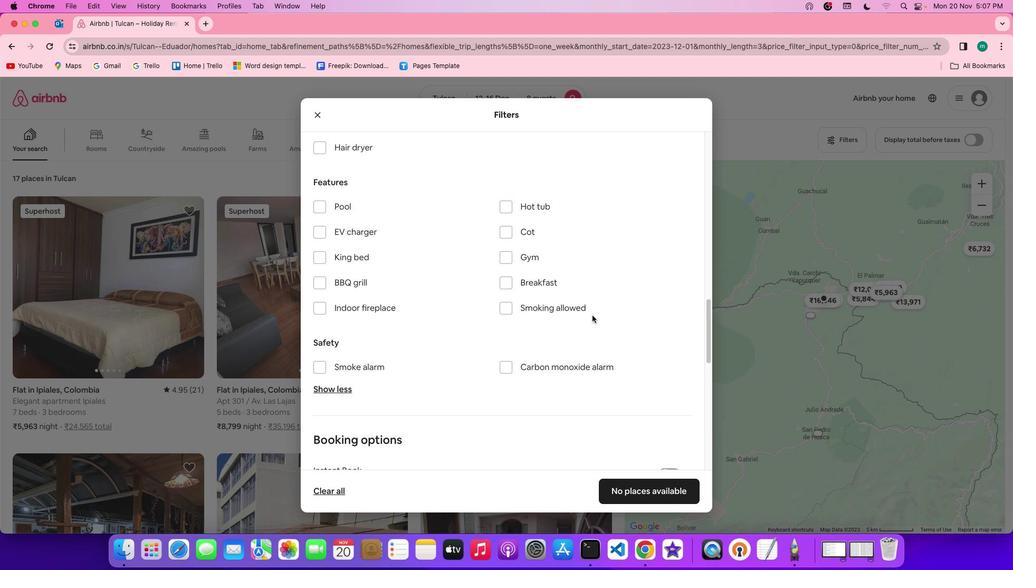 
Action: Mouse scrolled (590, 313) with delta (-1, -2)
Screenshot: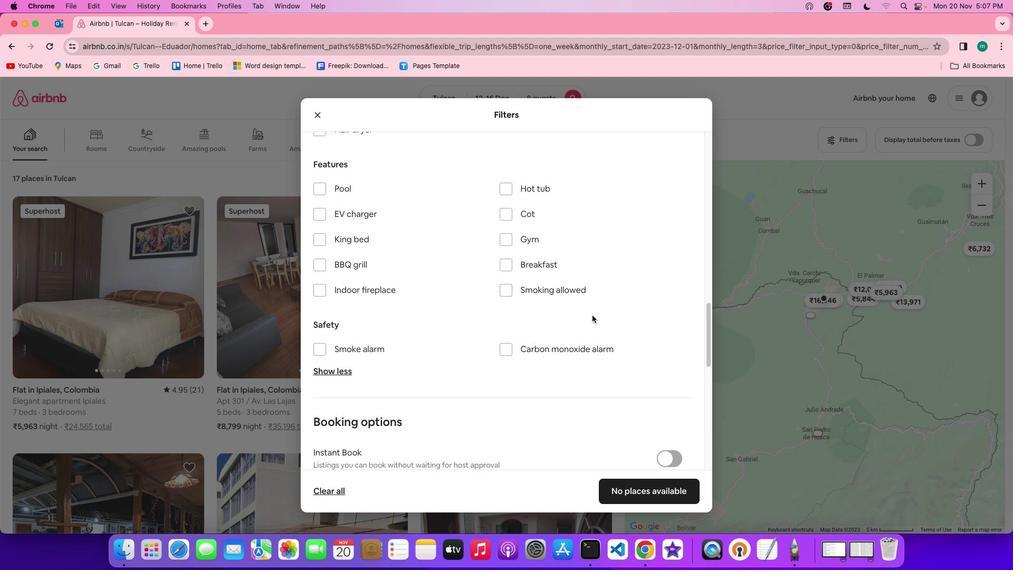 
Action: Mouse scrolled (590, 313) with delta (-1, -3)
Screenshot: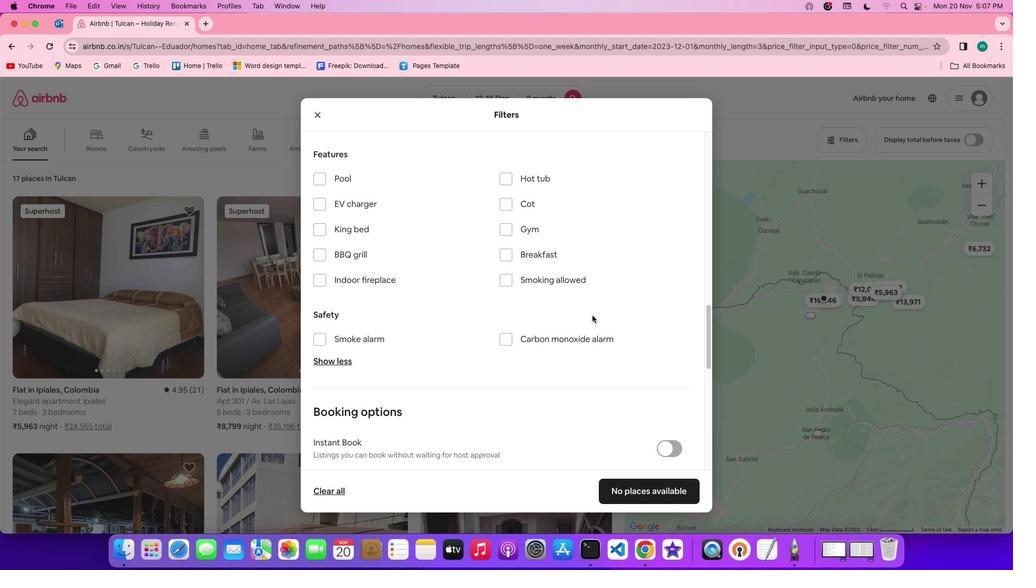 
Action: Mouse moved to (493, 223)
Screenshot: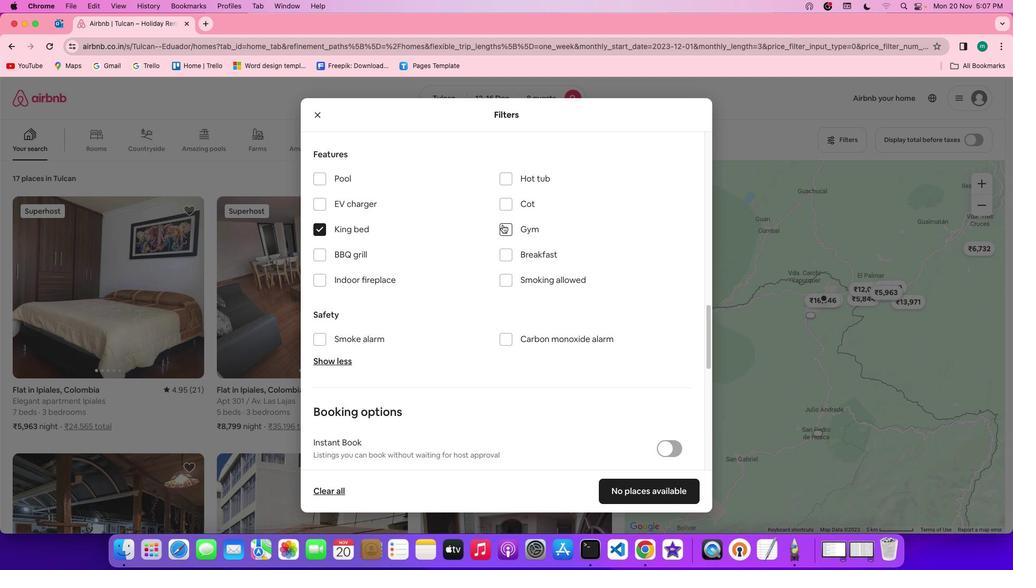 
Action: Mouse pressed left at (493, 223)
Screenshot: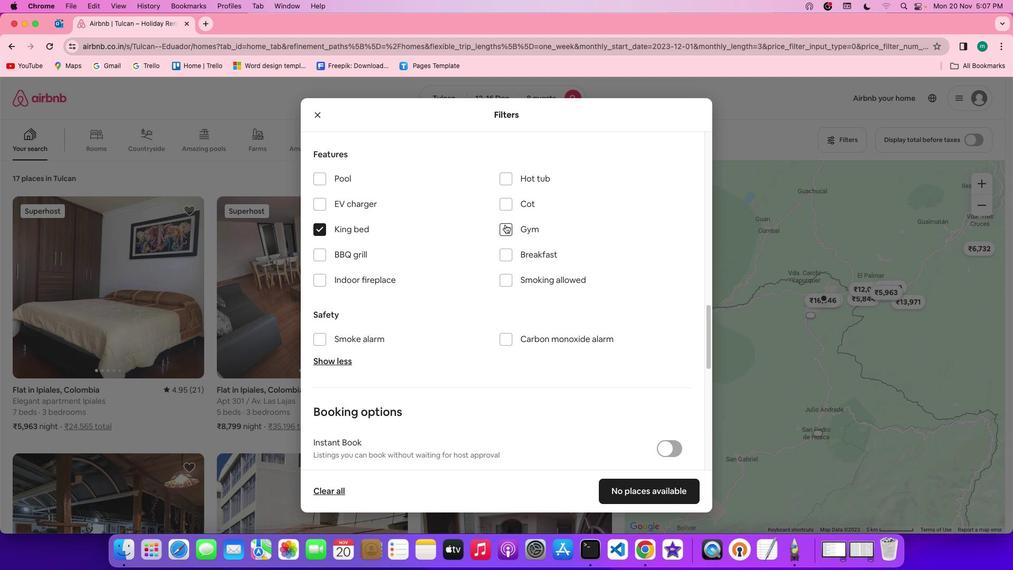 
Action: Mouse moved to (504, 224)
Screenshot: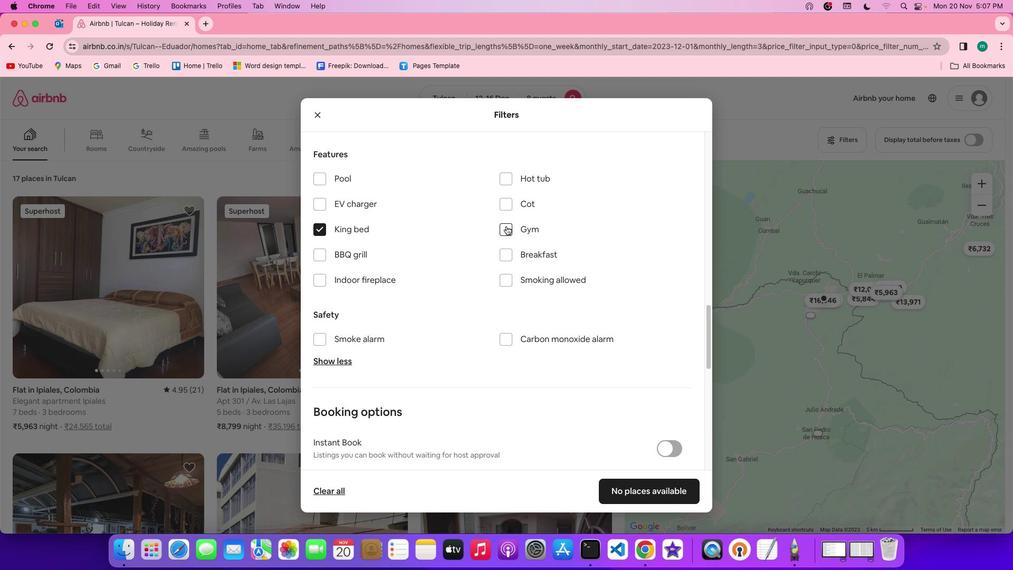 
Action: Mouse pressed left at (504, 224)
Screenshot: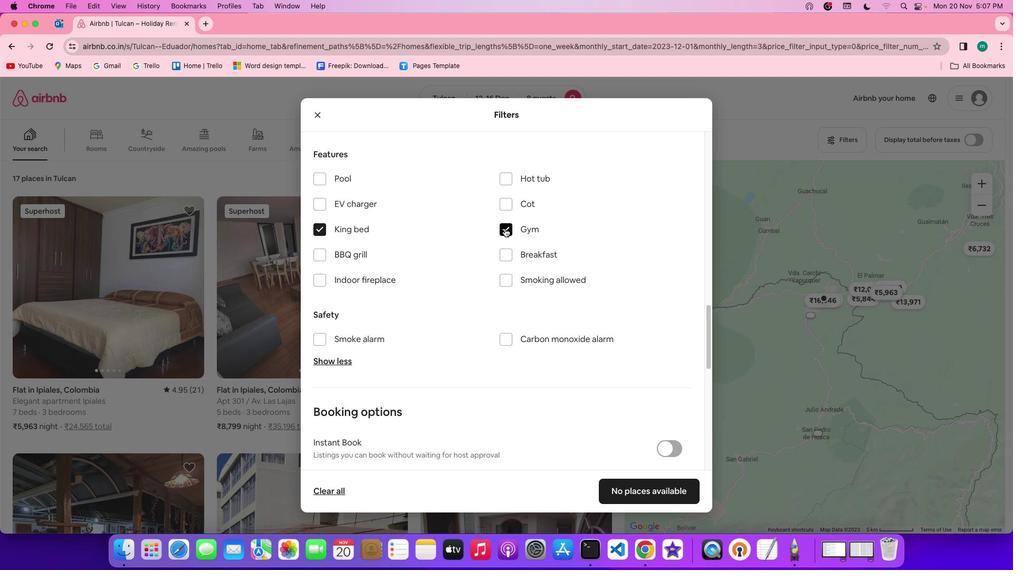 
Action: Mouse moved to (507, 258)
Screenshot: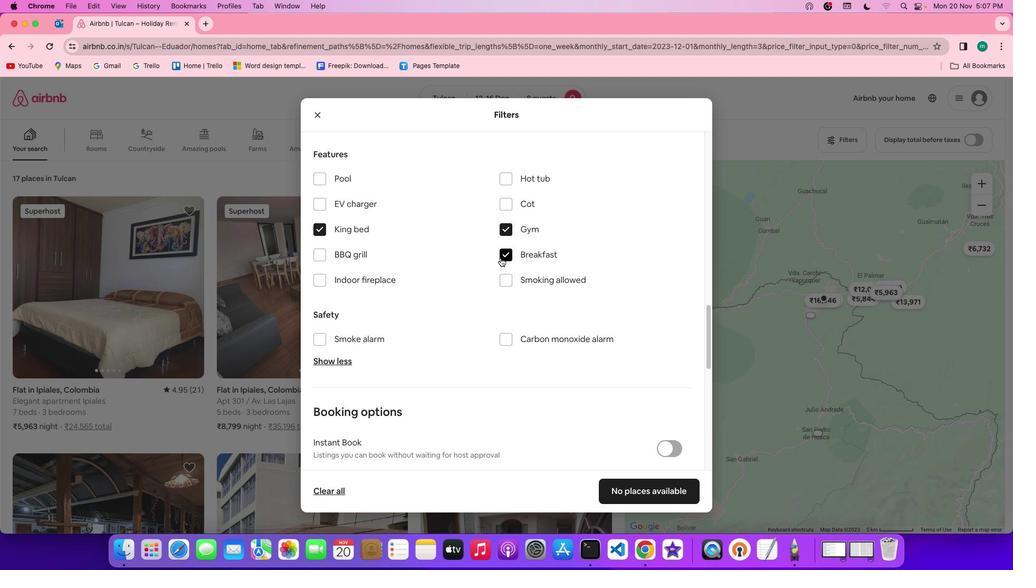 
Action: Mouse pressed left at (507, 258)
Screenshot: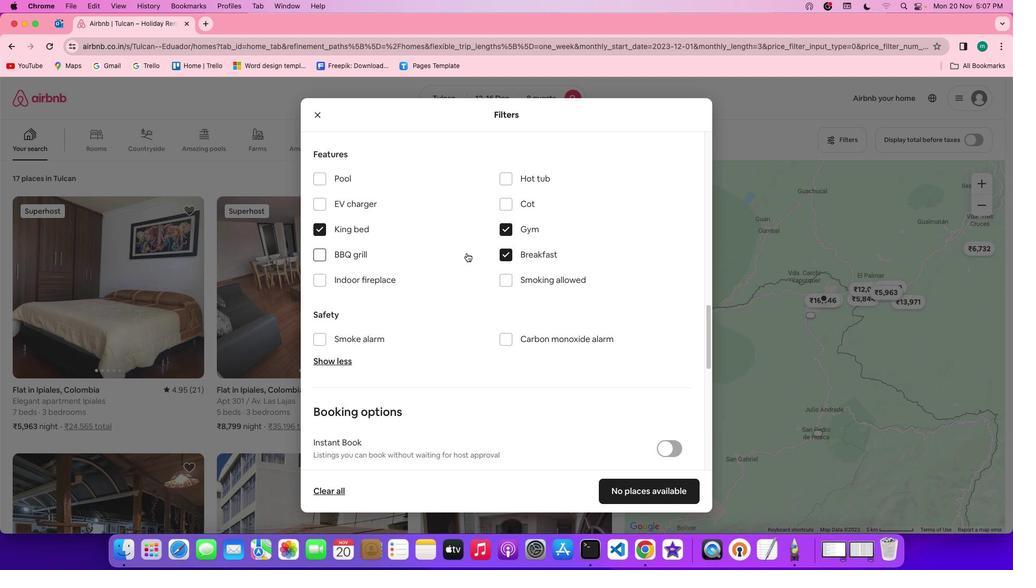 
Action: Mouse moved to (309, 226)
Screenshot: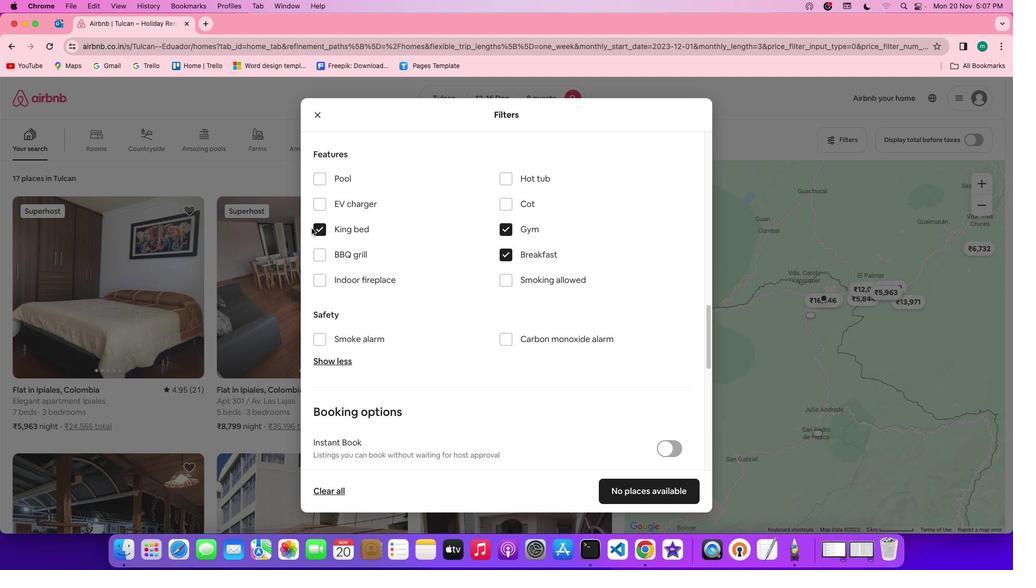 
Action: Mouse pressed left at (309, 226)
Screenshot: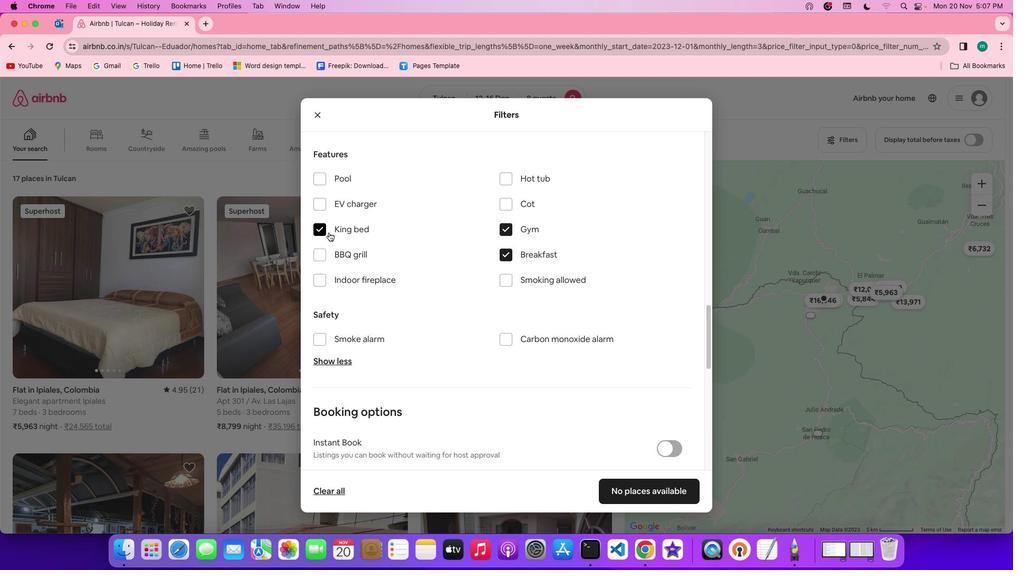 
Action: Mouse moved to (321, 228)
Screenshot: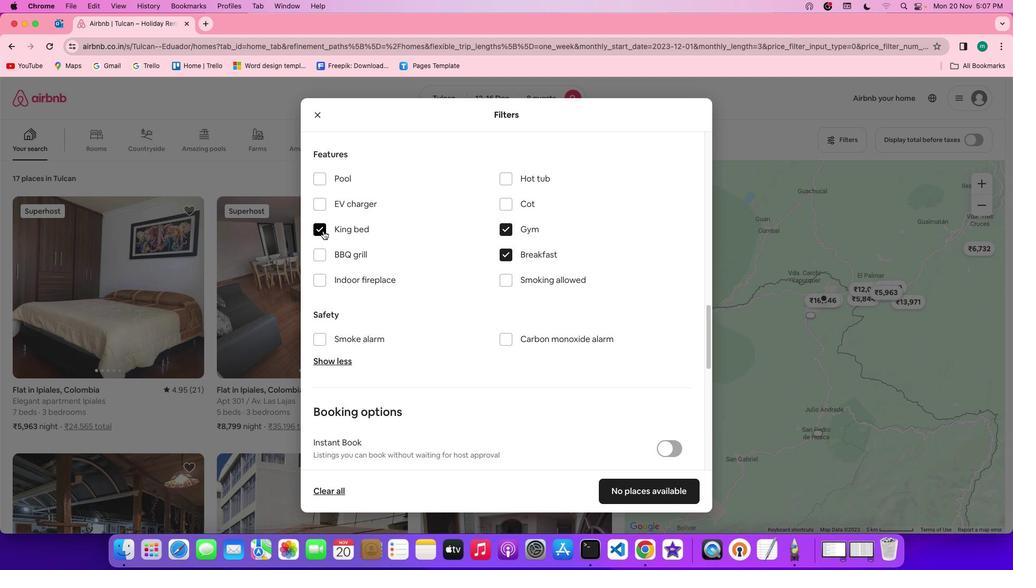 
Action: Mouse pressed left at (321, 228)
Screenshot: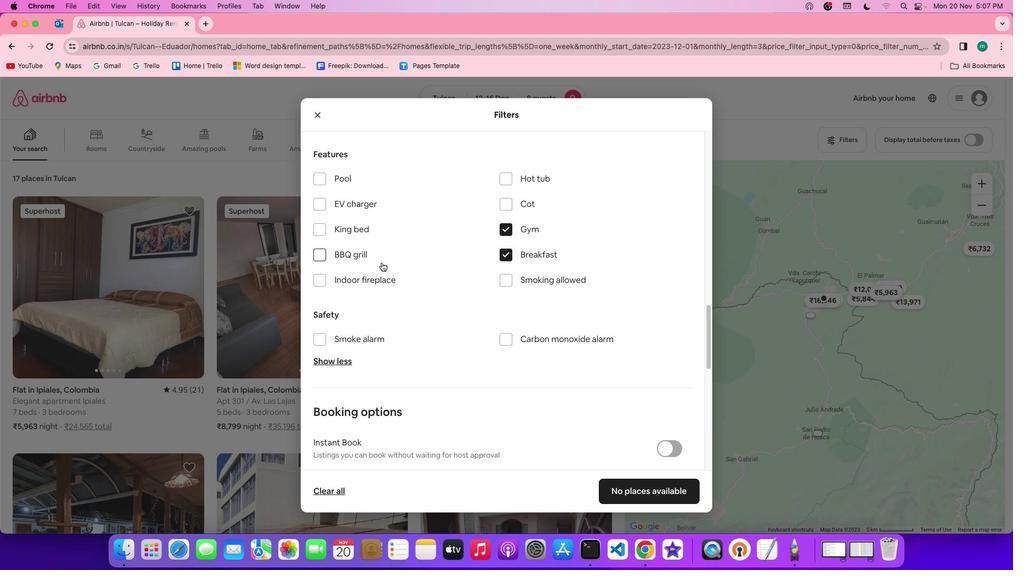 
Action: Mouse moved to (474, 313)
Screenshot: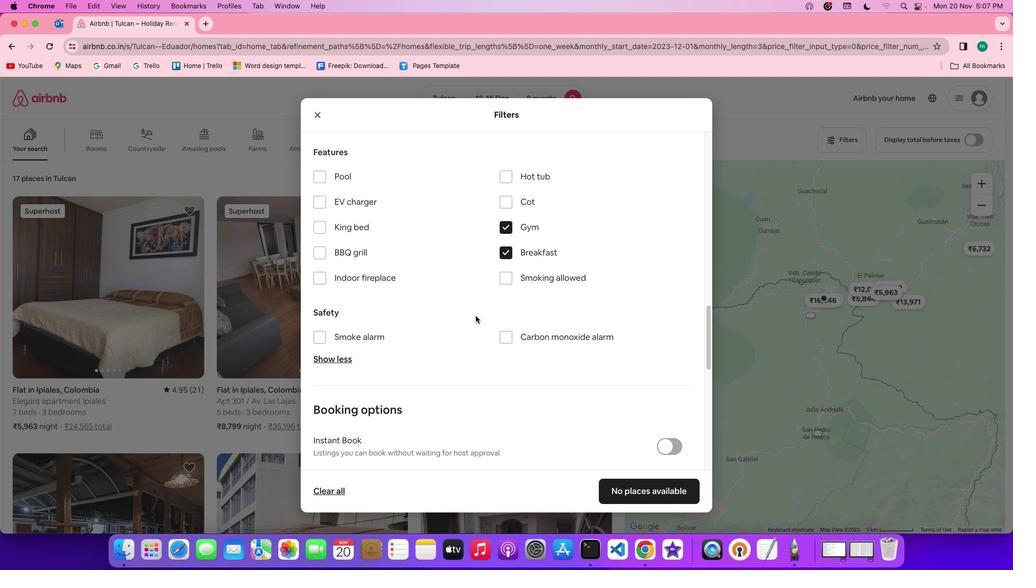 
Action: Mouse scrolled (474, 313) with delta (-1, -2)
Screenshot: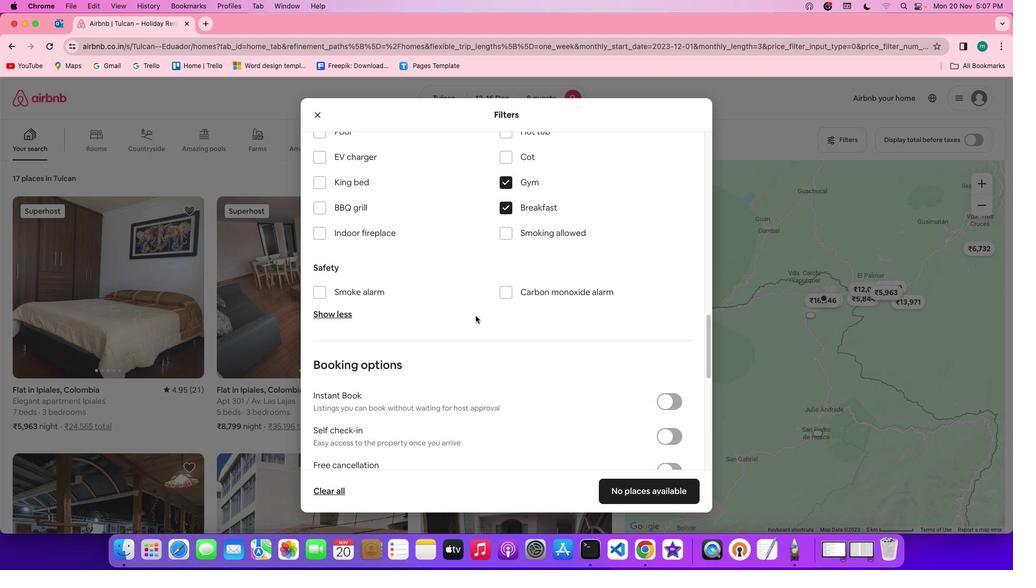 
Action: Mouse scrolled (474, 313) with delta (-1, -2)
Screenshot: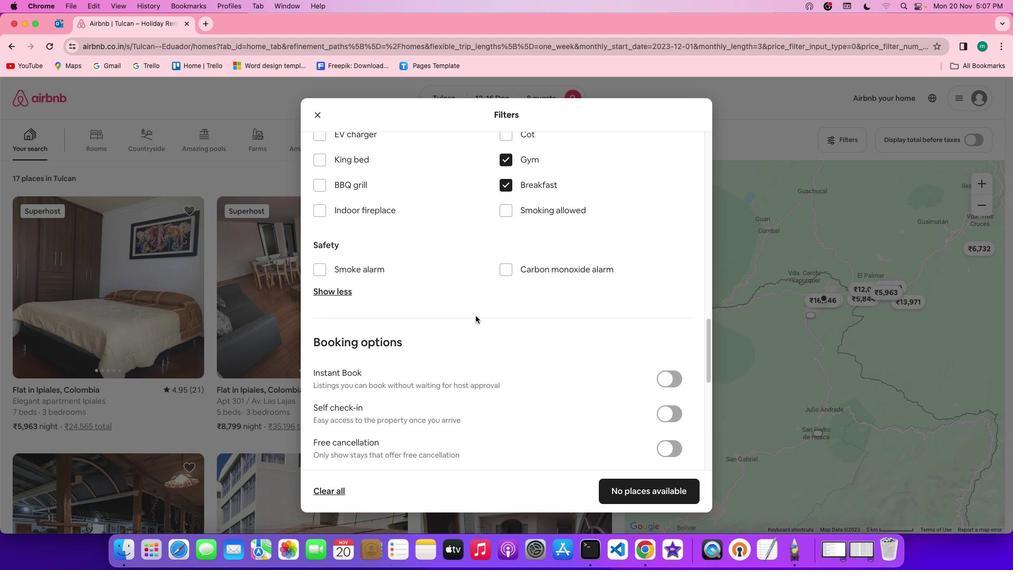 
Action: Mouse scrolled (474, 313) with delta (-1, -2)
Screenshot: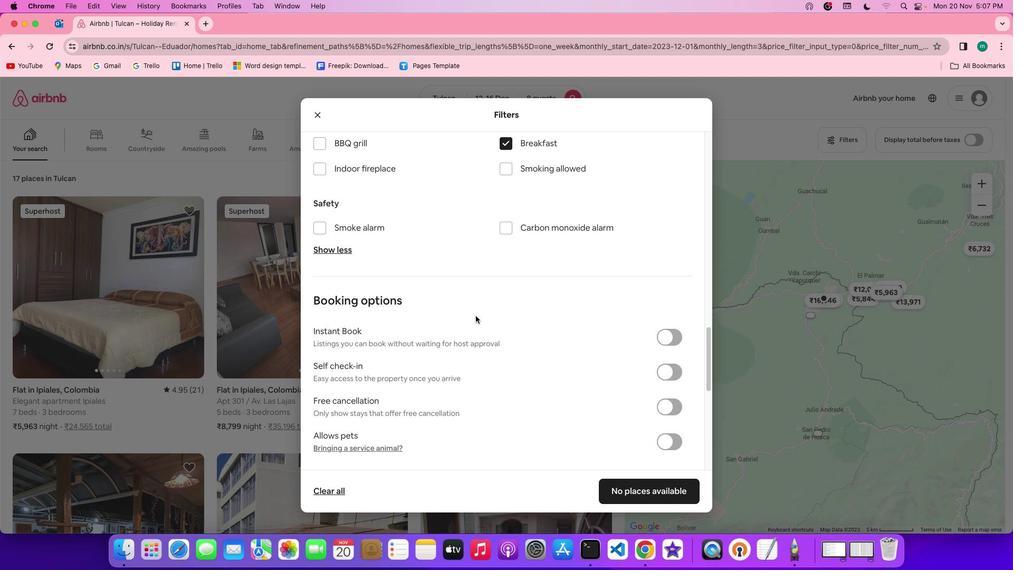 
Action: Mouse scrolled (474, 313) with delta (-1, -2)
Screenshot: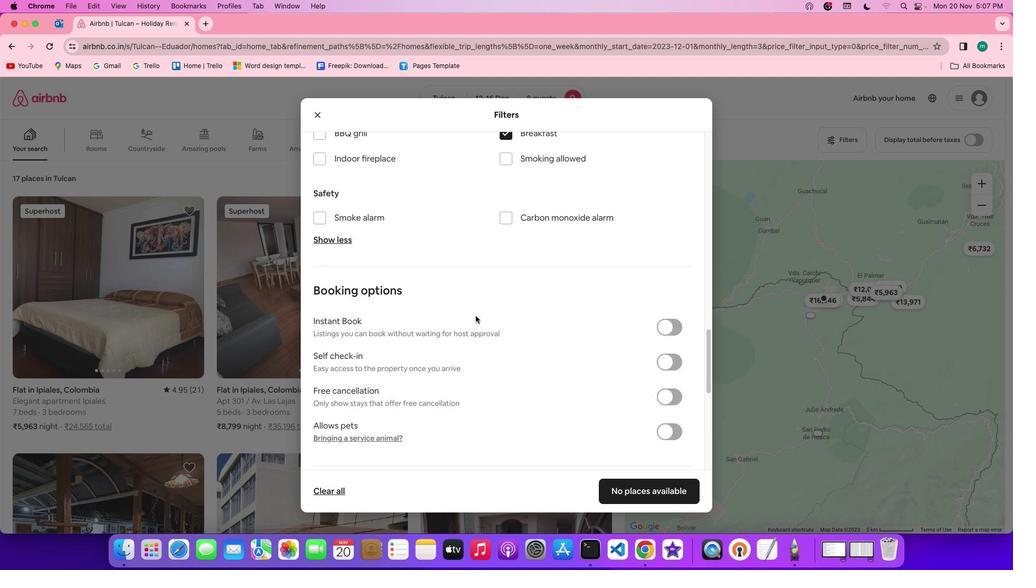 
Action: Mouse moved to (528, 324)
Screenshot: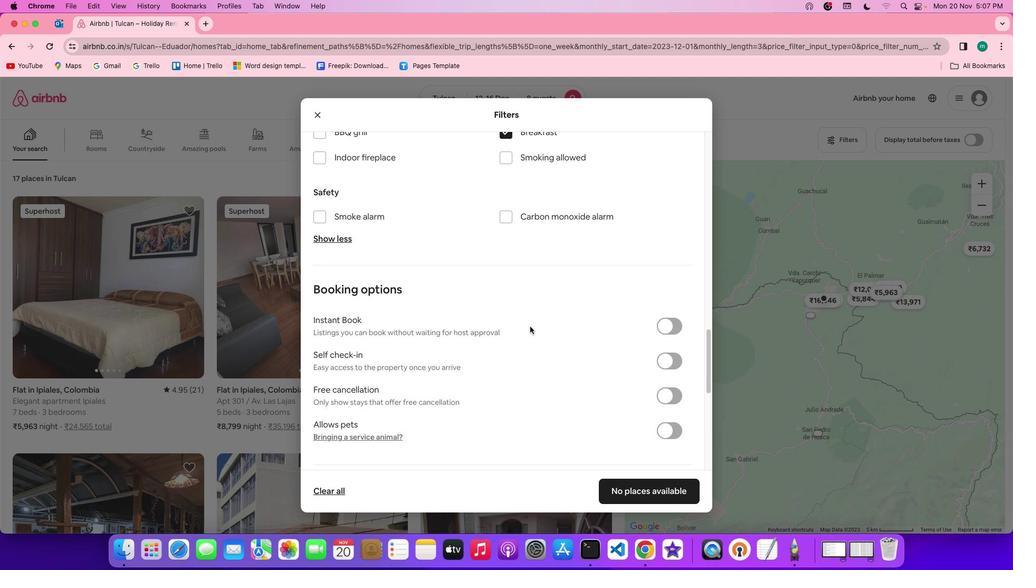 
Action: Mouse scrolled (528, 324) with delta (-1, -2)
Screenshot: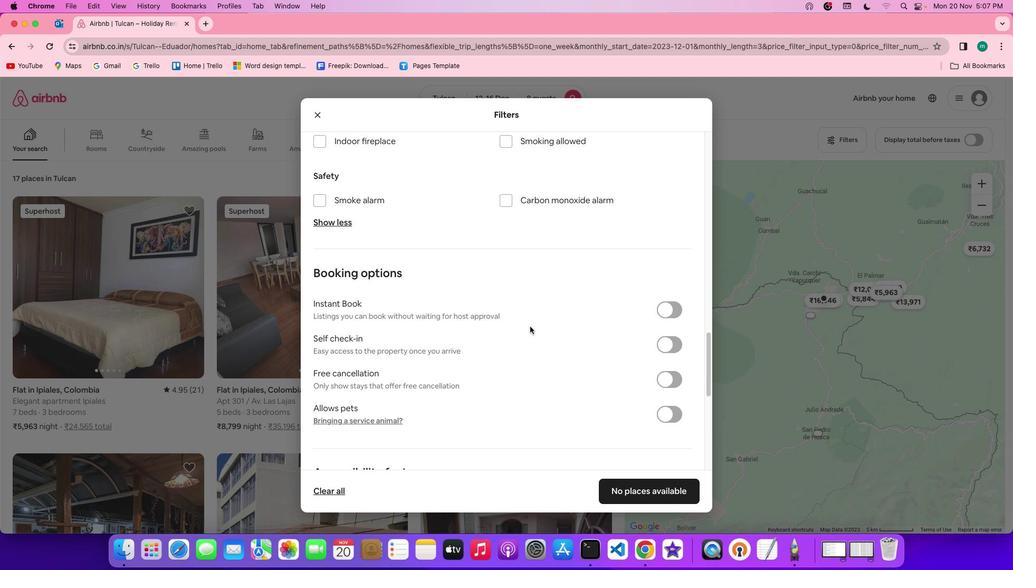 
Action: Mouse scrolled (528, 324) with delta (-1, -2)
Screenshot: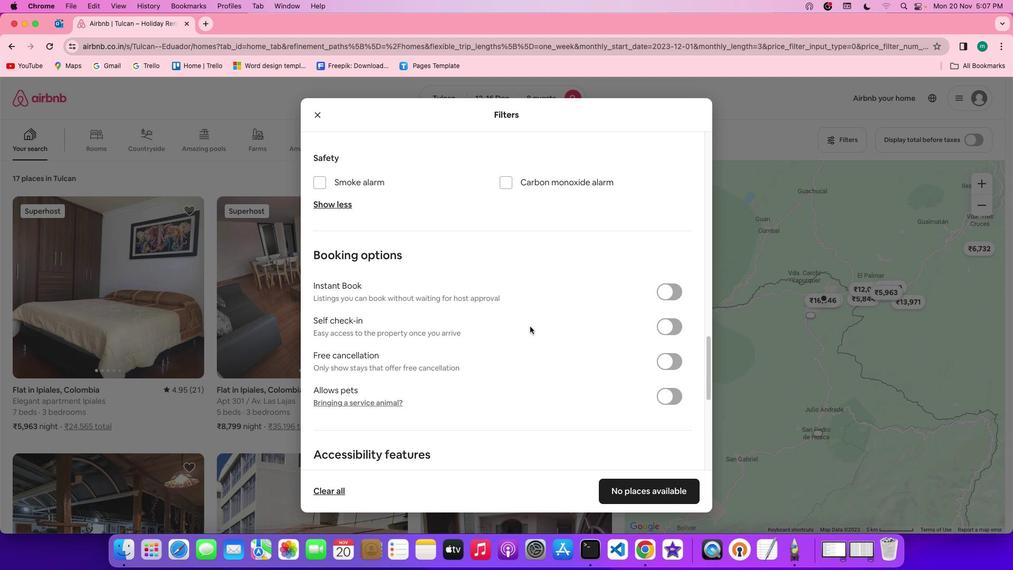 
Action: Mouse scrolled (528, 324) with delta (-1, -2)
Screenshot: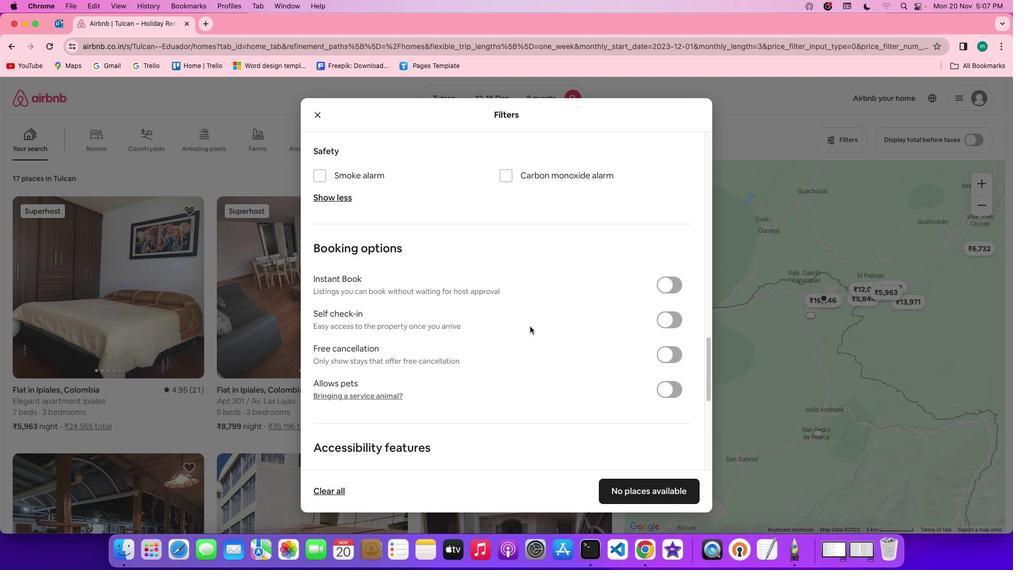 
Action: Mouse scrolled (528, 324) with delta (-1, -2)
Screenshot: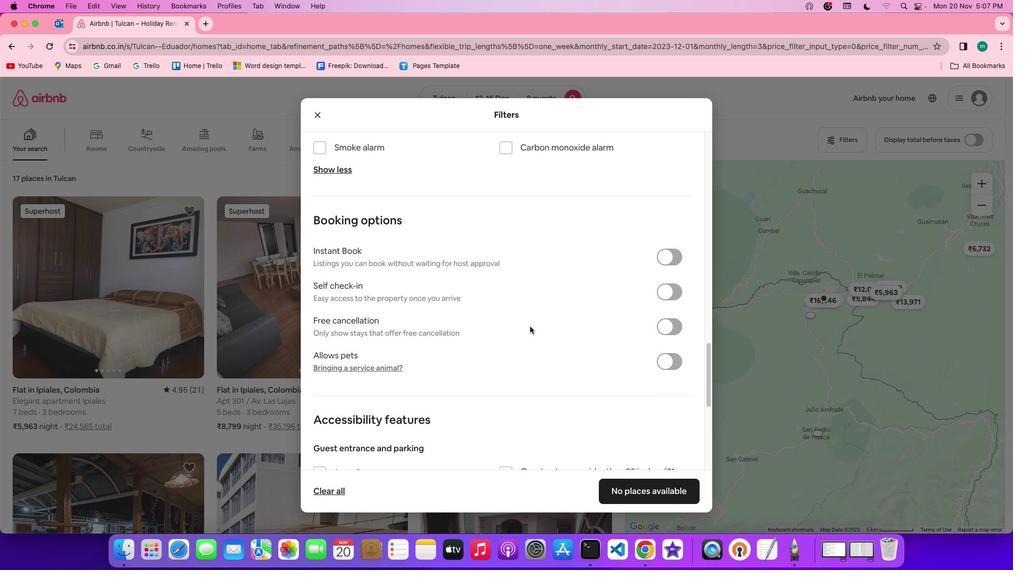 
Action: Mouse scrolled (528, 324) with delta (-1, -2)
Screenshot: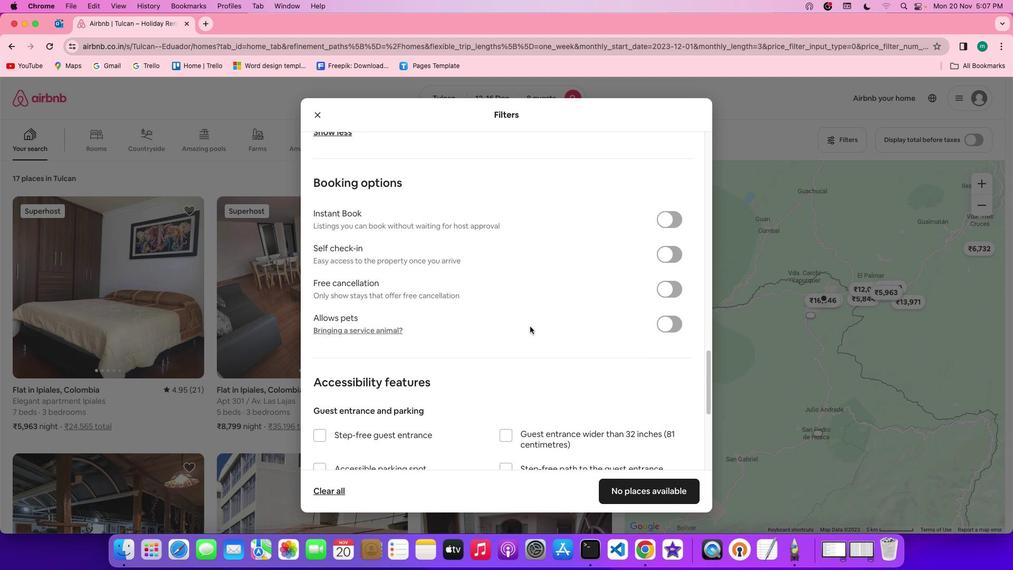 
Action: Mouse scrolled (528, 324) with delta (-1, -2)
Screenshot: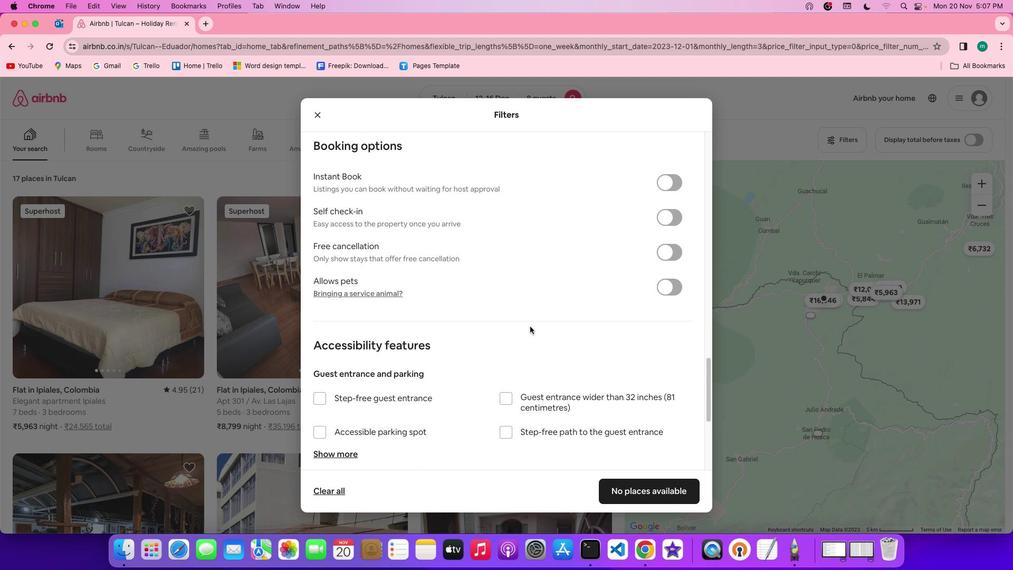 
Action: Mouse scrolled (528, 324) with delta (-1, -2)
Screenshot: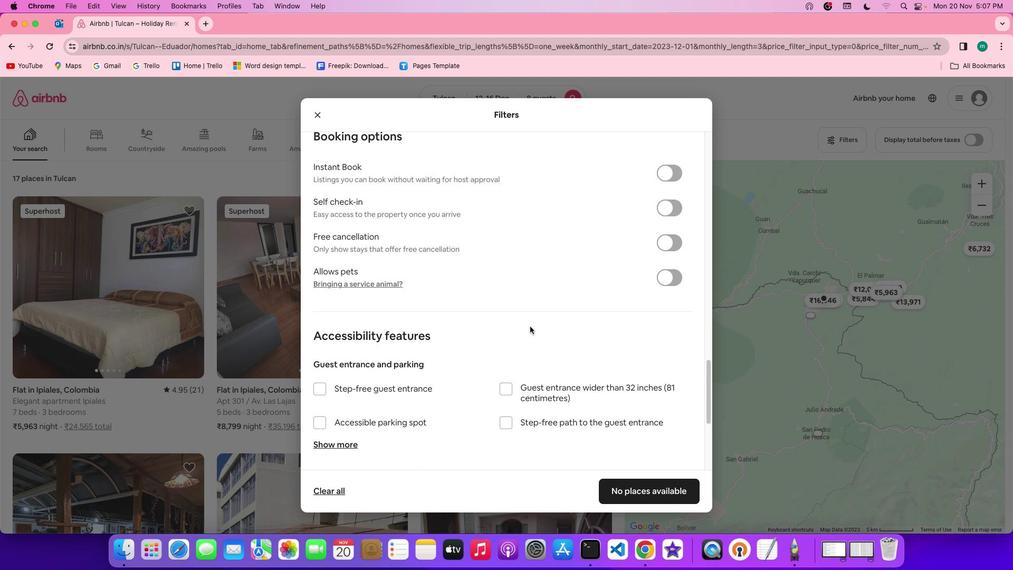 
Action: Mouse moved to (529, 324)
Screenshot: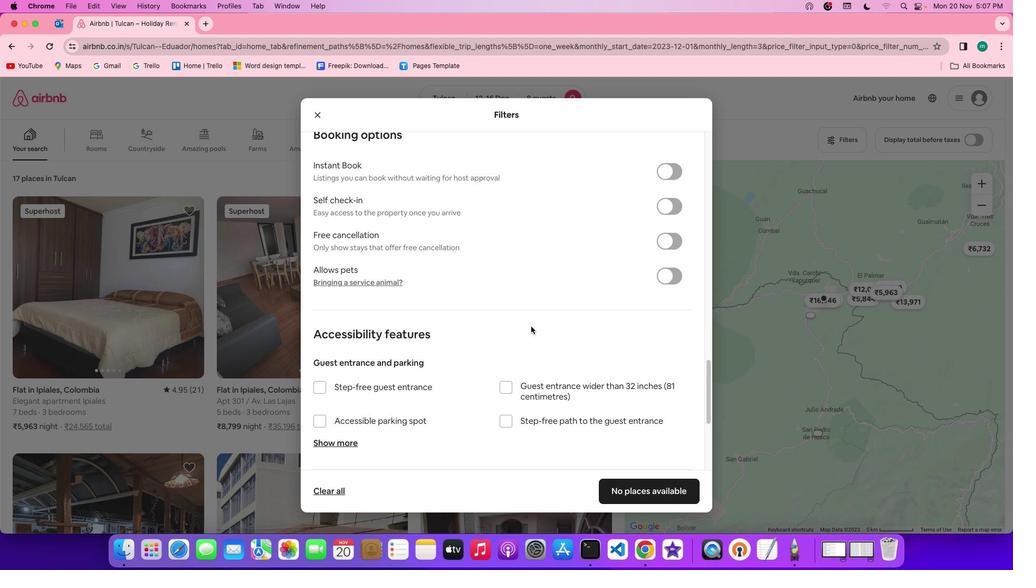 
Action: Mouse scrolled (529, 324) with delta (-1, -2)
Screenshot: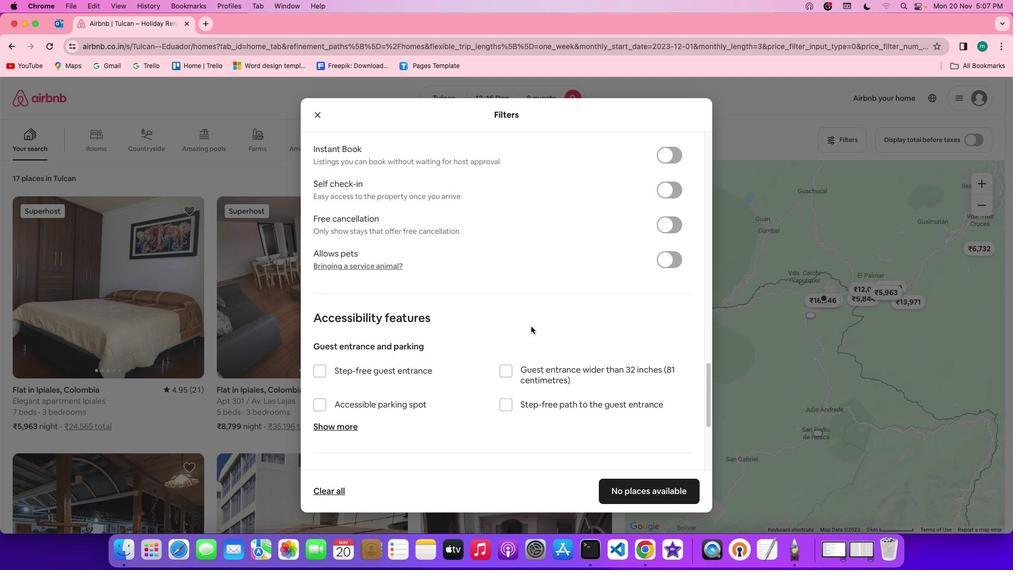 
Action: Mouse scrolled (529, 324) with delta (-1, -2)
Screenshot: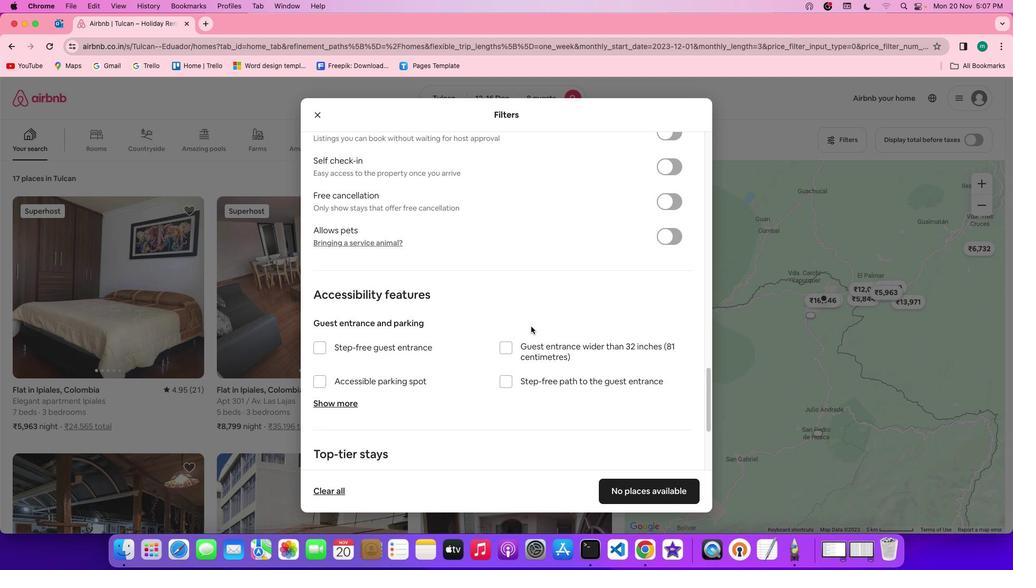 
Action: Mouse scrolled (529, 324) with delta (-1, -2)
Screenshot: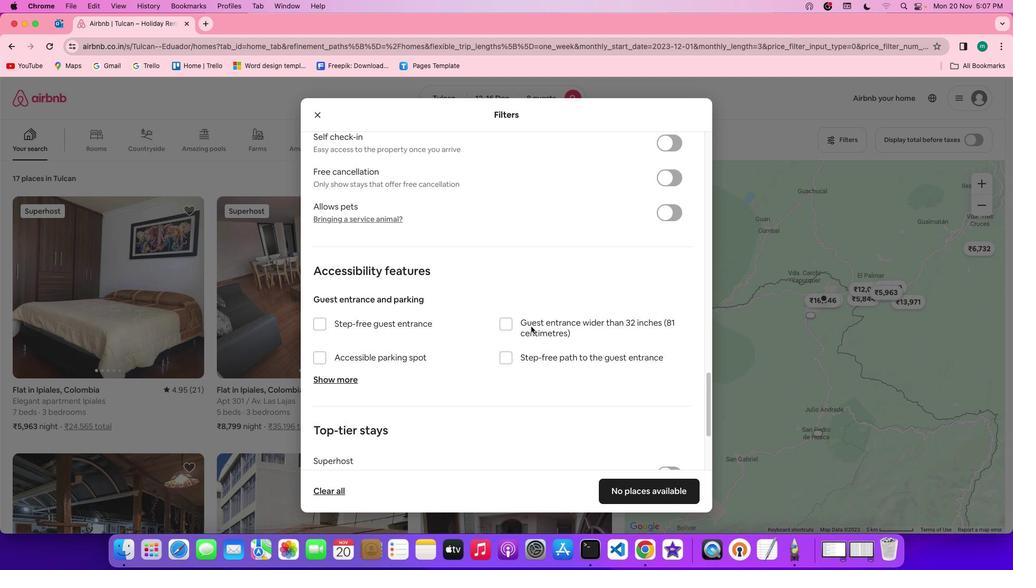 
Action: Mouse scrolled (529, 324) with delta (-1, -2)
Screenshot: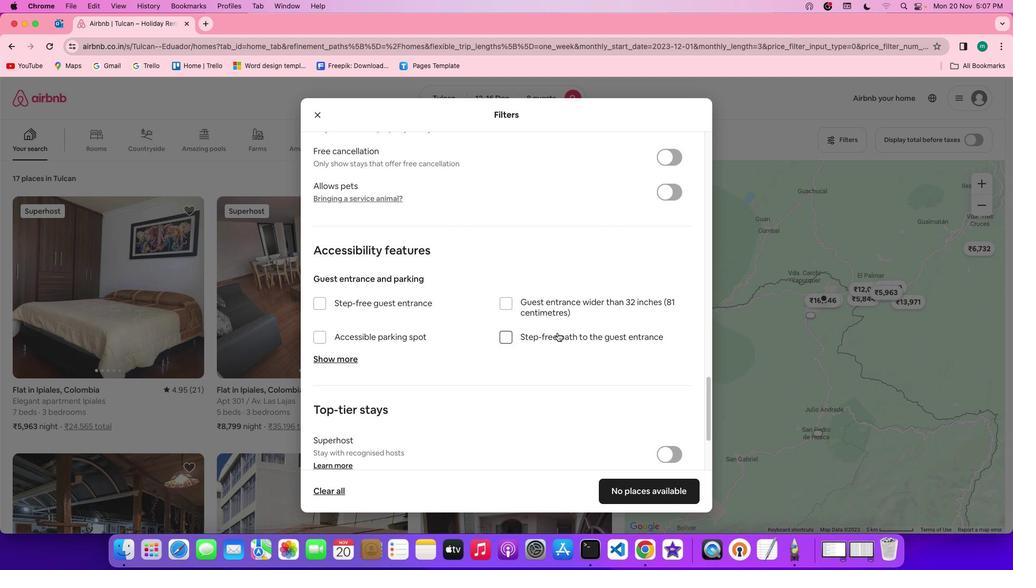 
Action: Mouse moved to (556, 331)
Screenshot: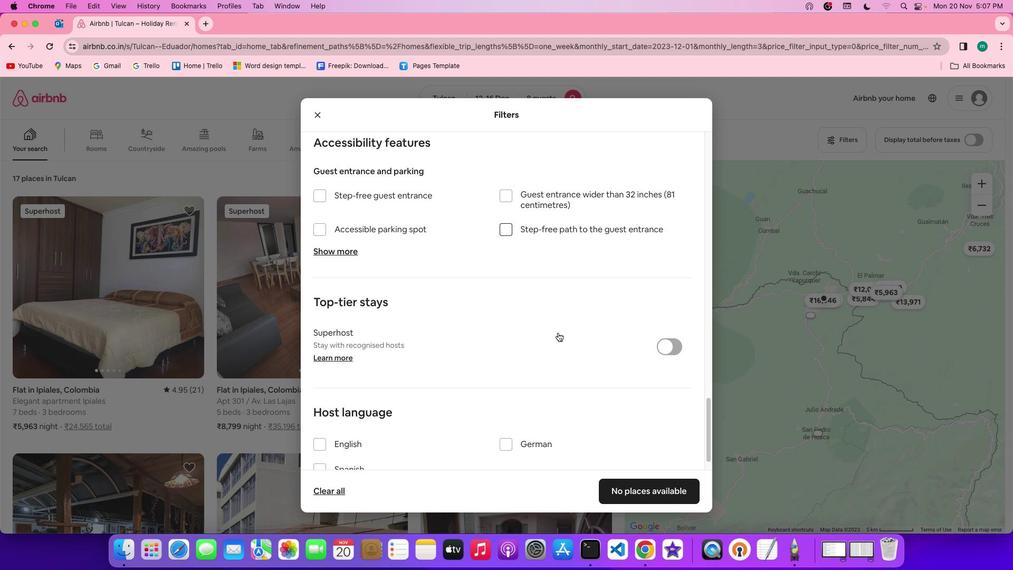 
Action: Mouse scrolled (556, 331) with delta (-1, -2)
Screenshot: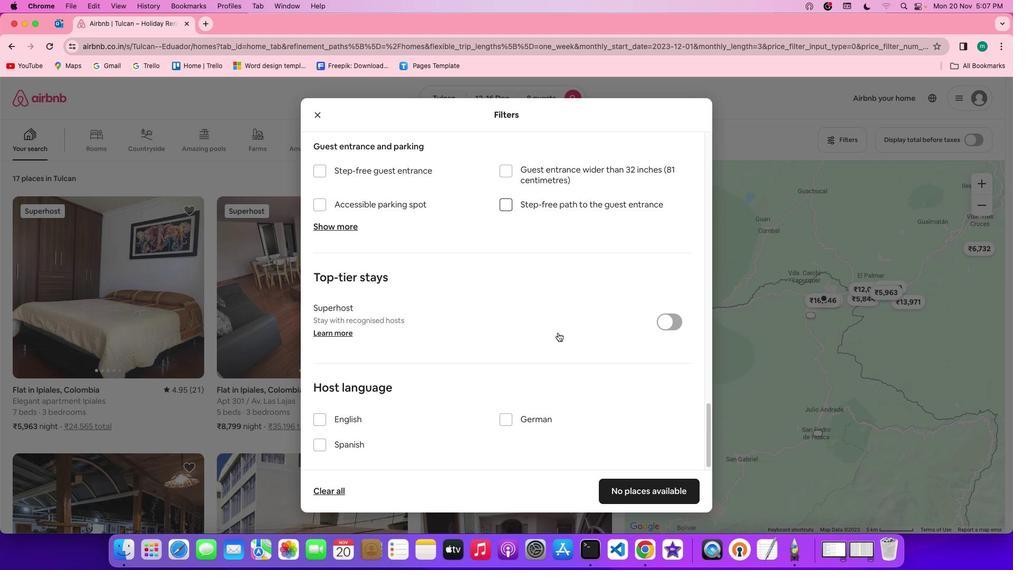 
Action: Mouse scrolled (556, 331) with delta (-1, -2)
Screenshot: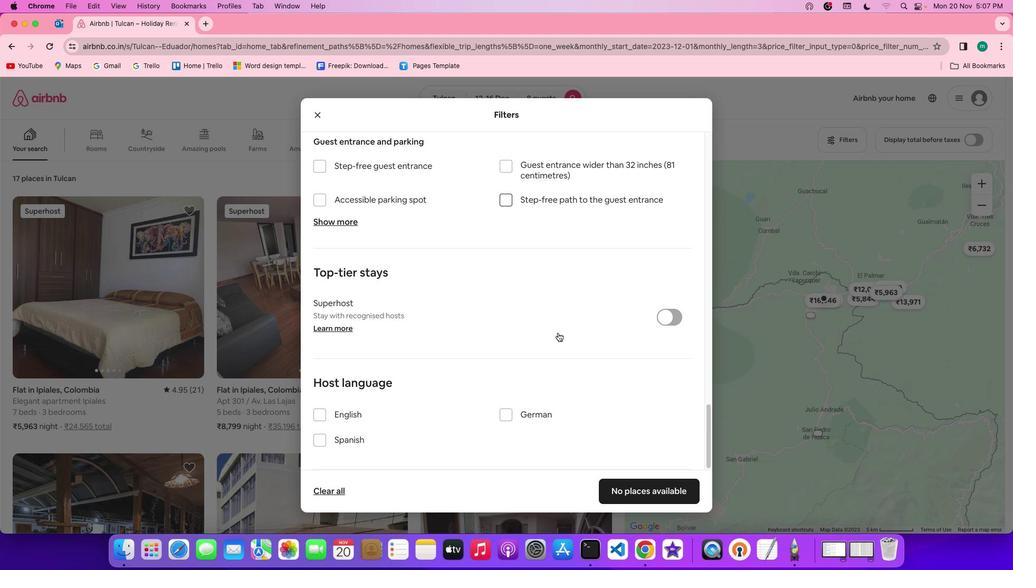 
Action: Mouse scrolled (556, 331) with delta (-1, -3)
Screenshot: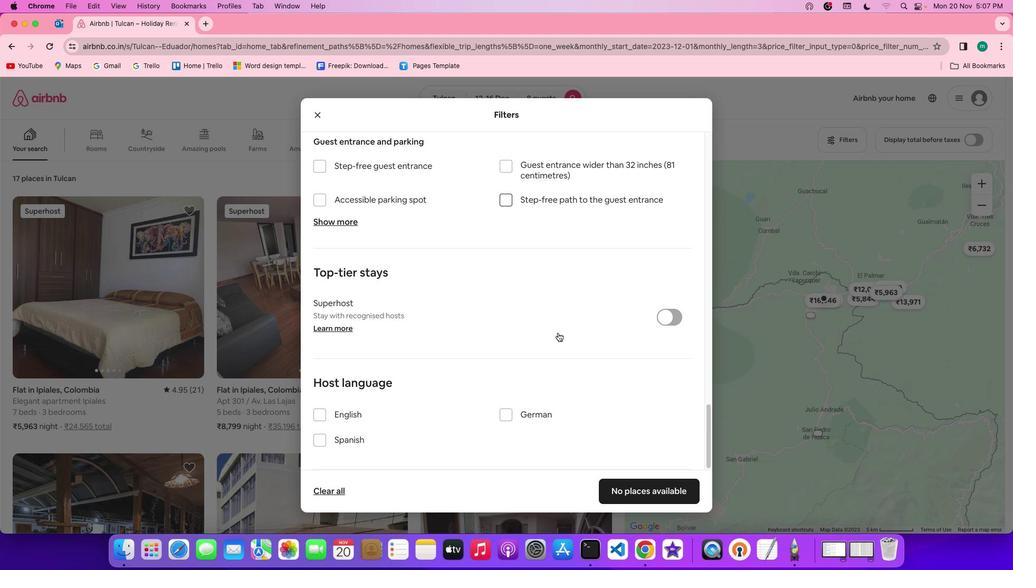 
Action: Mouse scrolled (556, 331) with delta (-1, -4)
Screenshot: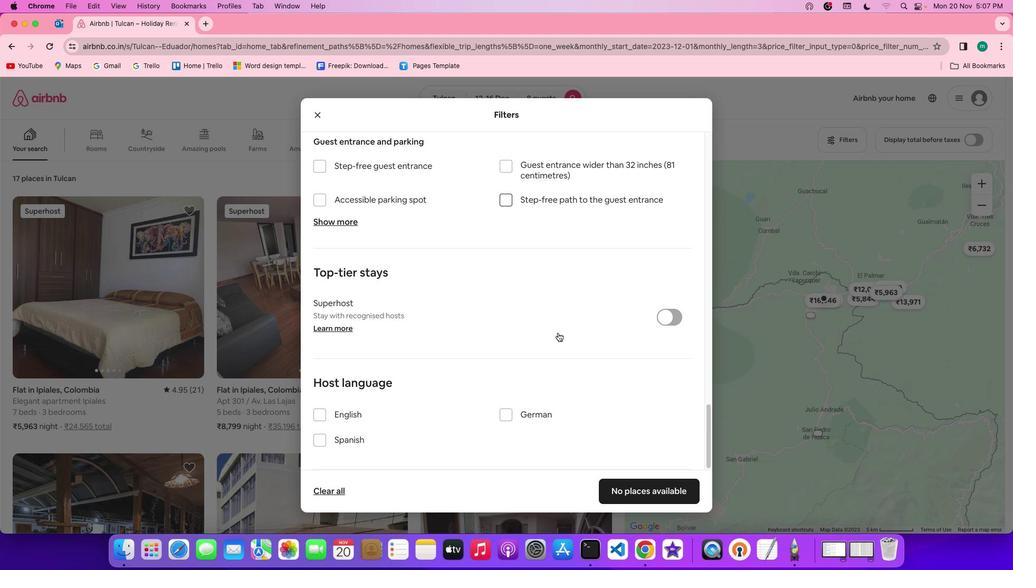 
Action: Mouse scrolled (556, 331) with delta (-1, -4)
Screenshot: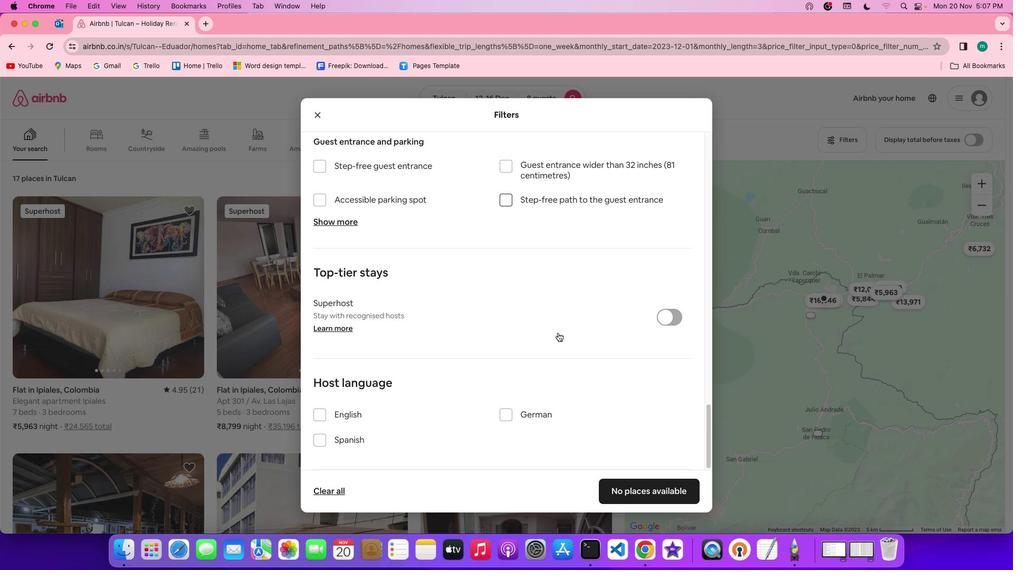 
Action: Mouse scrolled (556, 331) with delta (-1, -4)
Screenshot: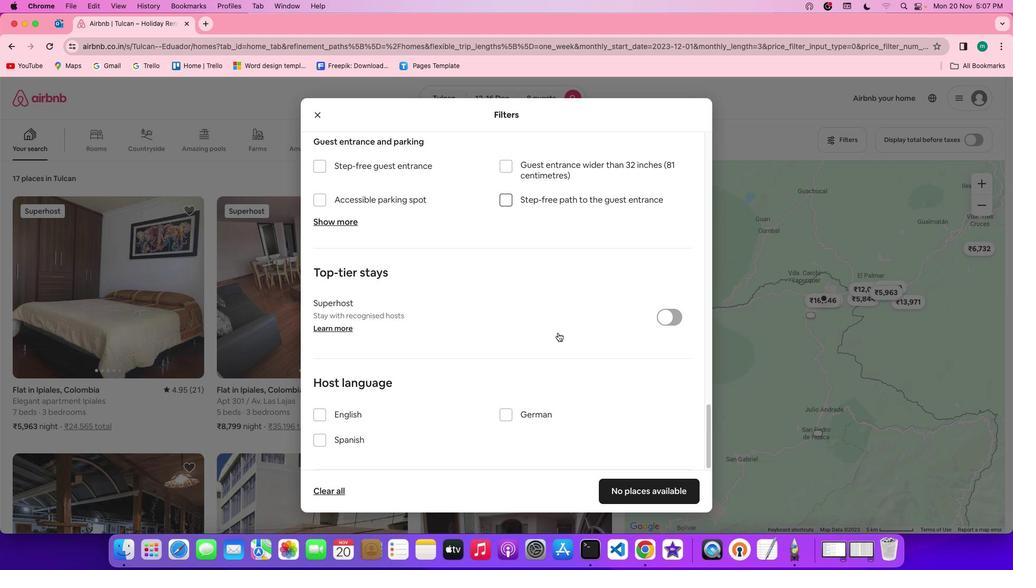 
Action: Mouse scrolled (556, 331) with delta (-1, -2)
Screenshot: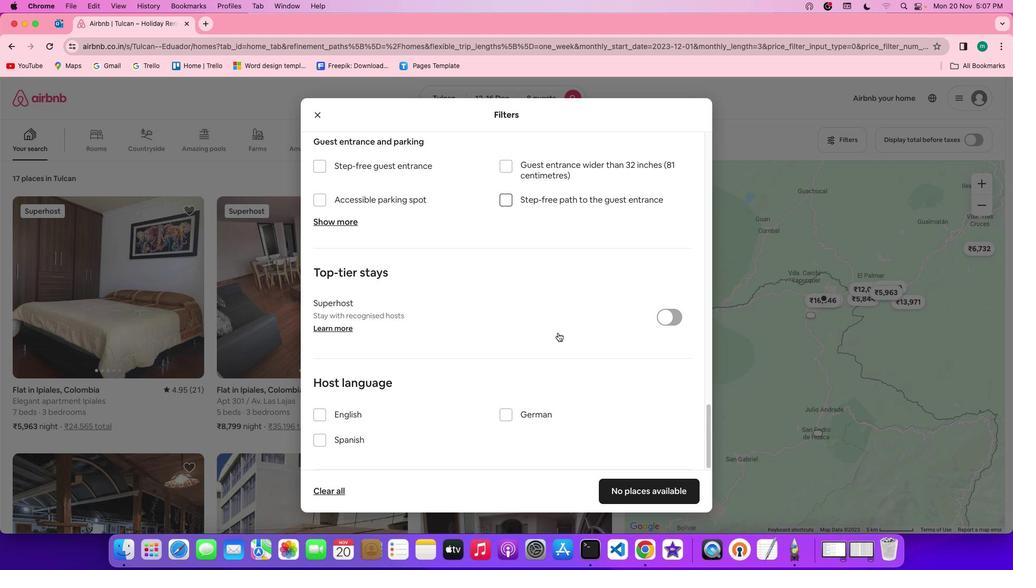 
Action: Mouse scrolled (556, 331) with delta (-1, -2)
Screenshot: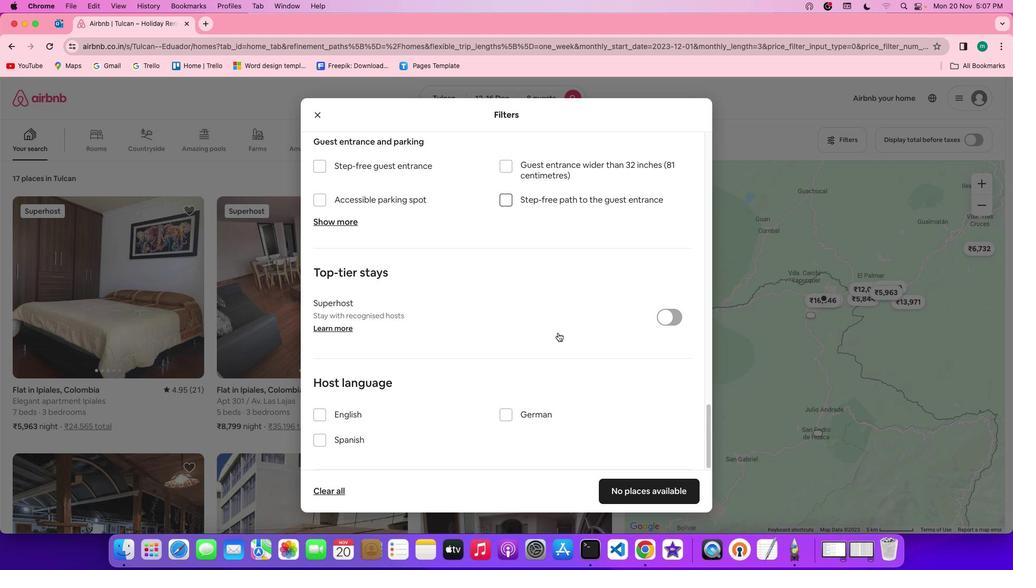 
Action: Mouse scrolled (556, 331) with delta (-1, -3)
Screenshot: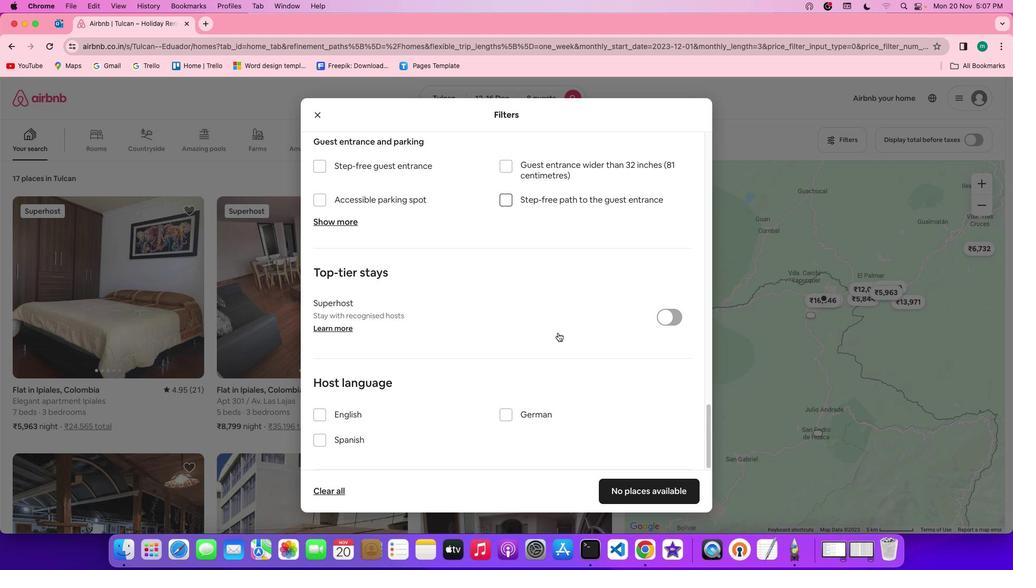 
Action: Mouse scrolled (556, 331) with delta (-1, -4)
Screenshot: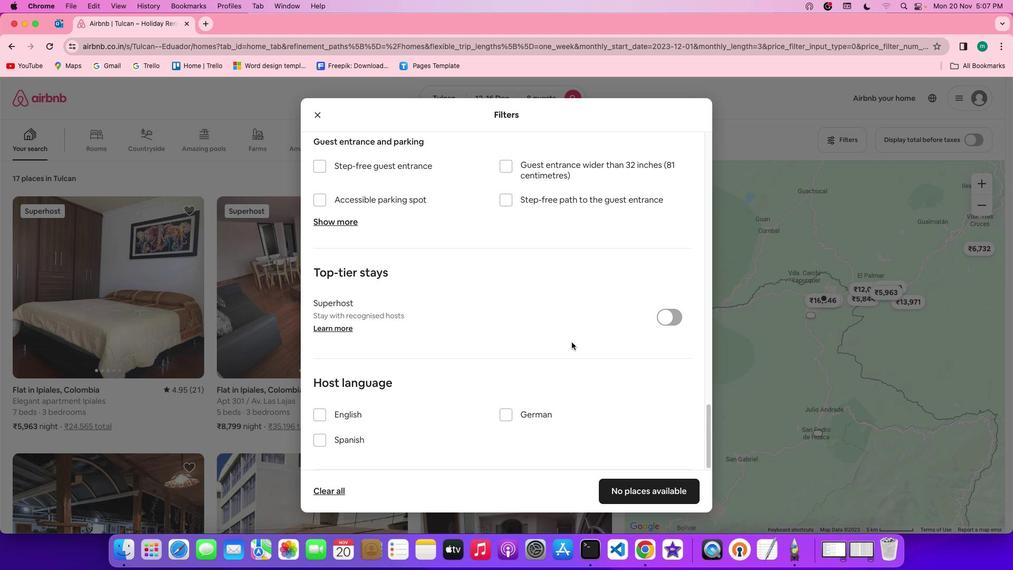 
Action: Mouse scrolled (556, 331) with delta (-1, -4)
Screenshot: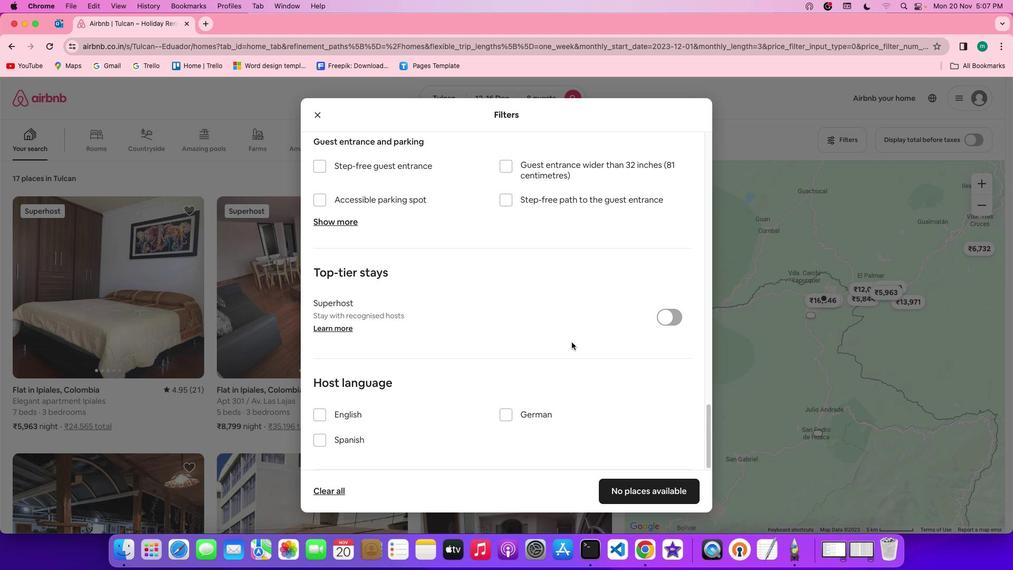 
Action: Mouse moved to (667, 489)
Screenshot: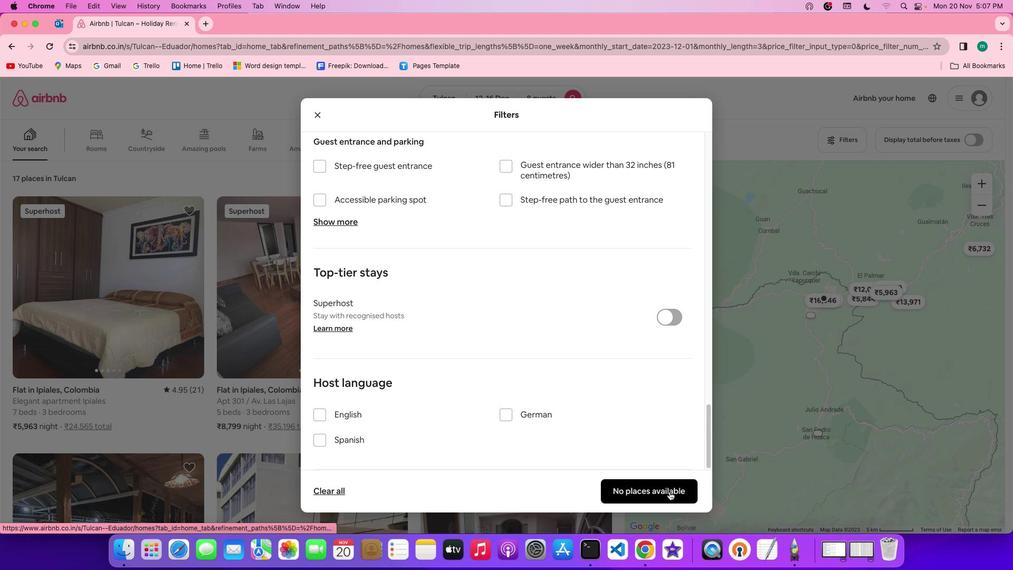 
Action: Mouse pressed left at (667, 489)
Screenshot: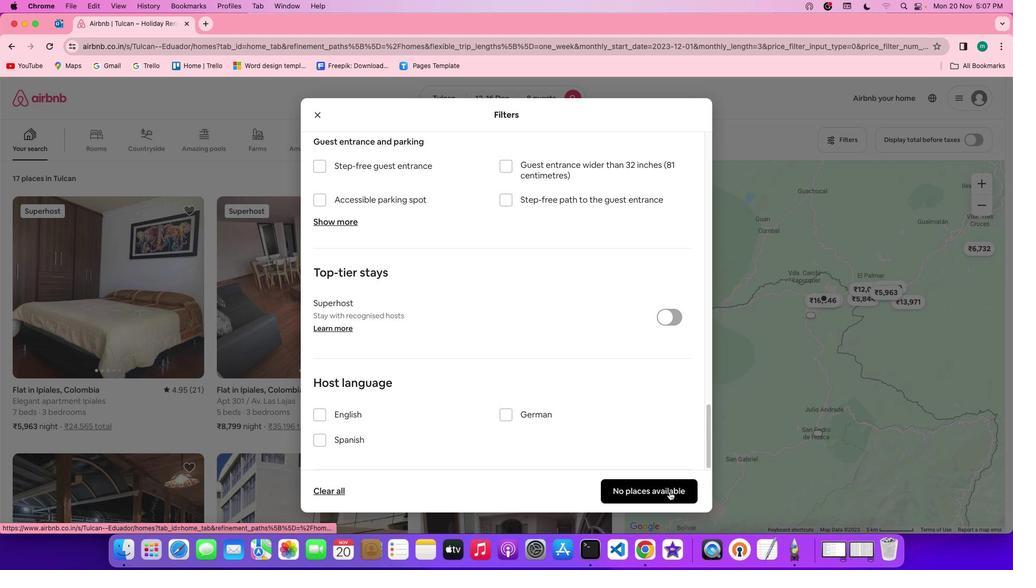 
Action: Mouse moved to (383, 349)
Screenshot: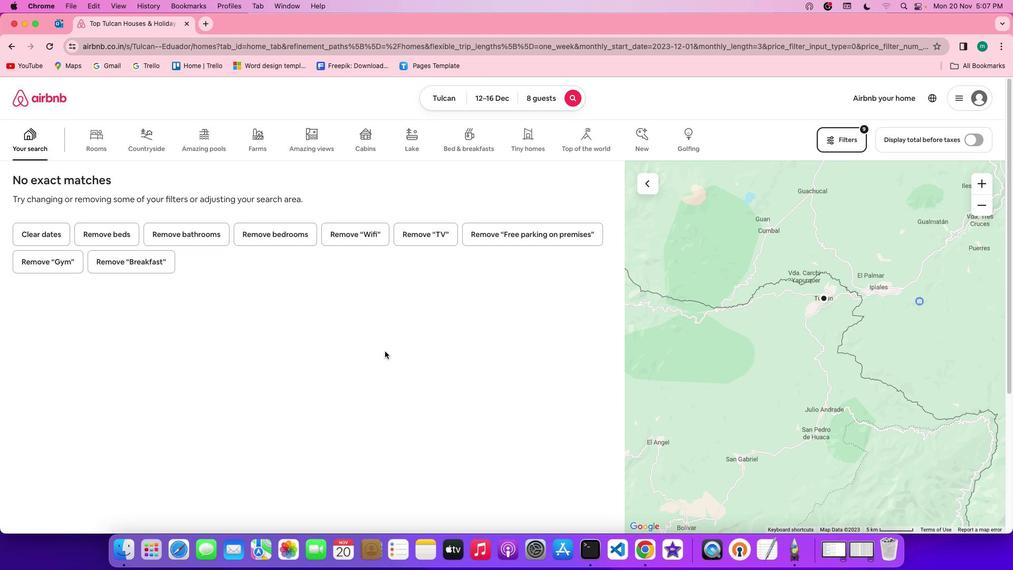 
